 Task: In the  document Regularexercise.rtf Add page color 'Light Green'Light Green . Insert watermark . Insert watermark  ITC Apply Font Style in watermark Georgia; font size  120 and place the watermark  Horizontally
Action: Mouse moved to (242, 406)
Screenshot: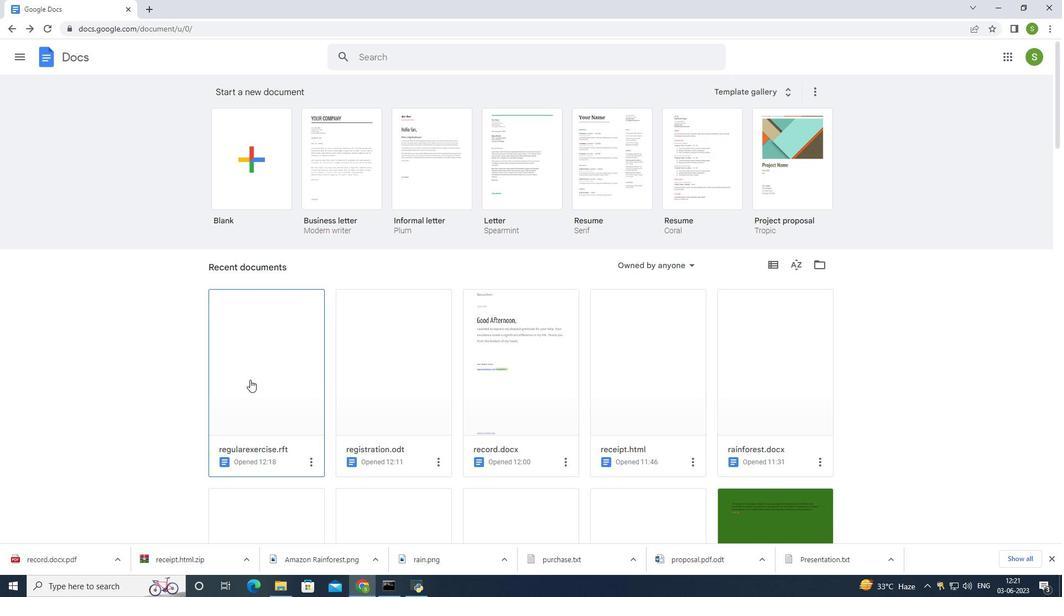 
Action: Mouse pressed left at (242, 406)
Screenshot: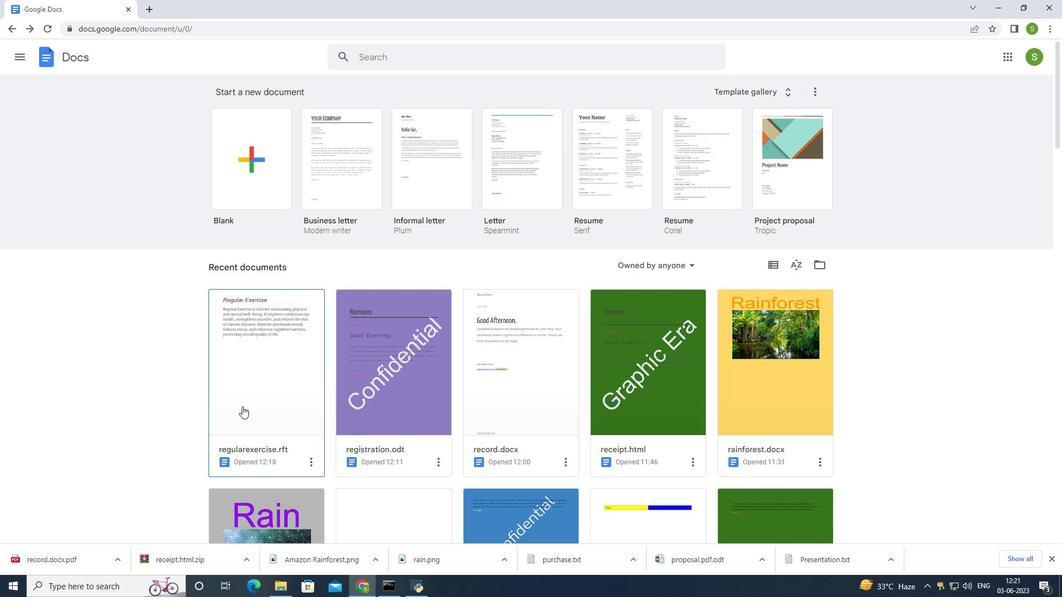 
Action: Mouse moved to (46, 65)
Screenshot: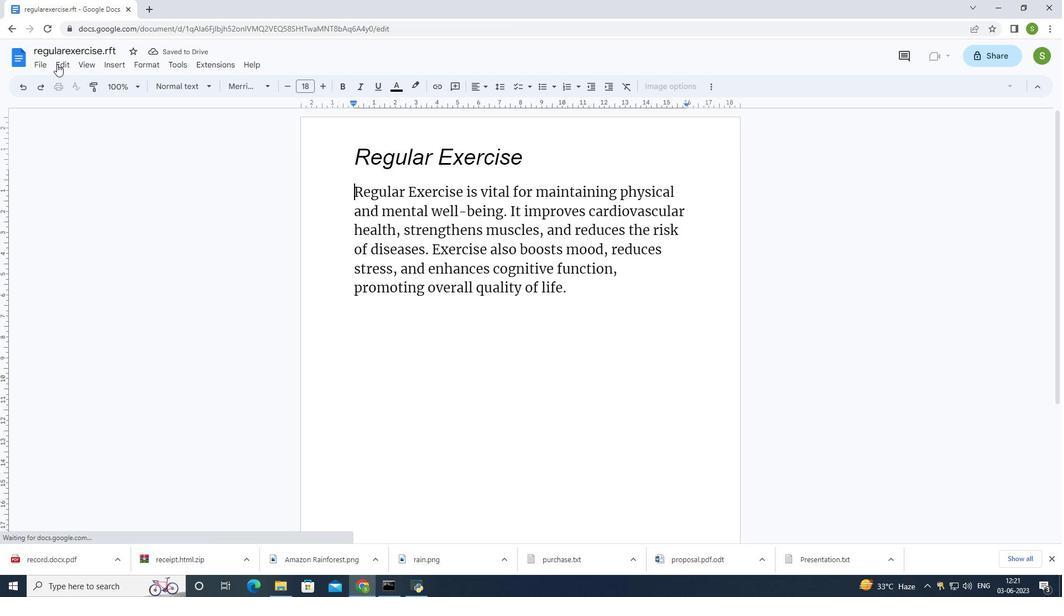 
Action: Mouse pressed left at (46, 65)
Screenshot: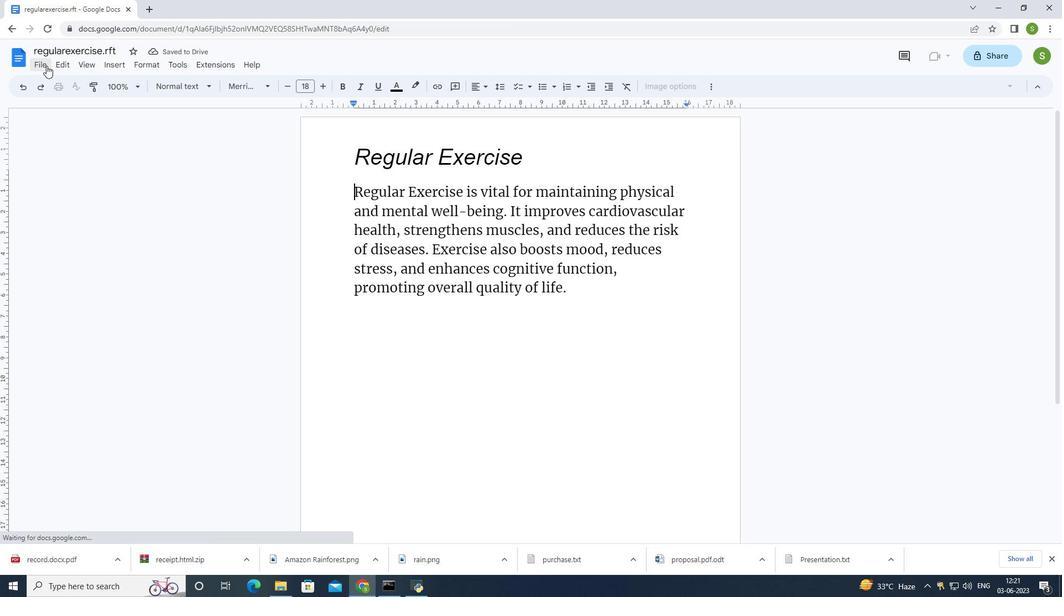 
Action: Mouse moved to (78, 368)
Screenshot: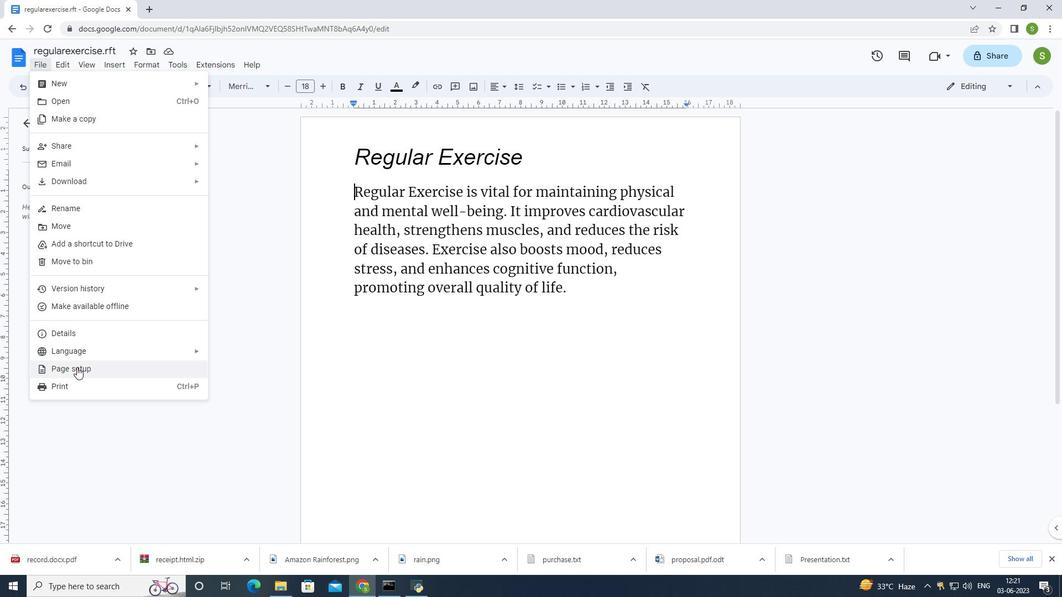 
Action: Mouse pressed left at (78, 368)
Screenshot: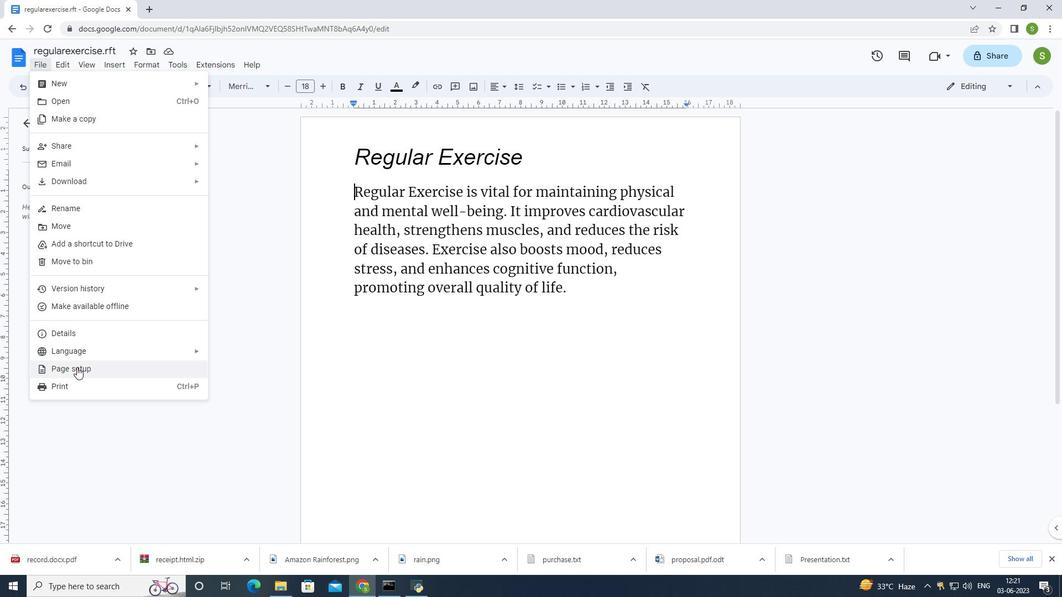 
Action: Mouse moved to (445, 358)
Screenshot: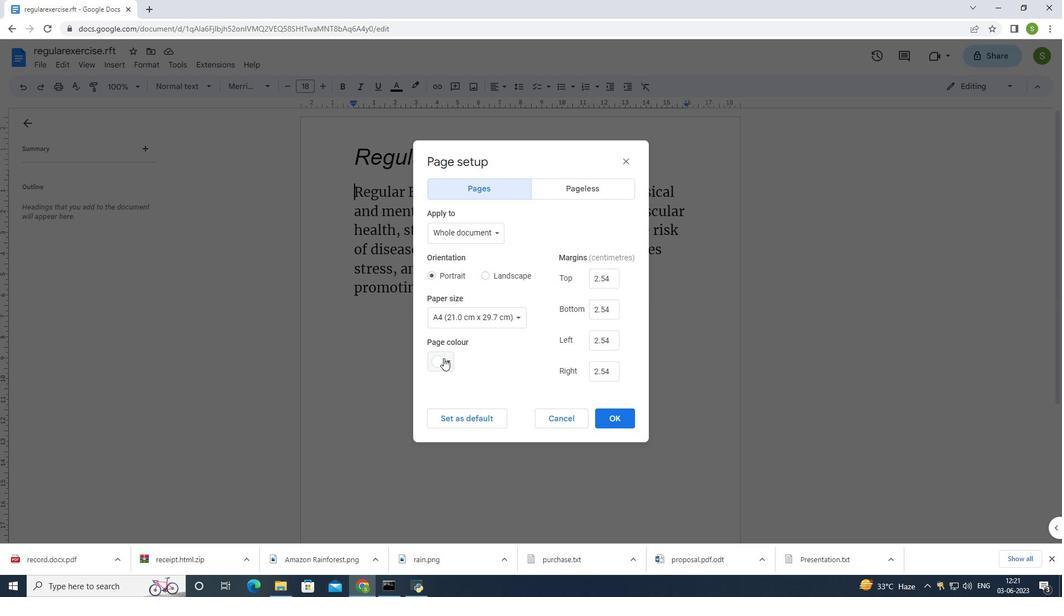 
Action: Mouse pressed left at (445, 358)
Screenshot: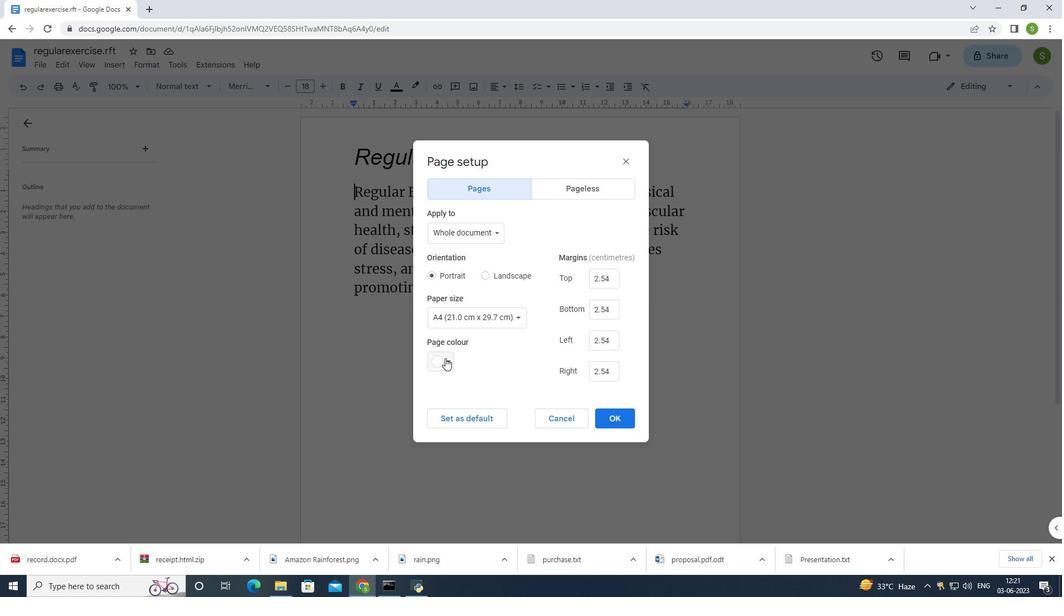 
Action: Mouse moved to (489, 445)
Screenshot: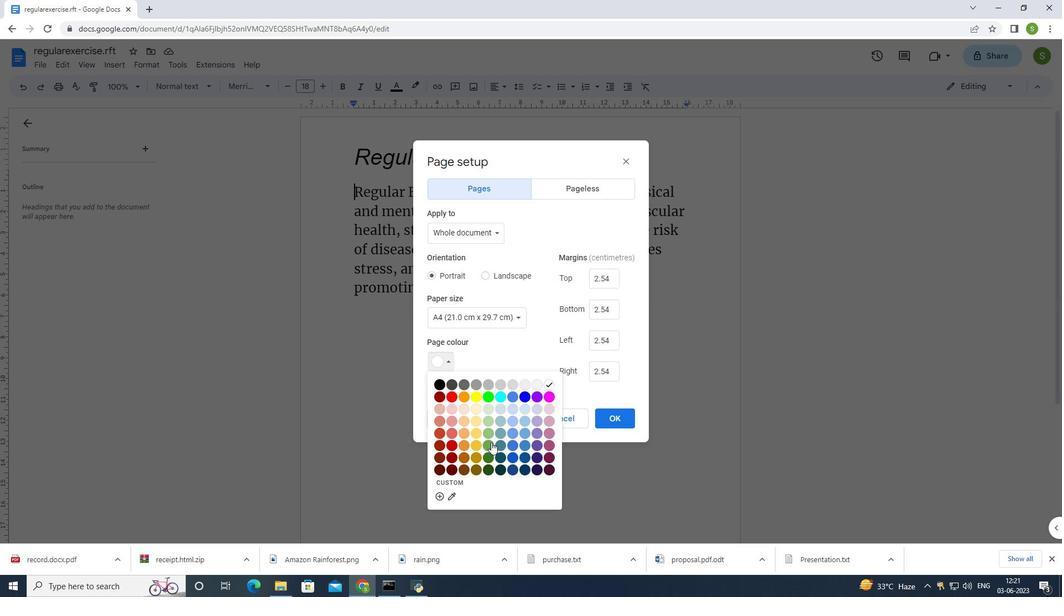
Action: Mouse pressed left at (489, 445)
Screenshot: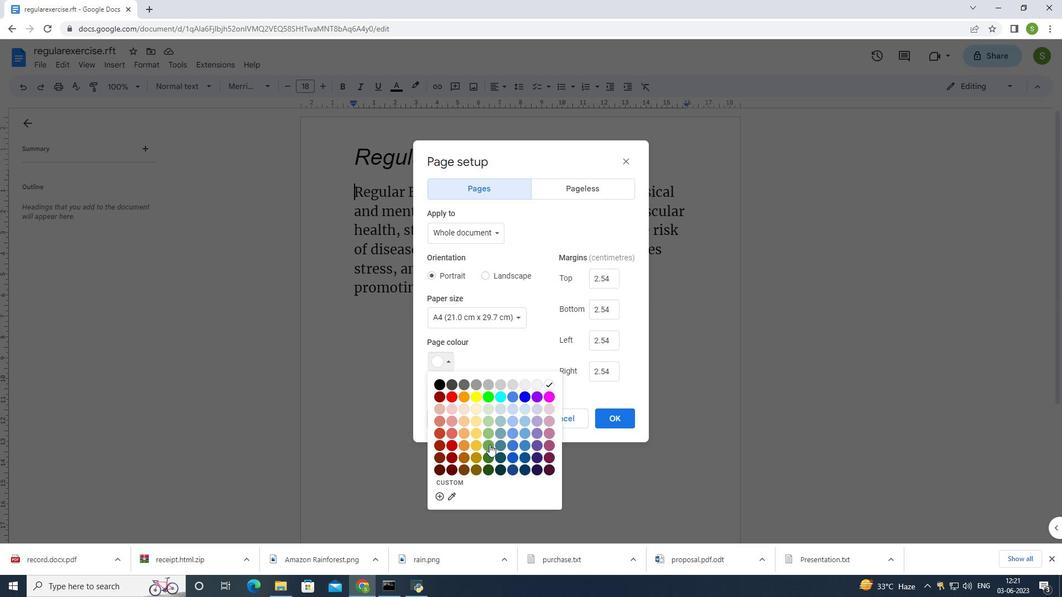 
Action: Mouse moved to (605, 419)
Screenshot: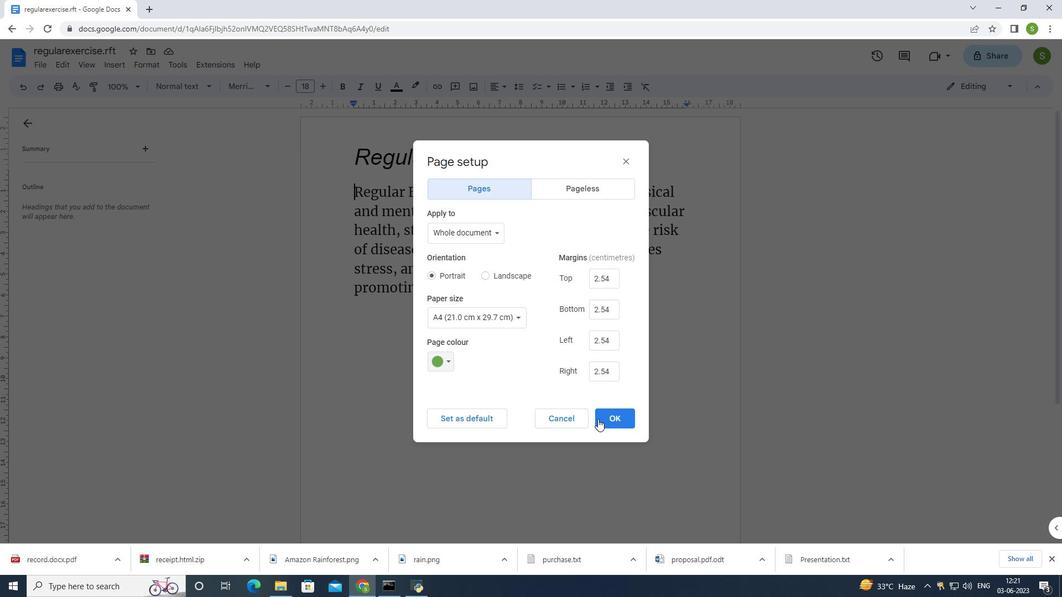 
Action: Mouse pressed left at (605, 419)
Screenshot: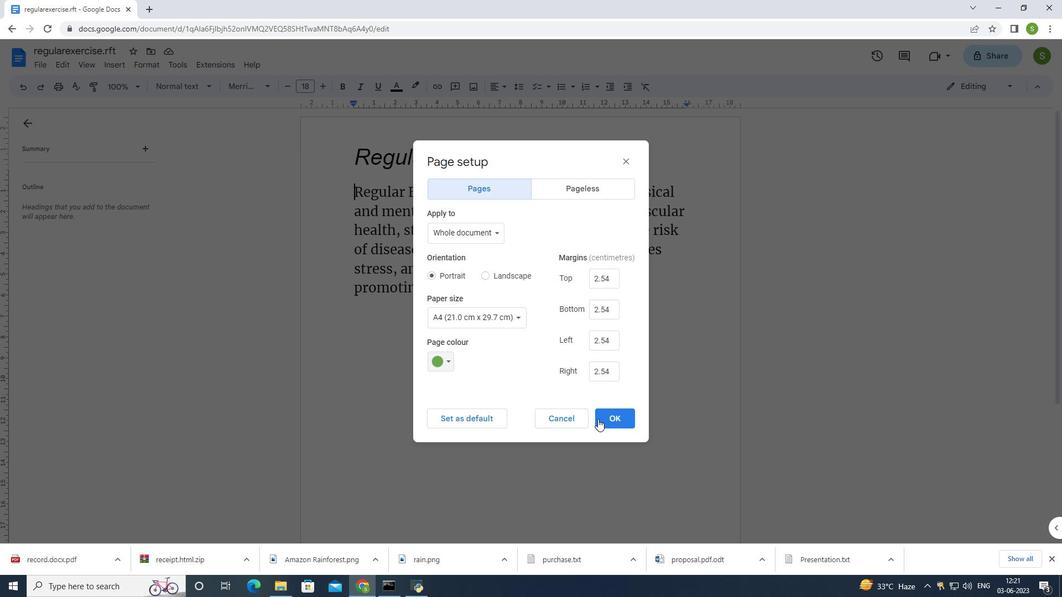 
Action: Mouse moved to (104, 68)
Screenshot: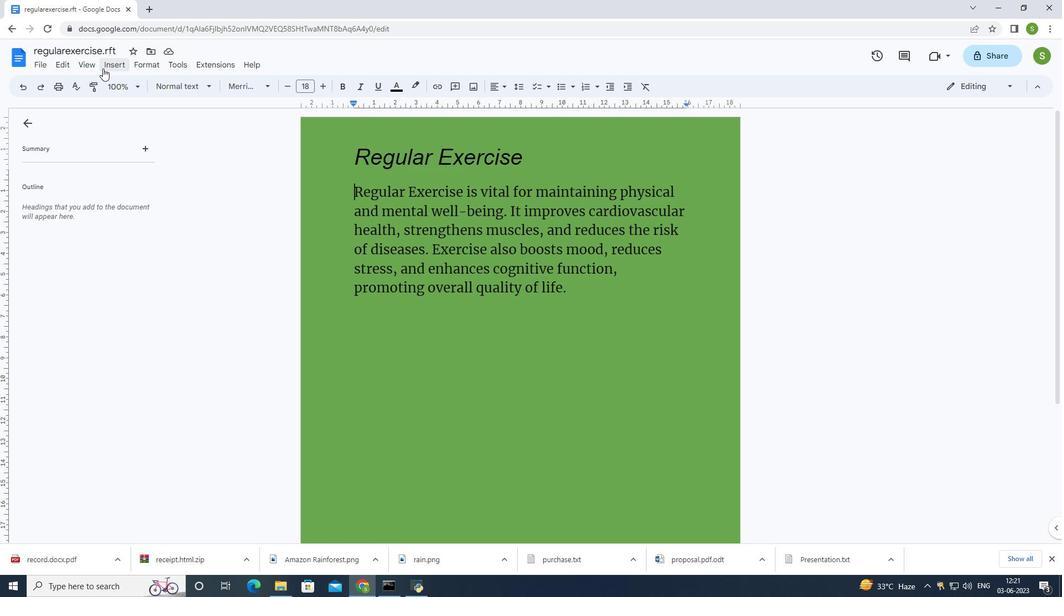 
Action: Mouse pressed left at (104, 68)
Screenshot: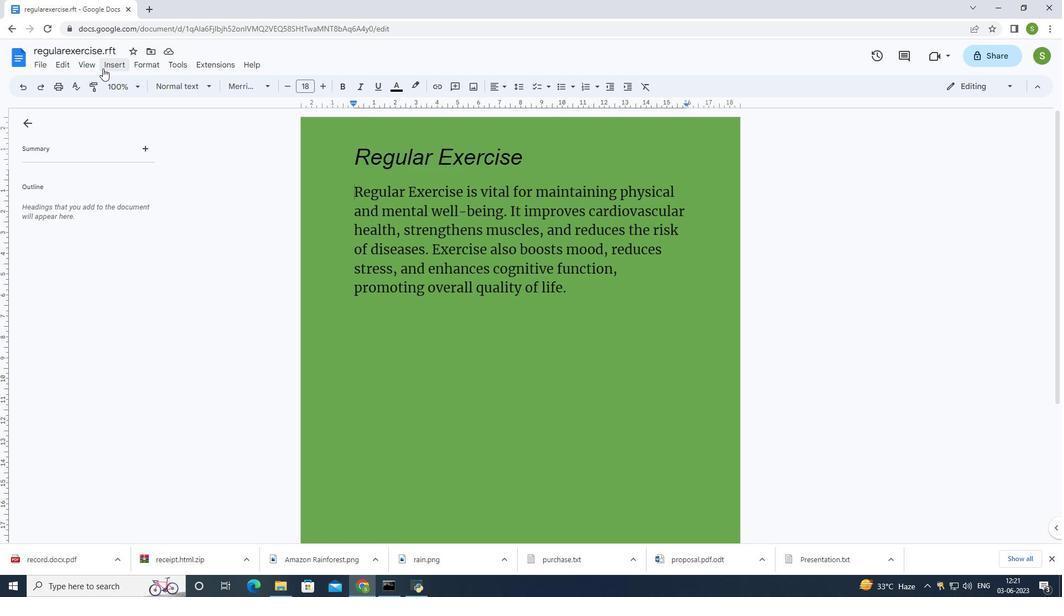 
Action: Mouse moved to (131, 325)
Screenshot: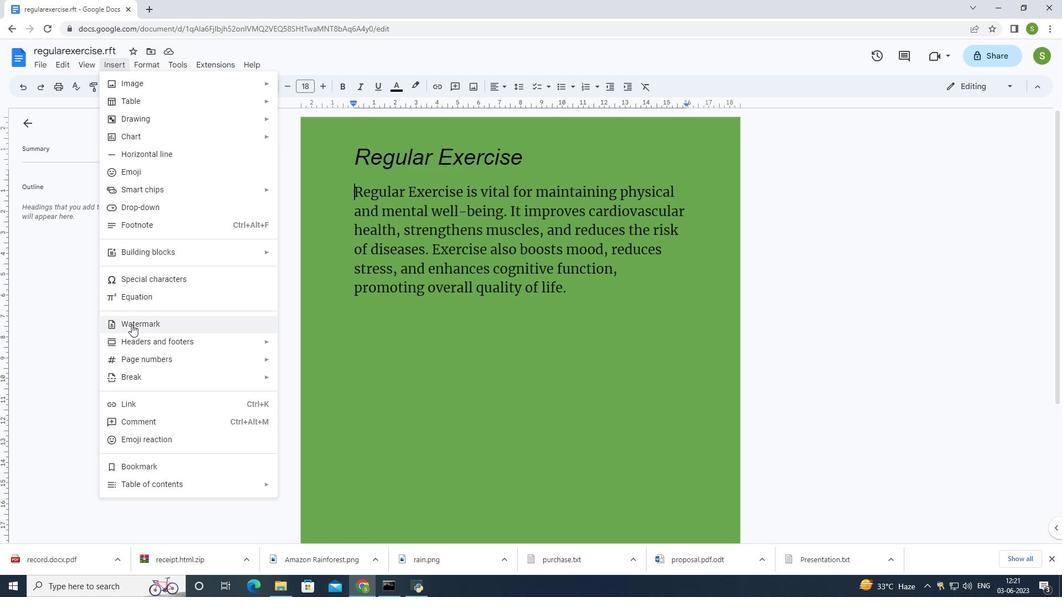 
Action: Mouse pressed left at (131, 325)
Screenshot: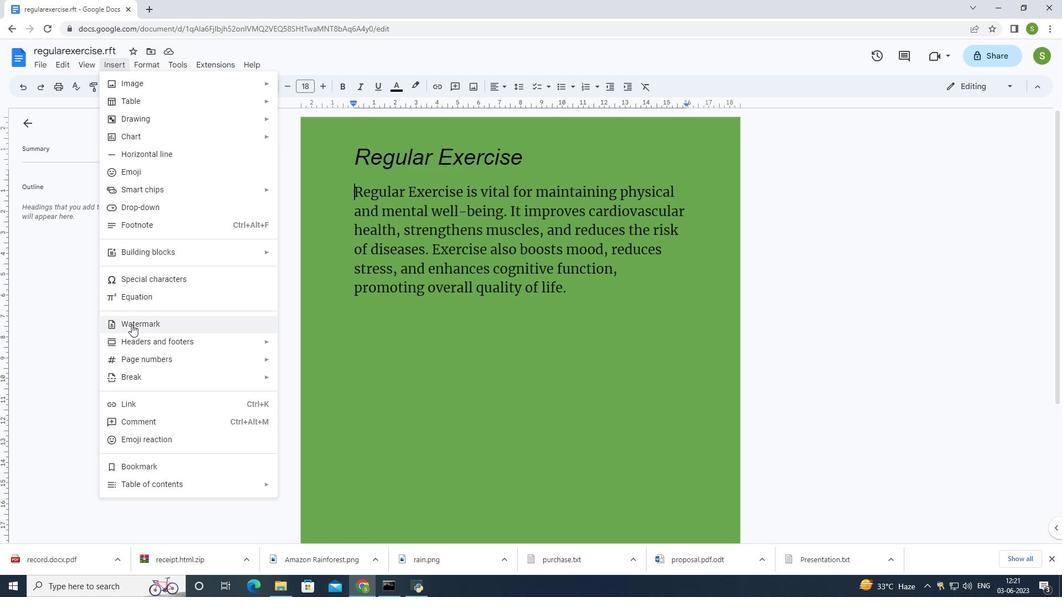 
Action: Mouse moved to (1014, 126)
Screenshot: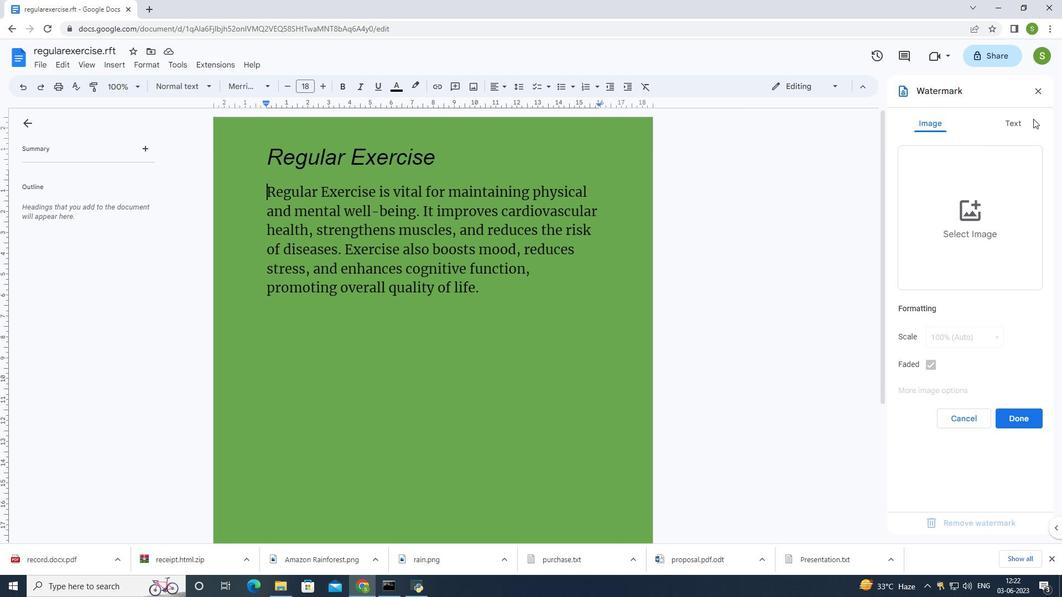 
Action: Mouse pressed left at (1014, 126)
Screenshot: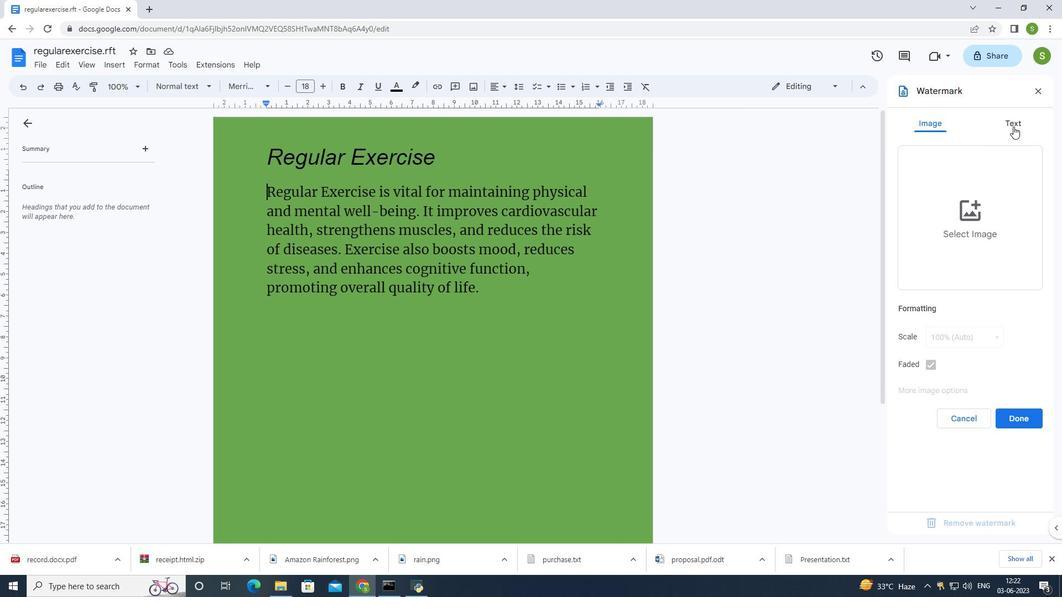 
Action: Mouse moved to (923, 160)
Screenshot: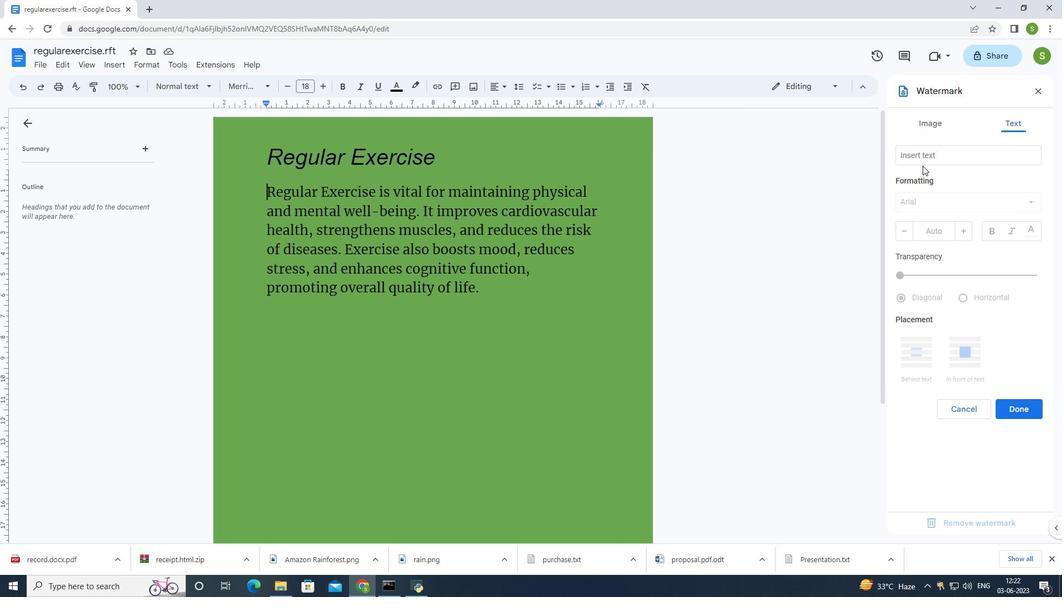 
Action: Mouse pressed left at (923, 160)
Screenshot: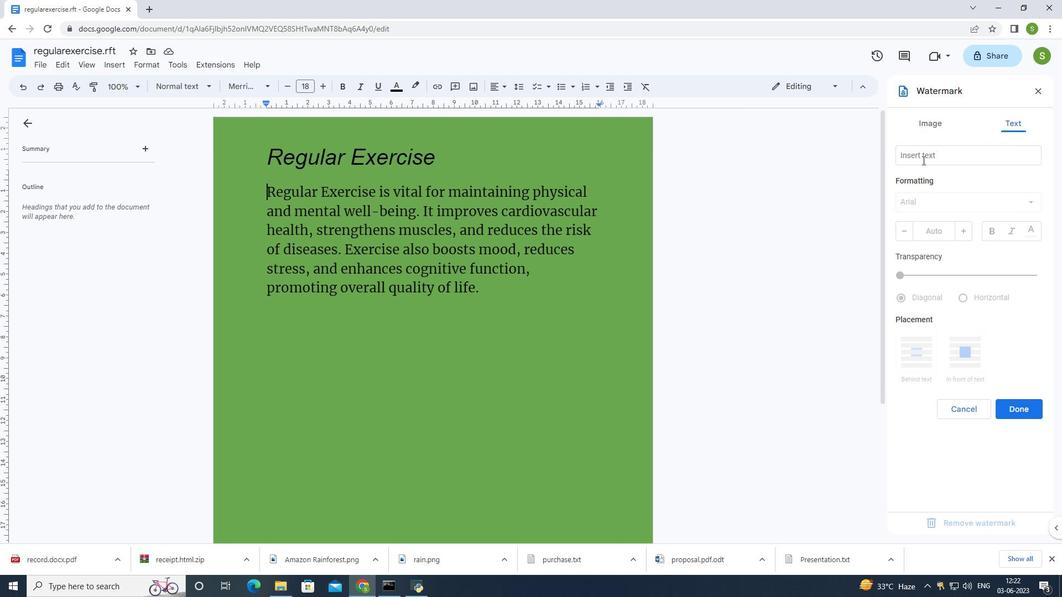 
Action: Mouse moved to (680, 207)
Screenshot: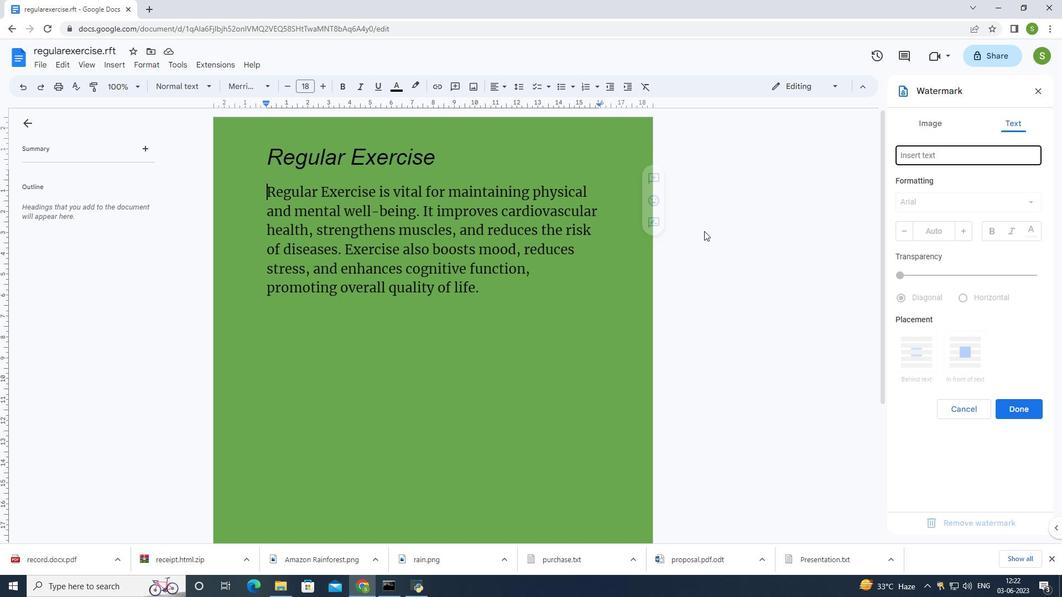 
Action: Key pressed <Key.shift>ITC
Screenshot: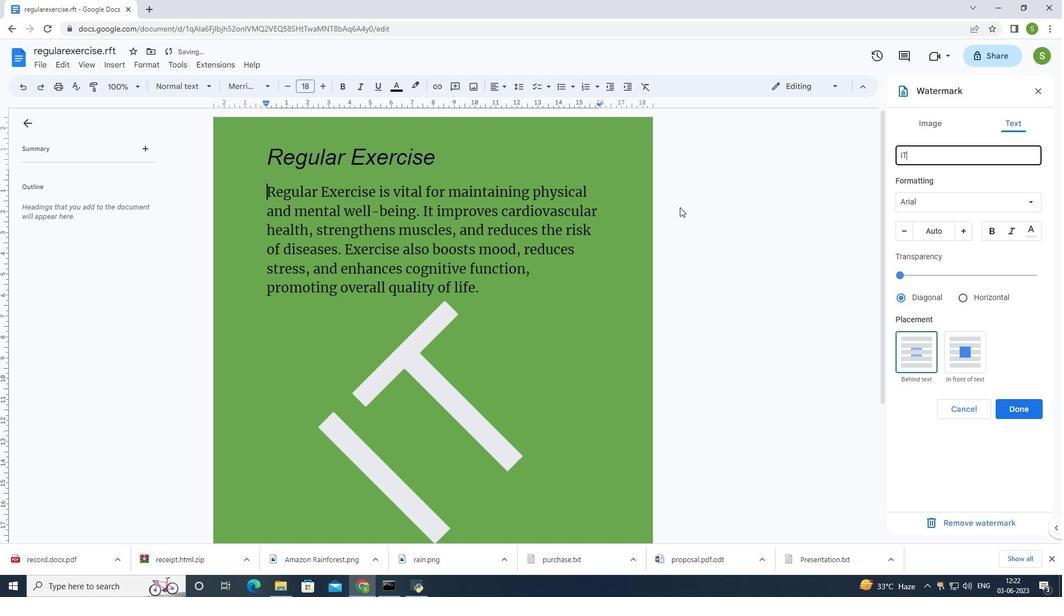 
Action: Mouse moved to (925, 195)
Screenshot: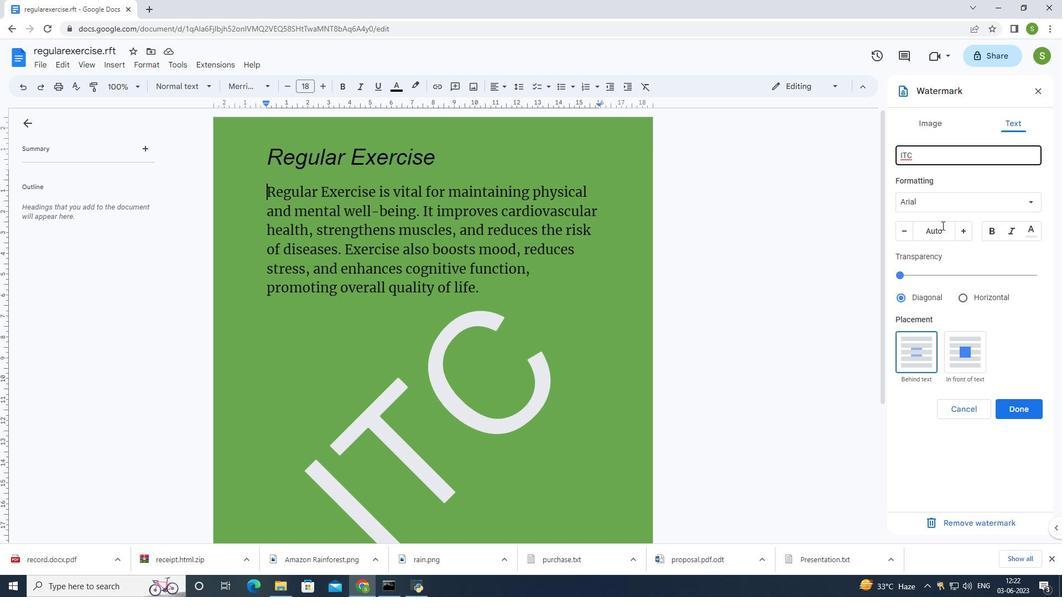 
Action: Mouse pressed left at (925, 195)
Screenshot: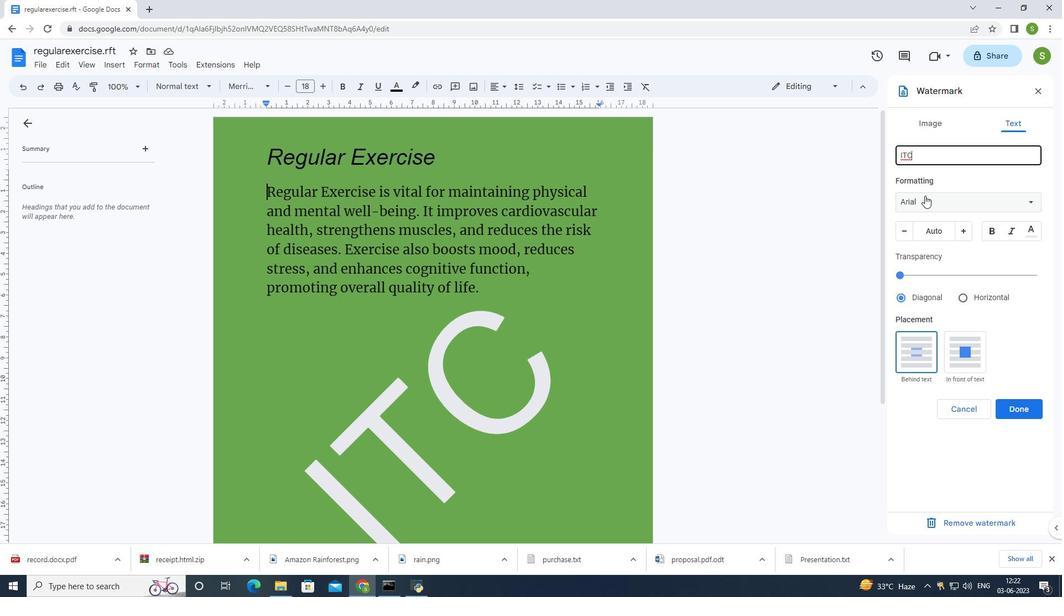 
Action: Mouse moved to (926, 219)
Screenshot: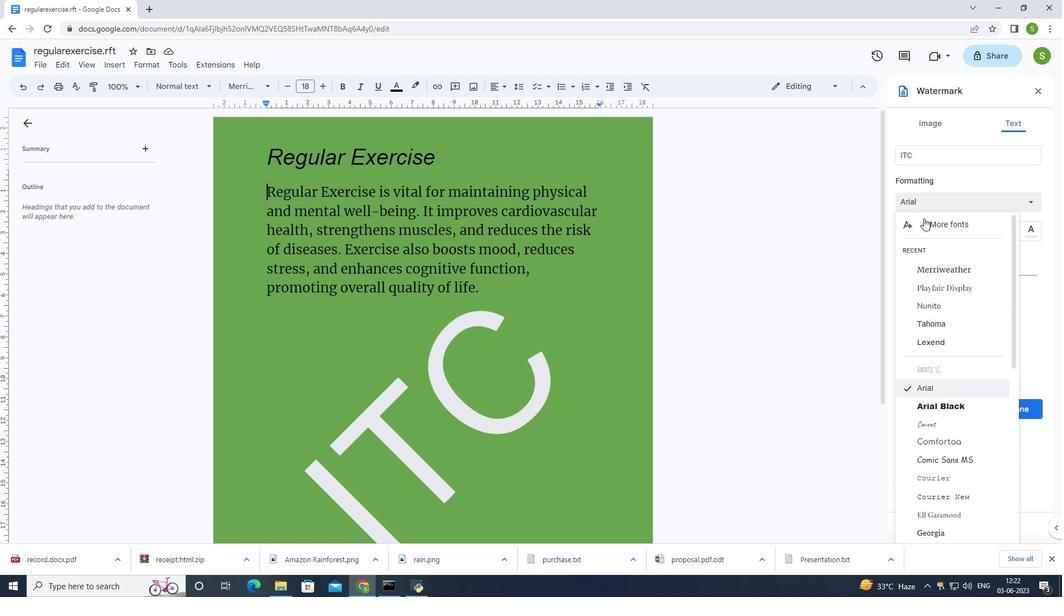 
Action: Mouse pressed left at (926, 219)
Screenshot: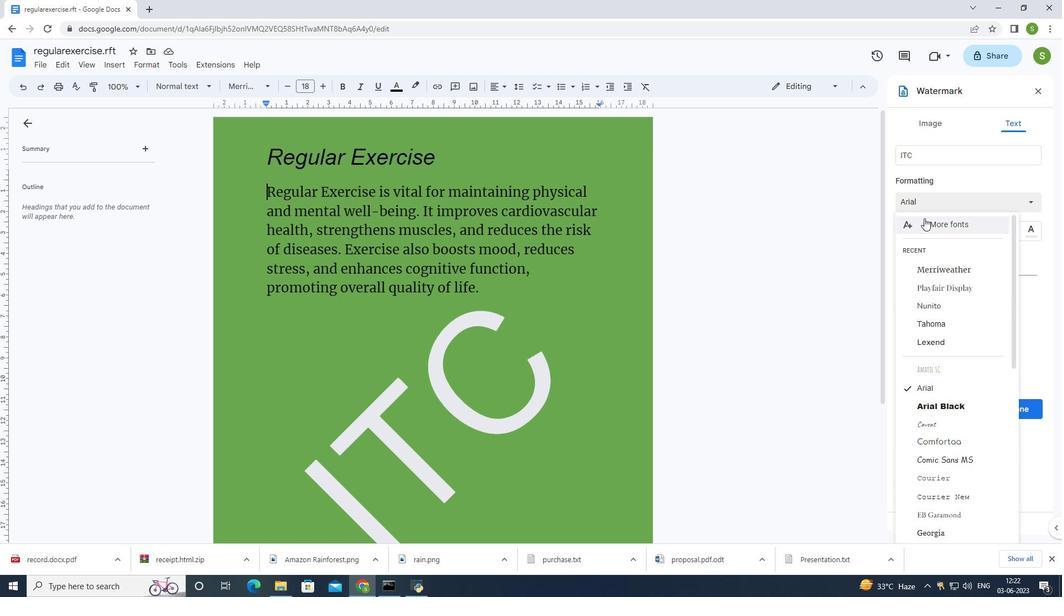 
Action: Mouse moved to (362, 159)
Screenshot: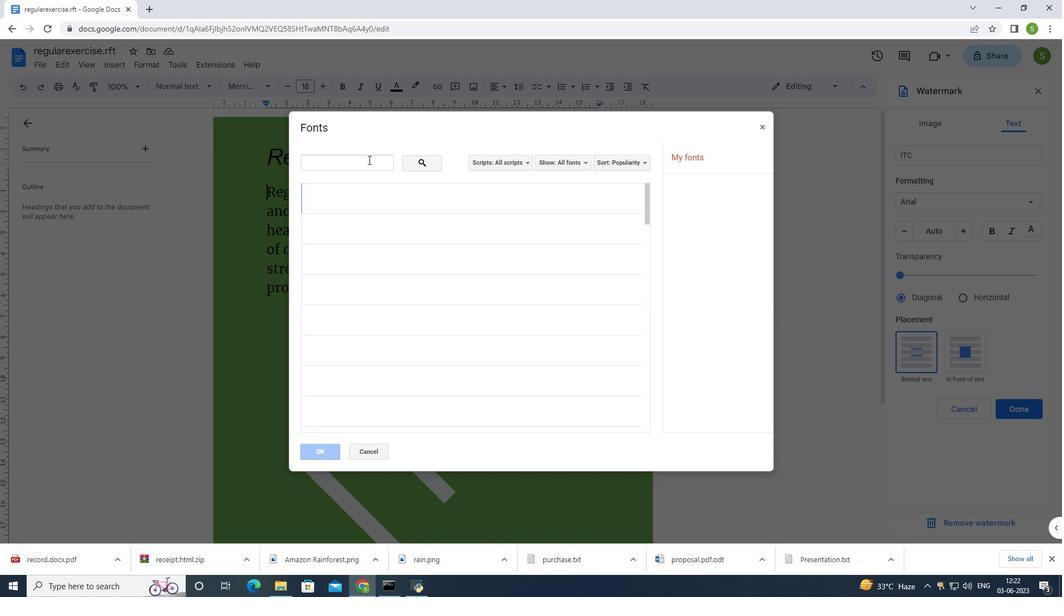 
Action: Mouse pressed left at (362, 159)
Screenshot: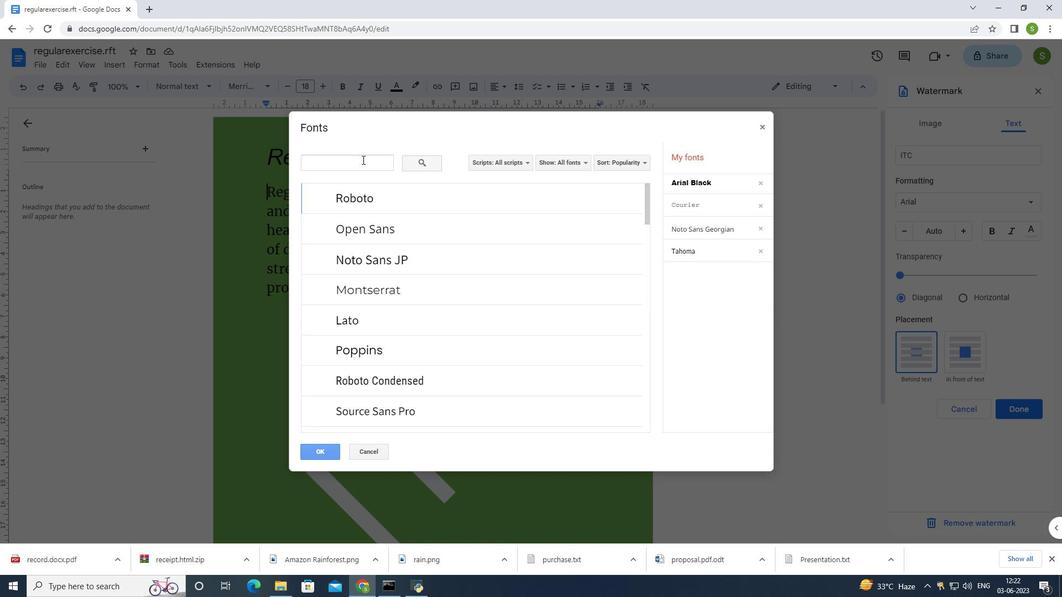 
Action: Mouse moved to (364, 159)
Screenshot: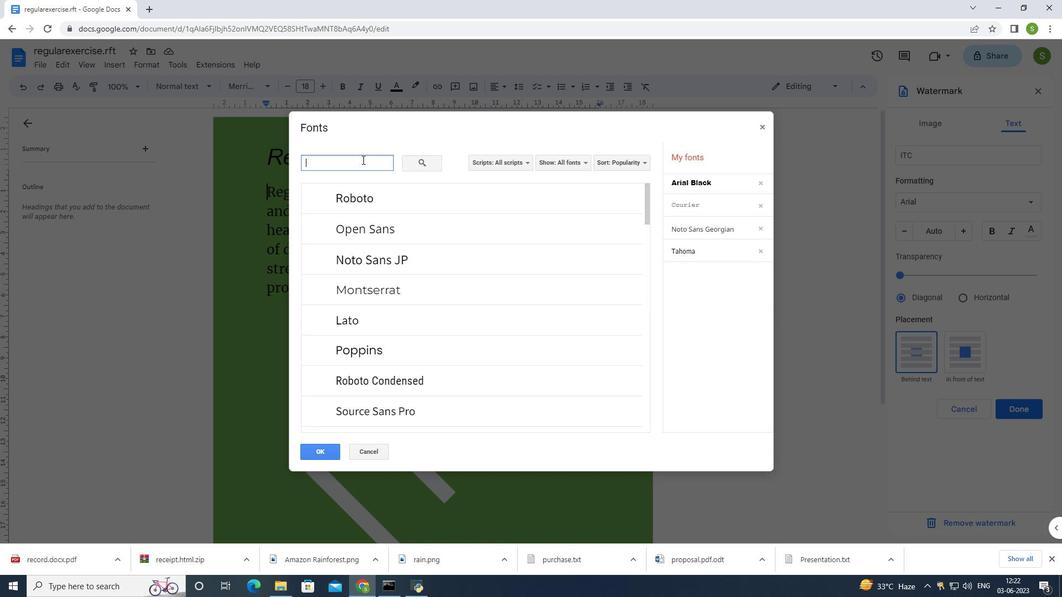
Action: Key pressed <Key.shift>G
Screenshot: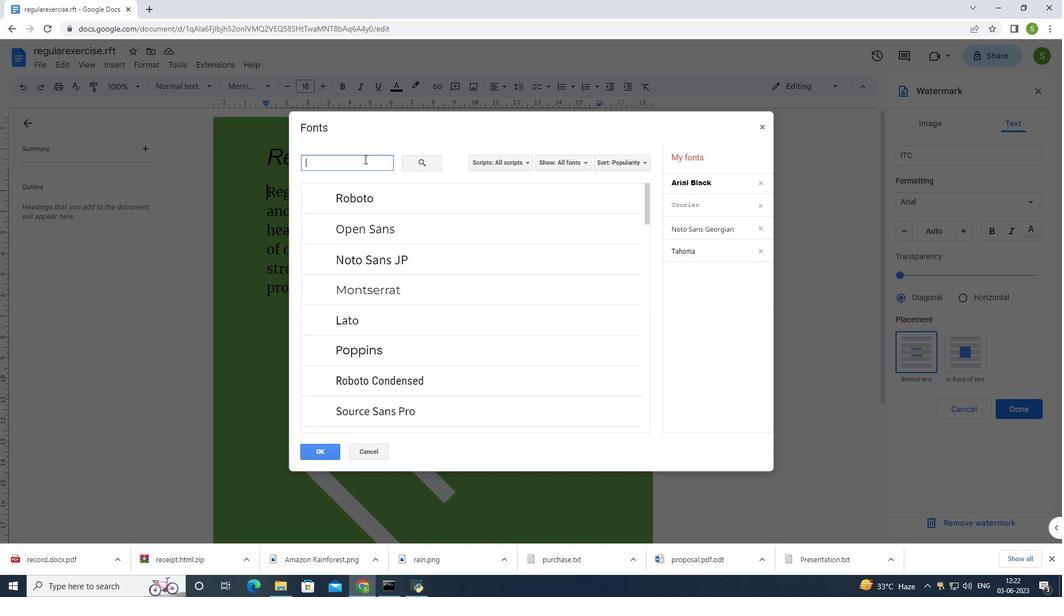 
Action: Mouse moved to (367, 157)
Screenshot: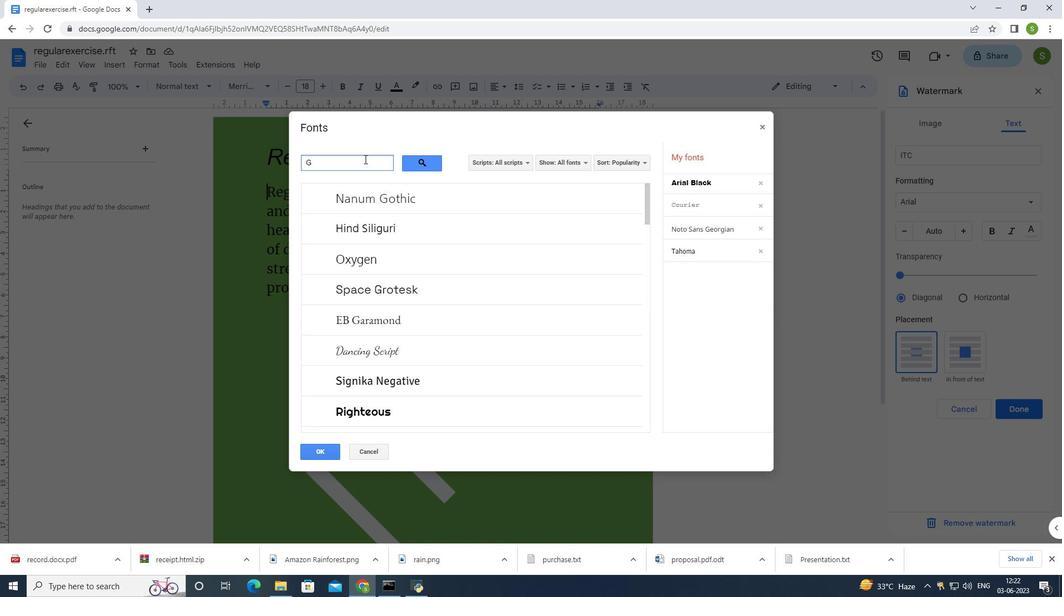 
Action: Key pressed eorgia
Screenshot: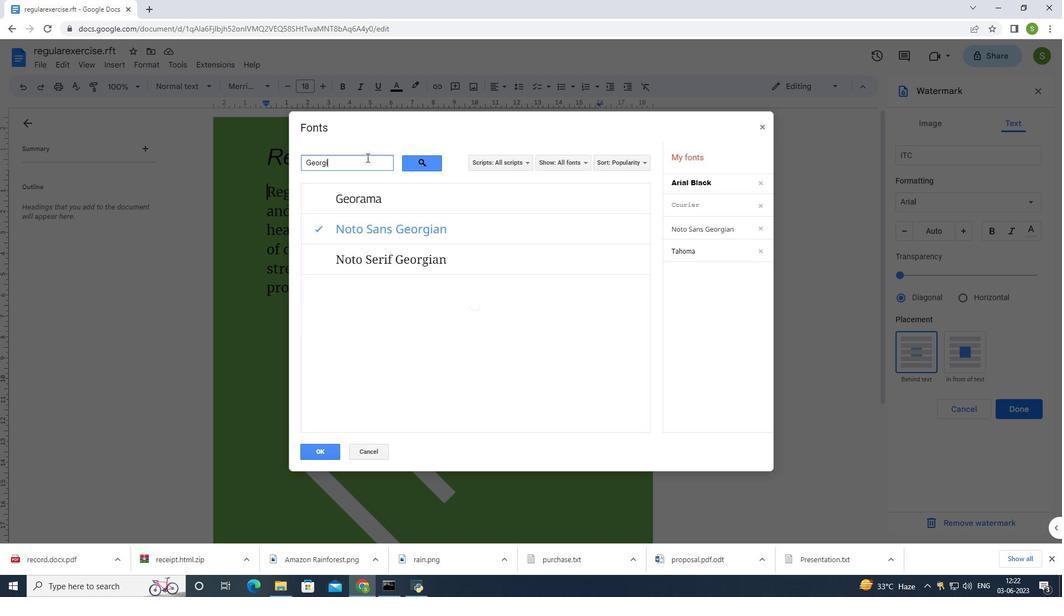 
Action: Mouse moved to (324, 451)
Screenshot: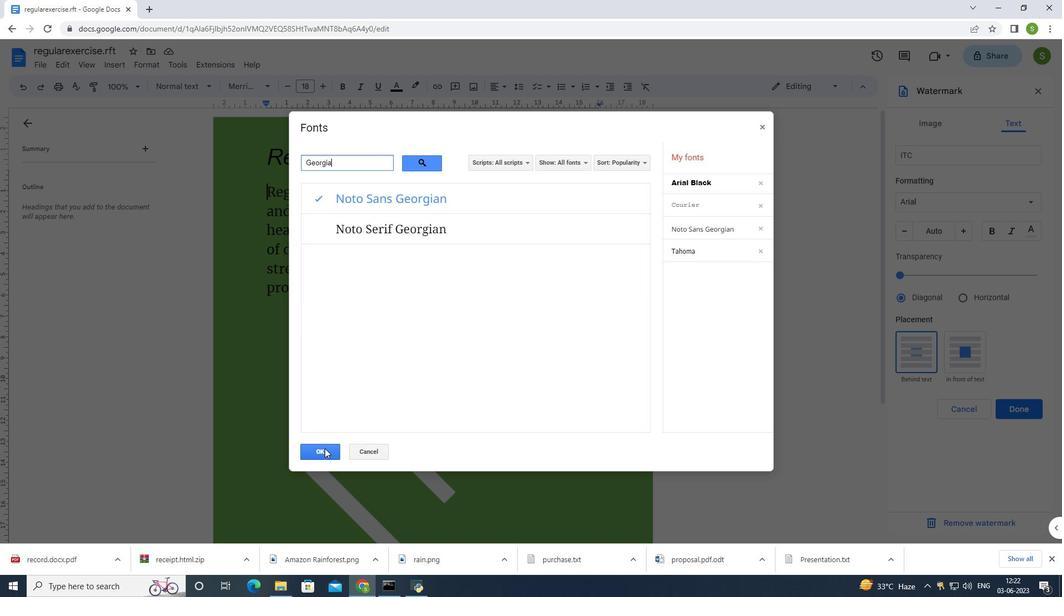 
Action: Mouse pressed left at (324, 451)
Screenshot: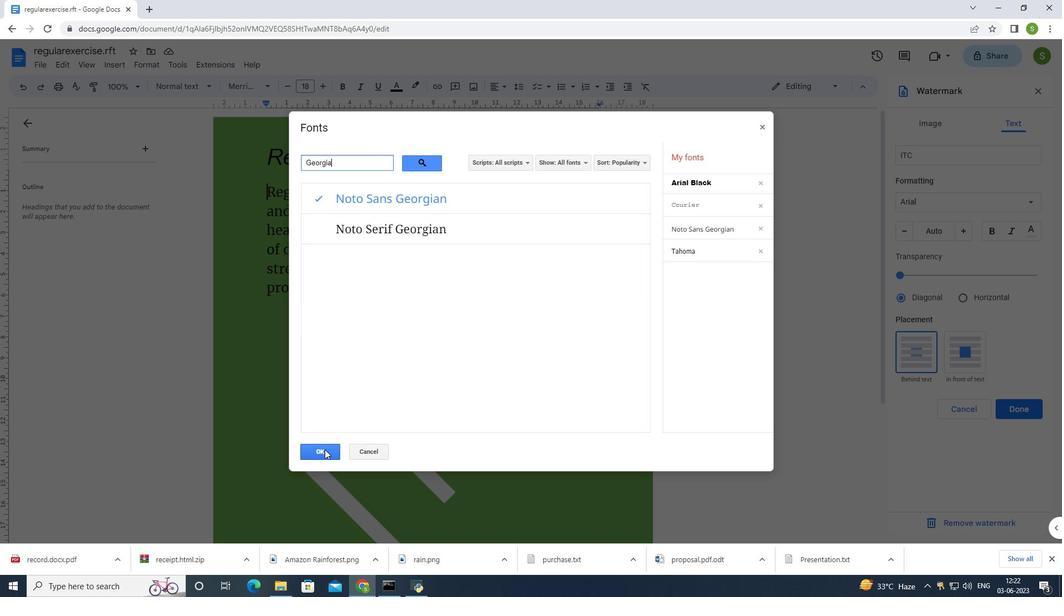 
Action: Mouse moved to (962, 232)
Screenshot: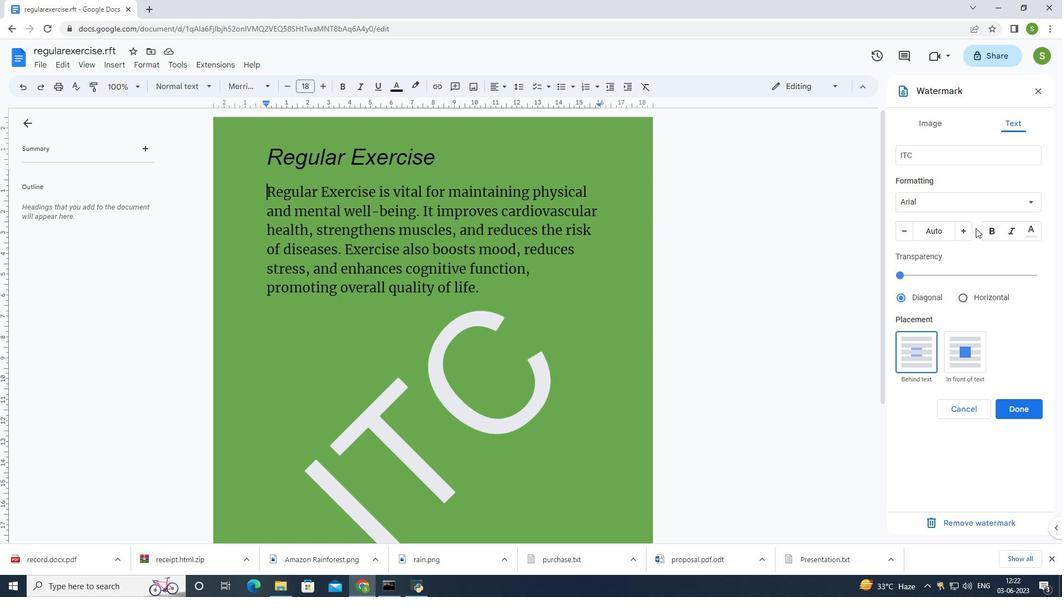 
Action: Mouse pressed left at (962, 232)
Screenshot: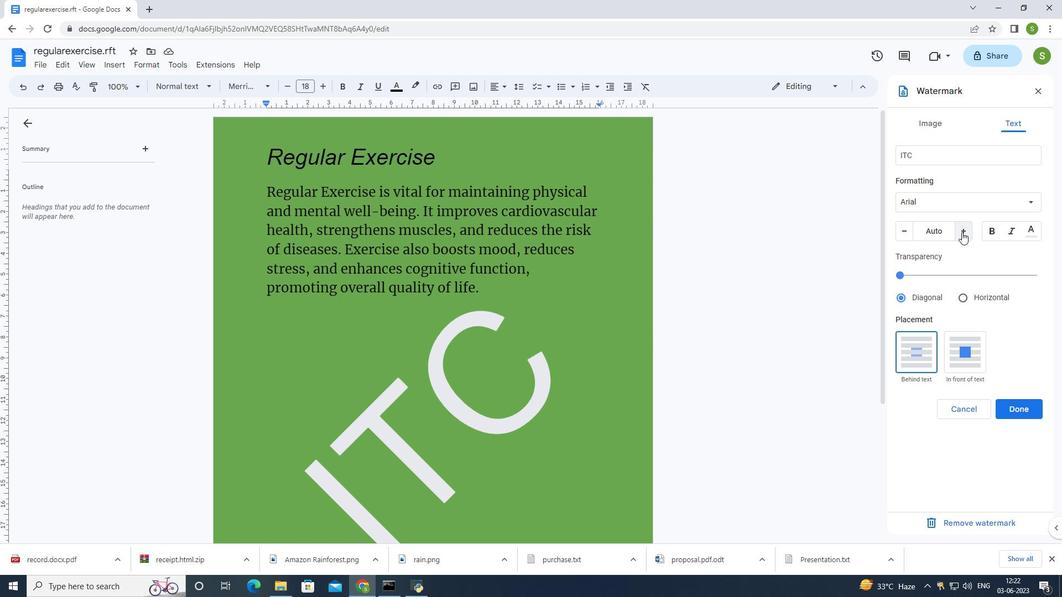 
Action: Mouse pressed left at (962, 232)
Screenshot: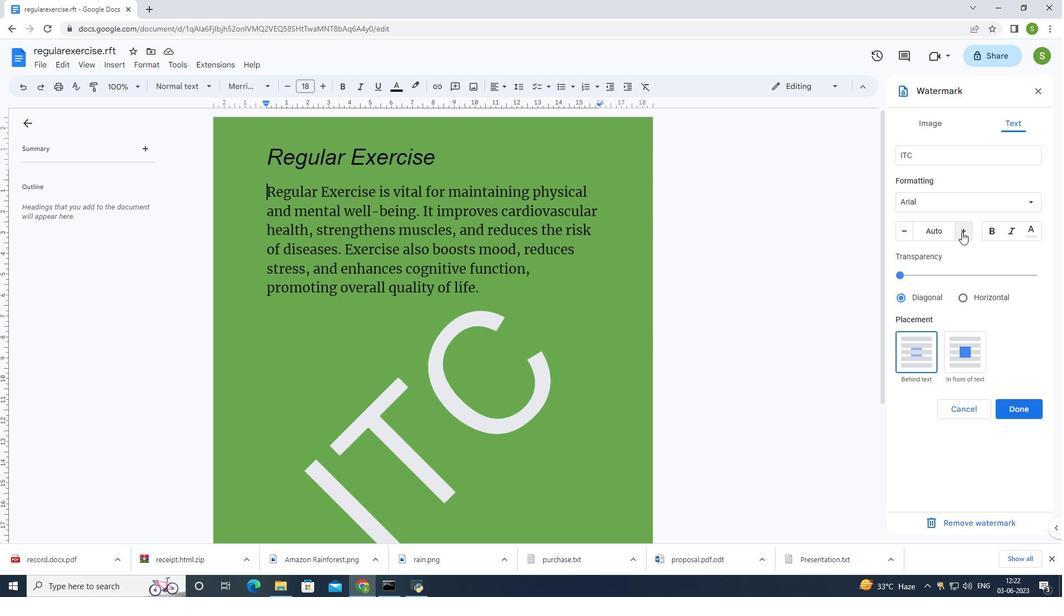 
Action: Mouse pressed left at (962, 232)
Screenshot: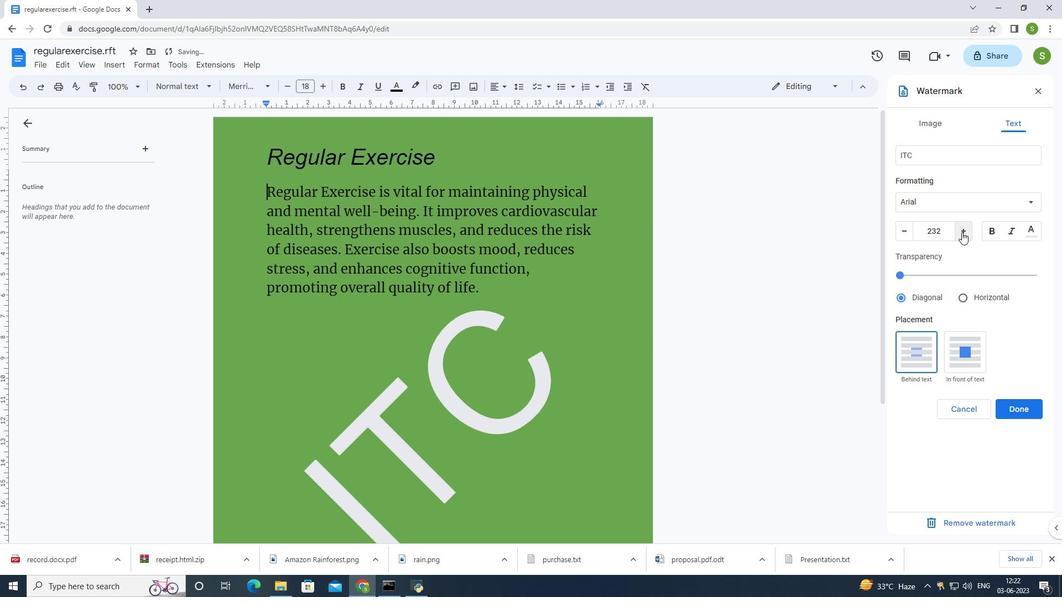 
Action: Mouse moved to (903, 236)
Screenshot: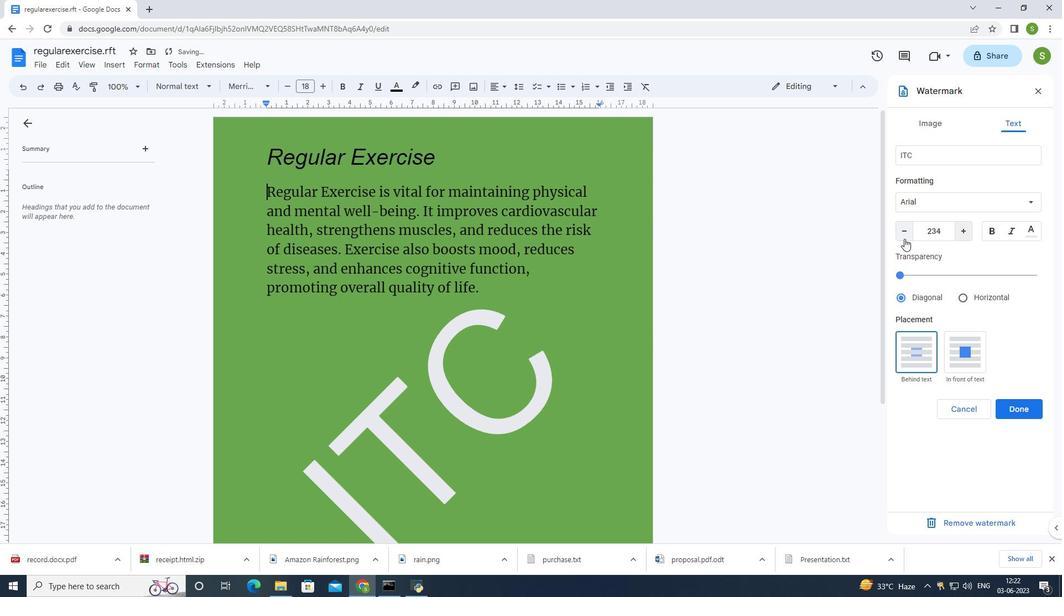 
Action: Mouse pressed left at (903, 236)
Screenshot: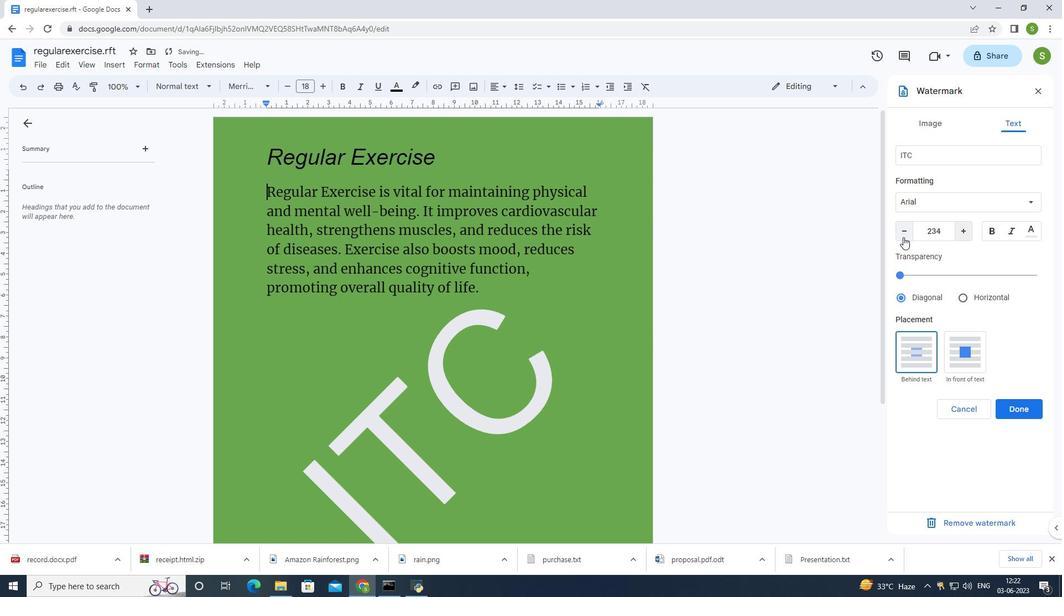 
Action: Mouse pressed left at (903, 236)
Screenshot: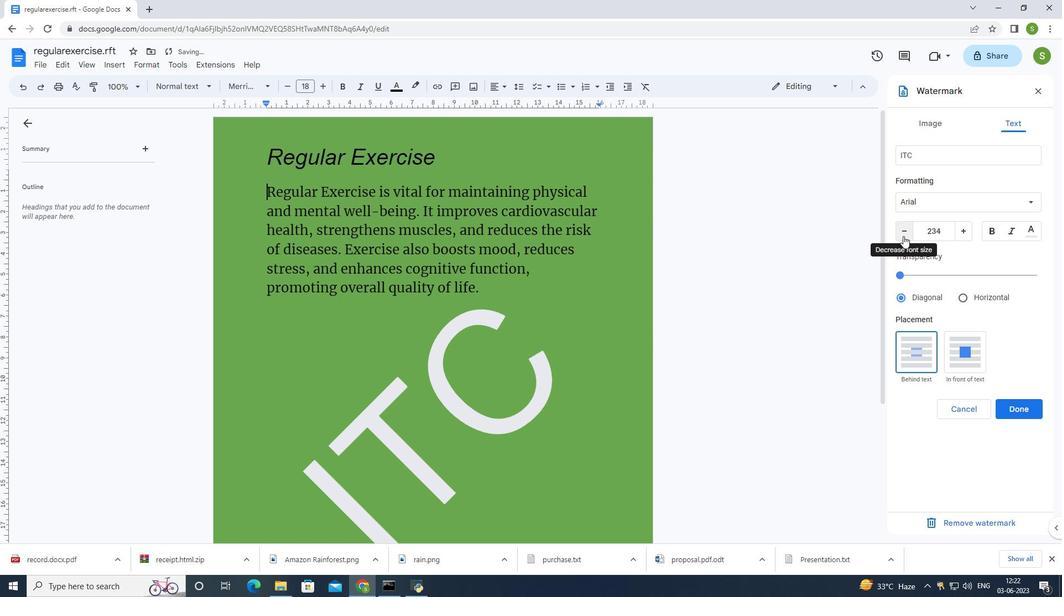 
Action: Mouse pressed left at (903, 236)
Screenshot: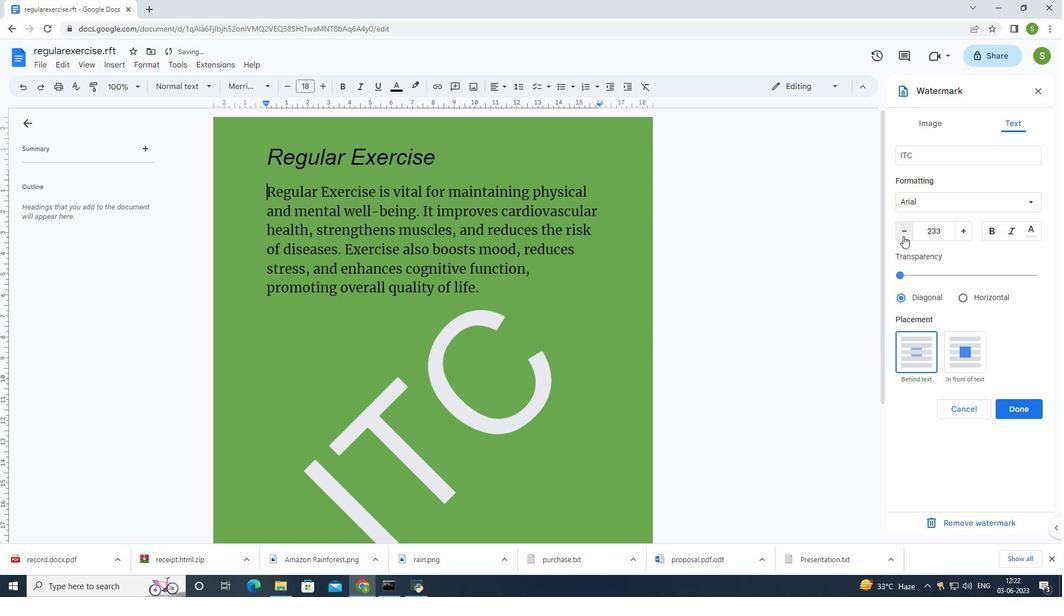 
Action: Mouse pressed left at (903, 236)
Screenshot: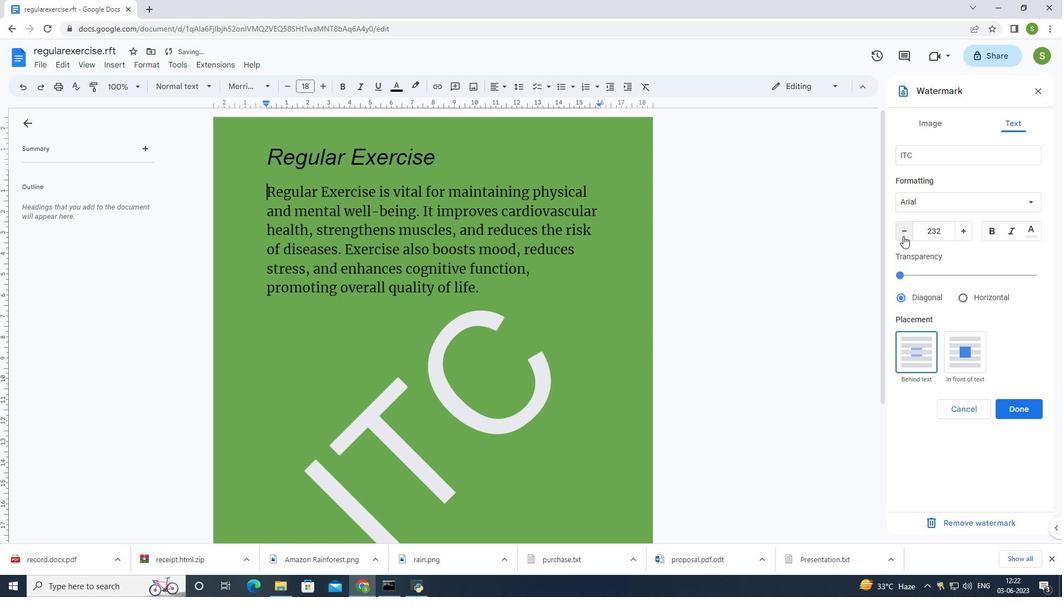
Action: Mouse pressed left at (903, 236)
Screenshot: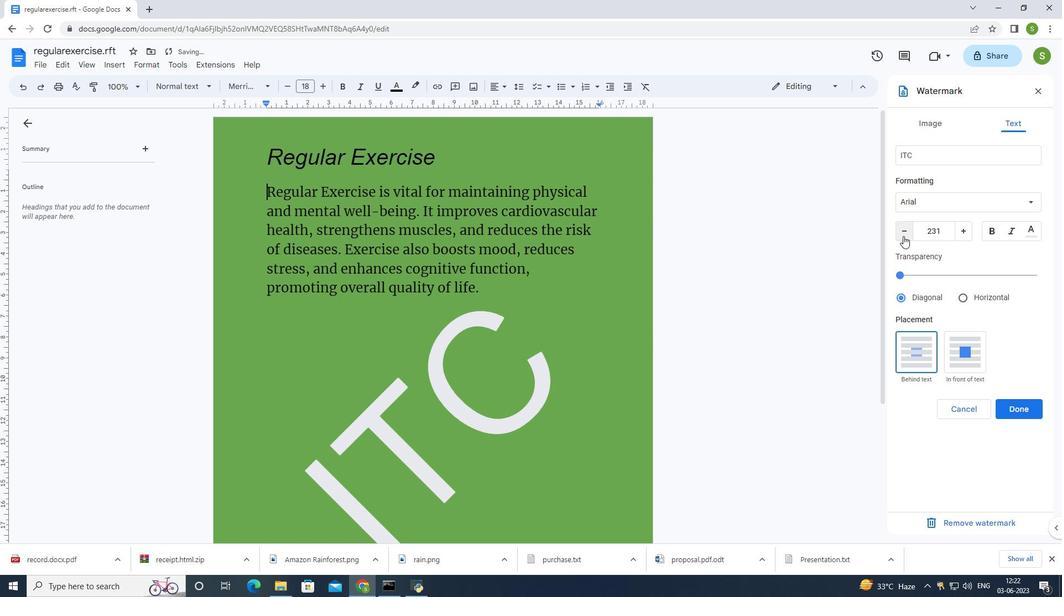 
Action: Mouse pressed left at (903, 236)
Screenshot: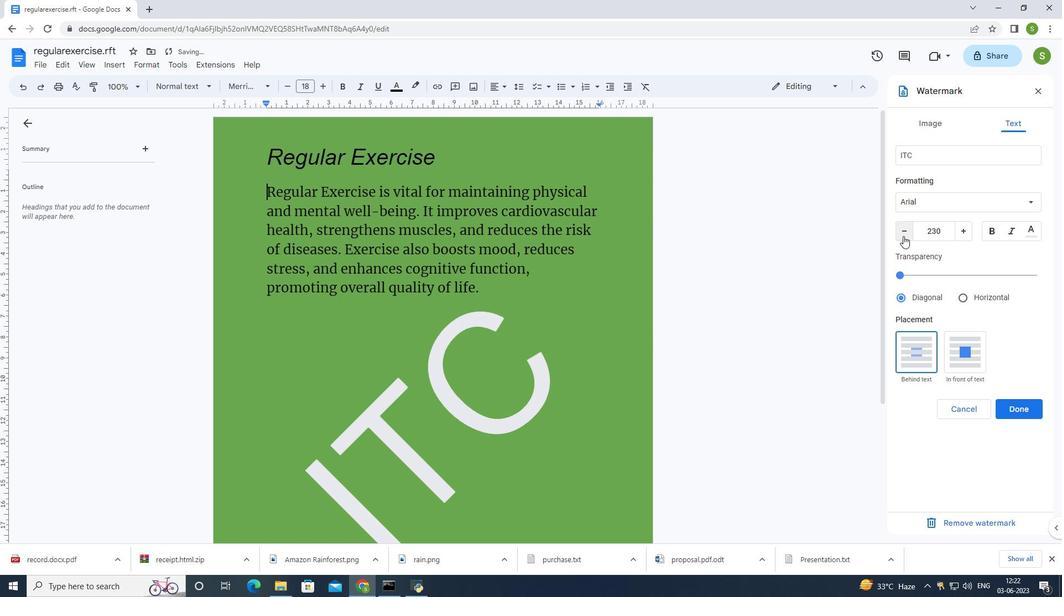 
Action: Mouse pressed left at (903, 236)
Screenshot: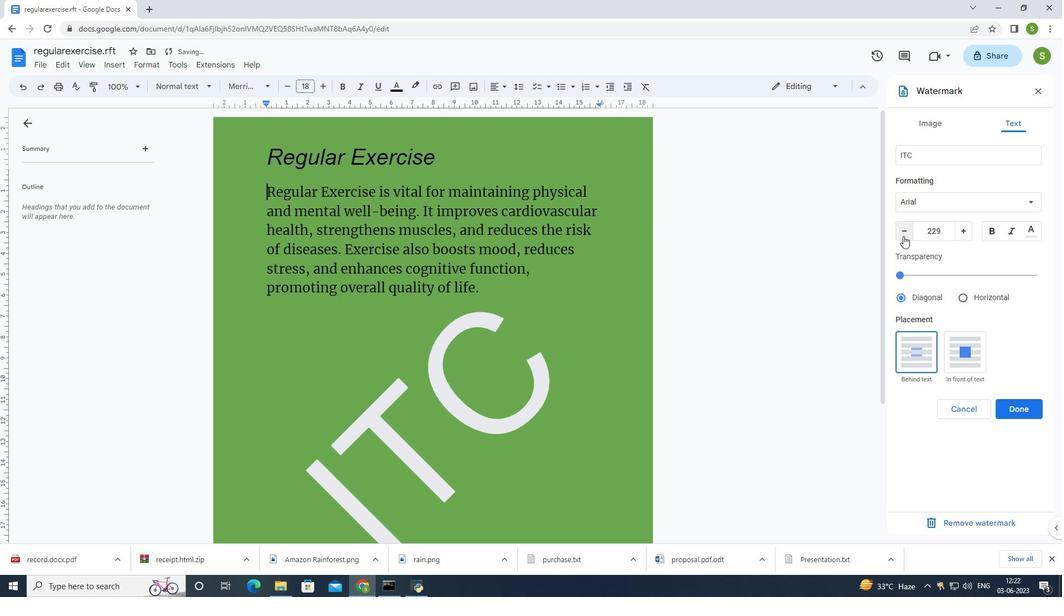 
Action: Mouse pressed left at (903, 236)
Screenshot: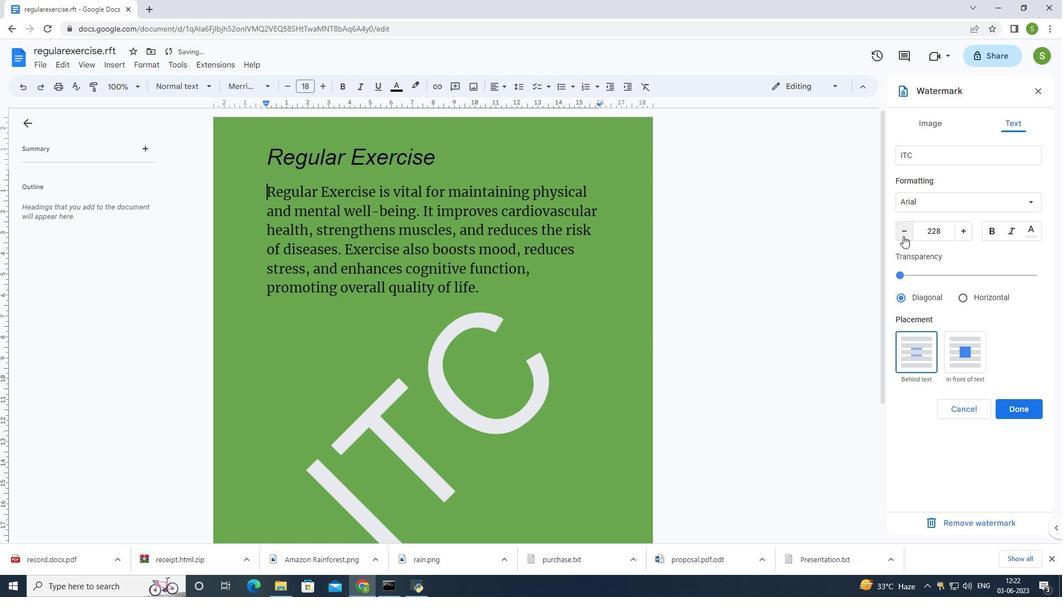 
Action: Mouse pressed left at (903, 236)
Screenshot: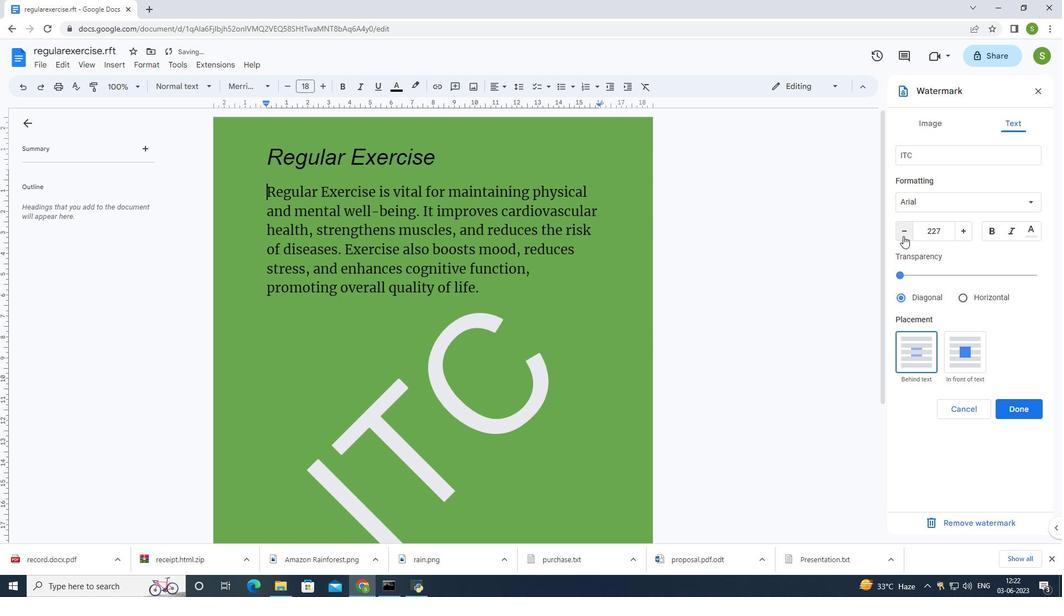 
Action: Mouse pressed left at (903, 236)
Screenshot: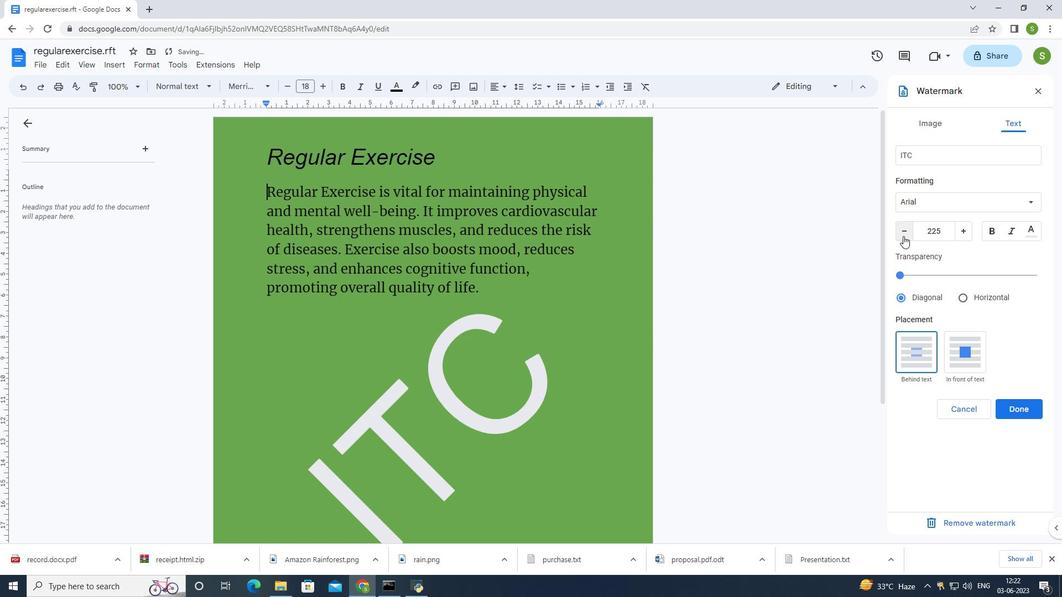
Action: Mouse pressed left at (903, 236)
Screenshot: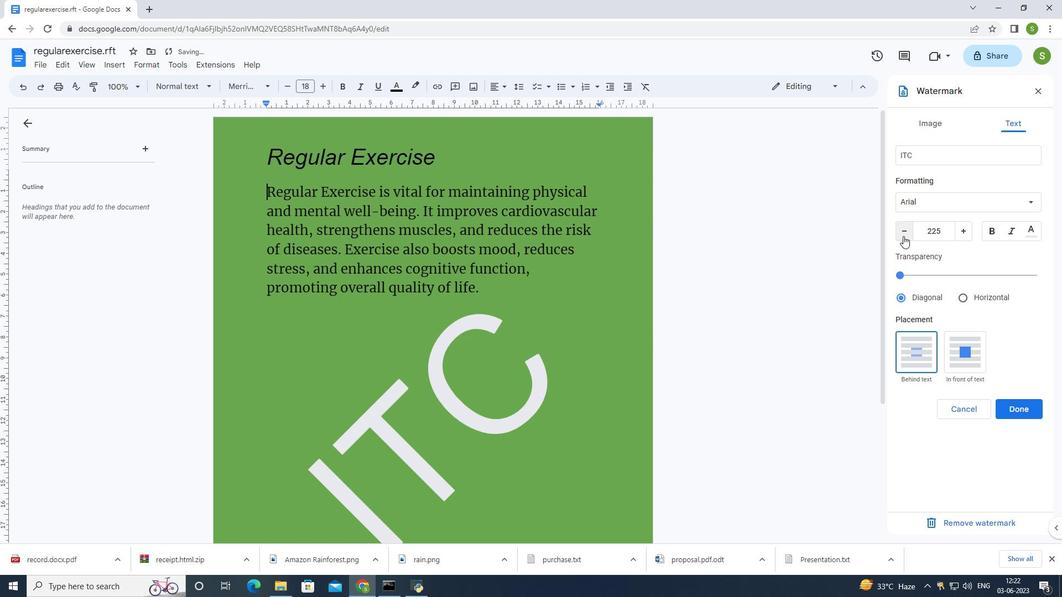 
Action: Mouse pressed left at (903, 236)
Screenshot: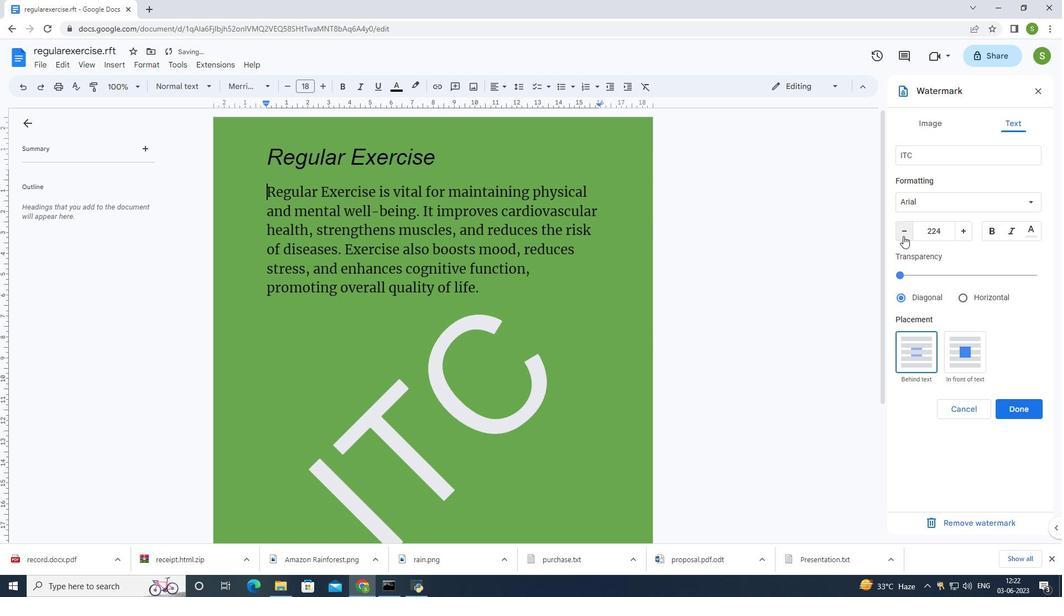 
Action: Mouse pressed left at (903, 236)
Screenshot: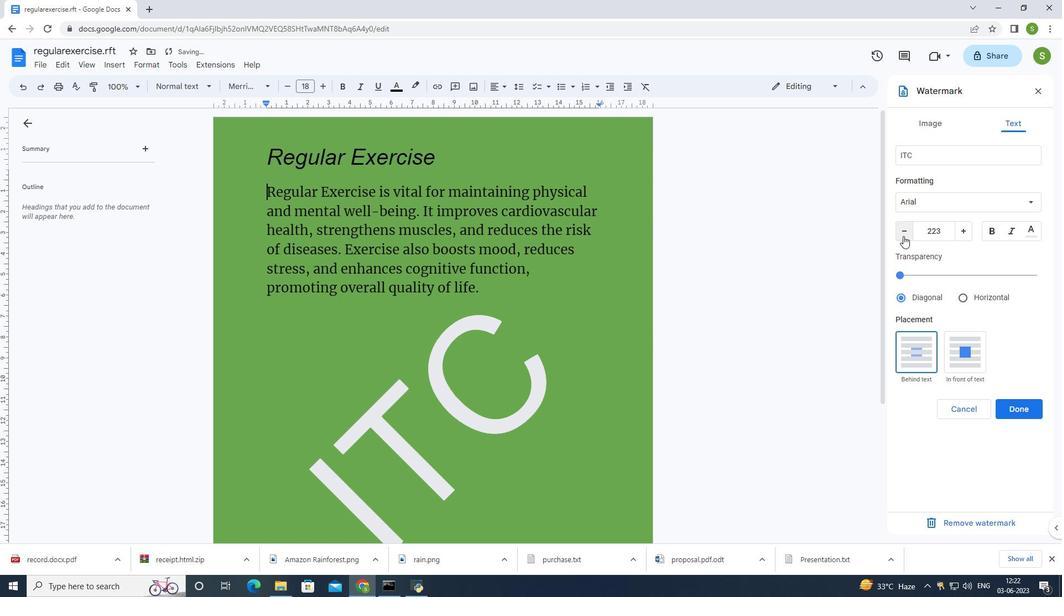 
Action: Mouse moved to (903, 236)
Screenshot: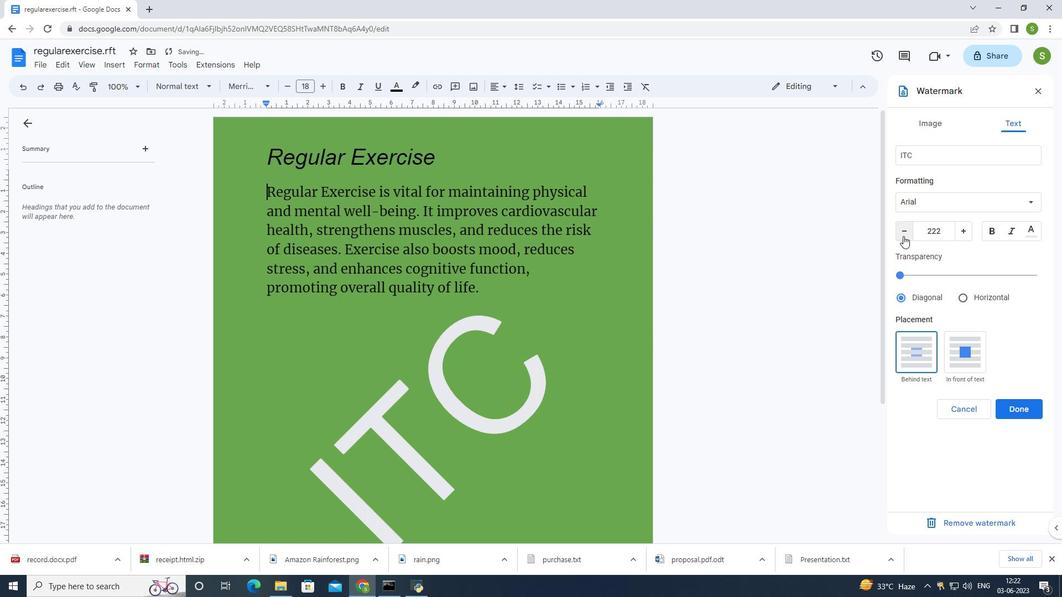 
Action: Mouse pressed left at (903, 236)
Screenshot: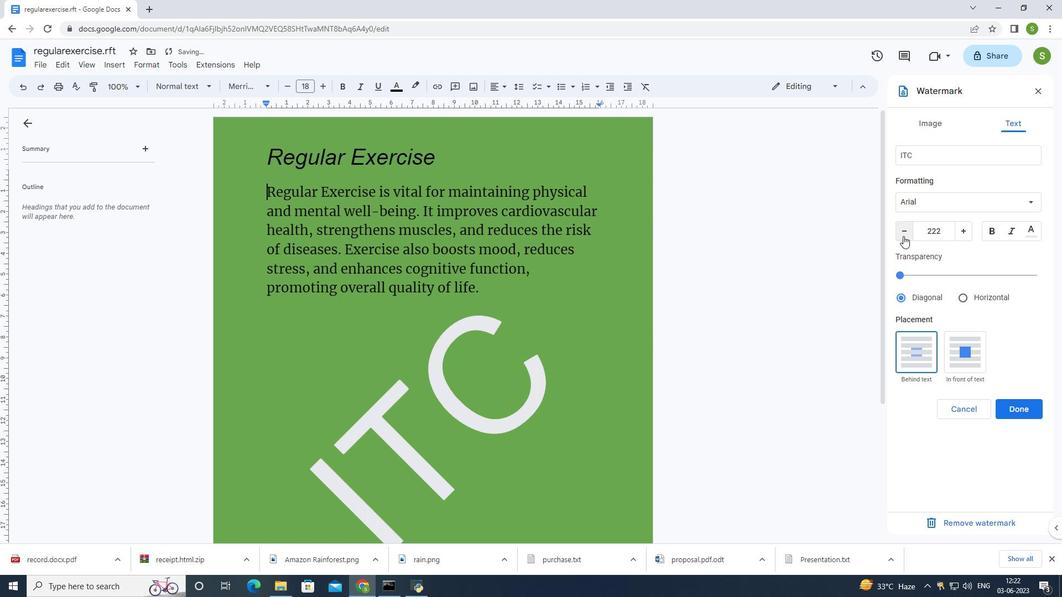 
Action: Mouse moved to (903, 235)
Screenshot: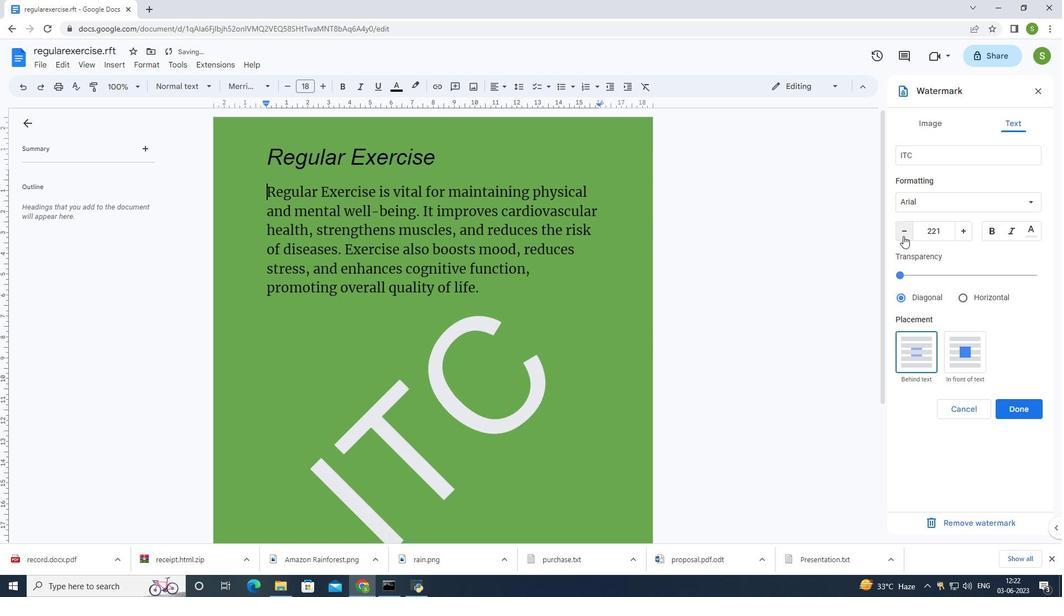 
Action: Mouse pressed left at (903, 235)
Screenshot: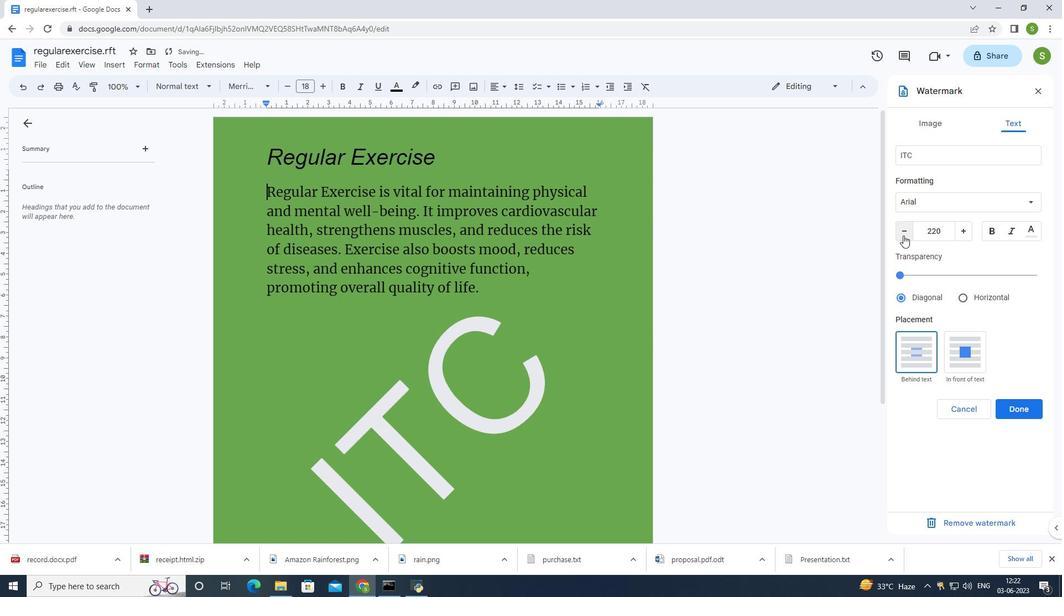 
Action: Mouse pressed left at (903, 235)
Screenshot: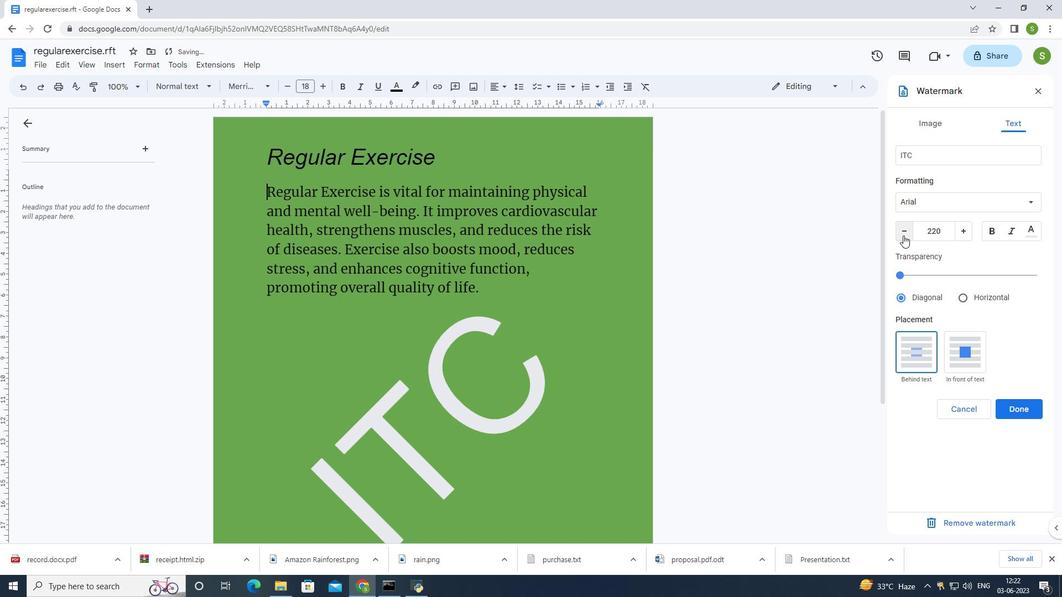 
Action: Mouse pressed left at (903, 235)
Screenshot: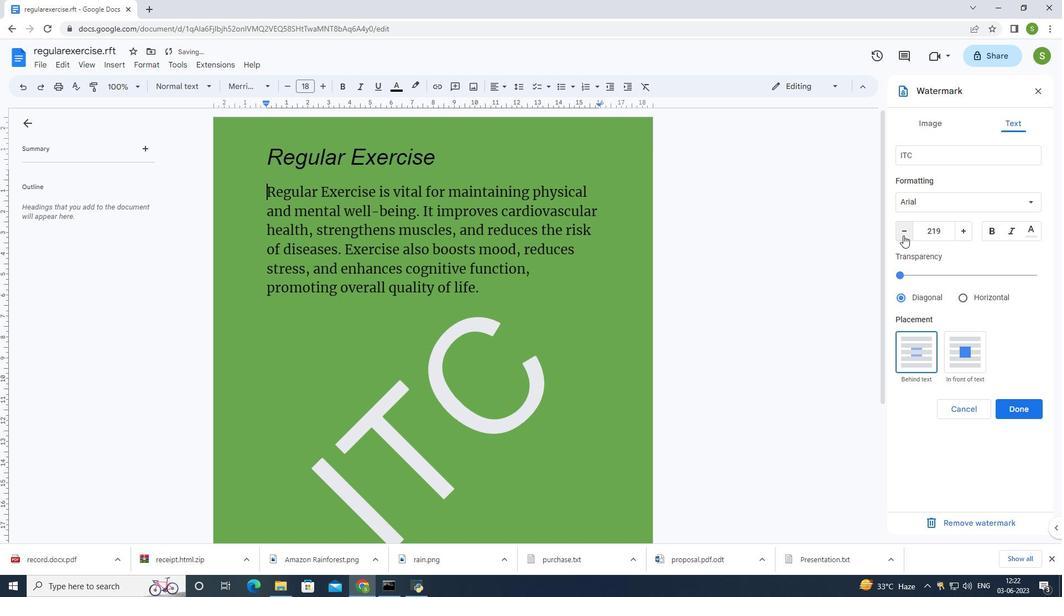
Action: Mouse pressed left at (903, 235)
Screenshot: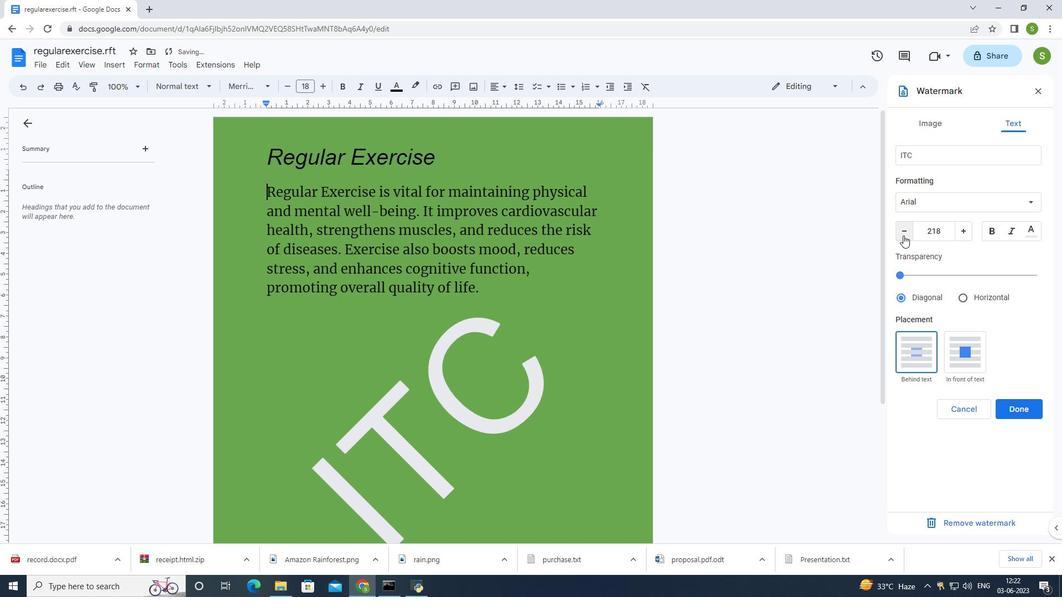 
Action: Mouse pressed left at (903, 235)
Screenshot: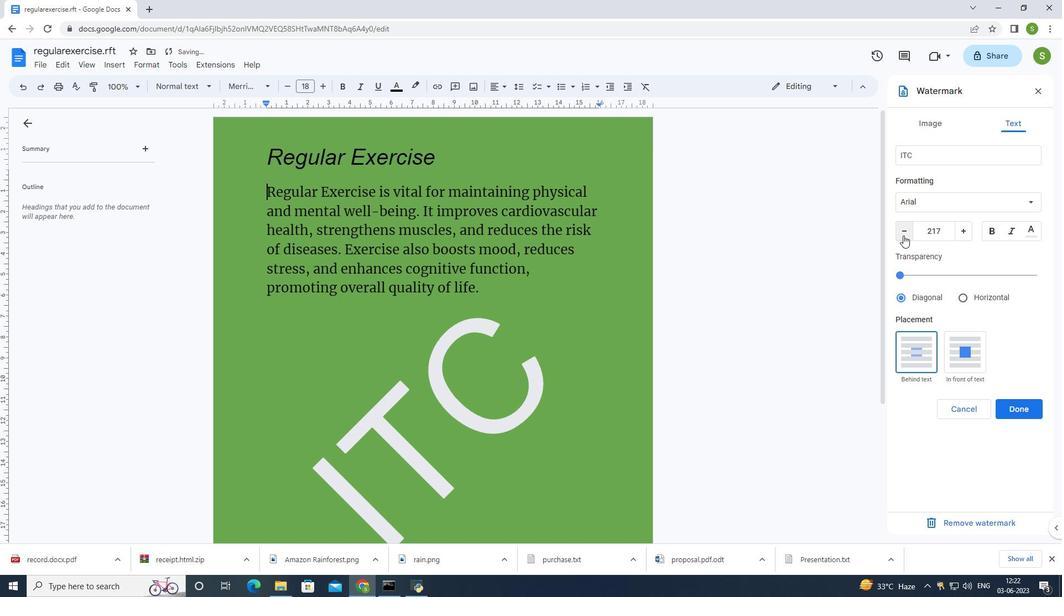 
Action: Mouse pressed left at (903, 235)
Screenshot: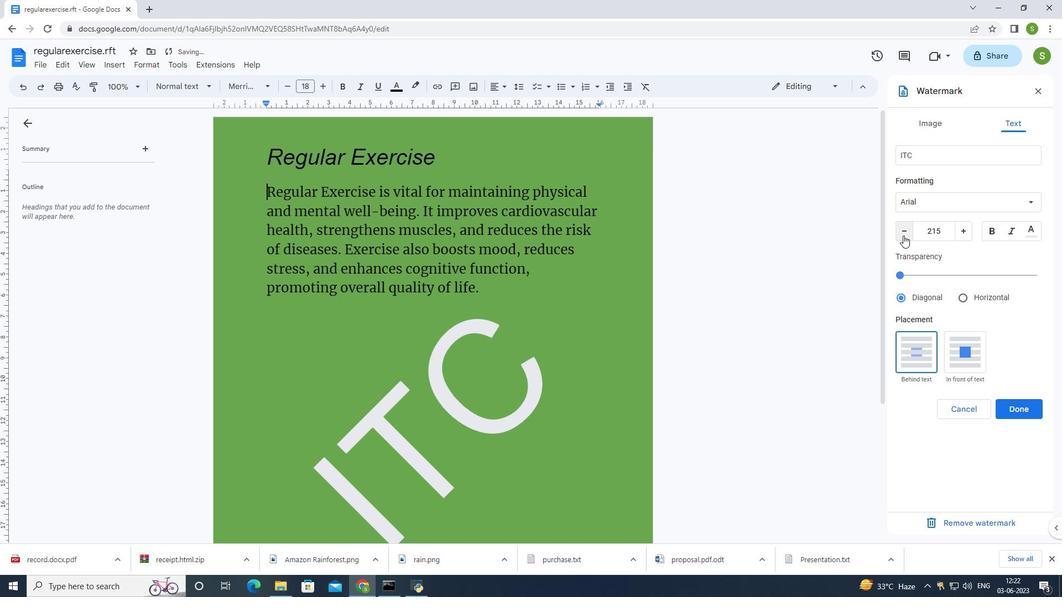 
Action: Mouse pressed left at (903, 235)
Screenshot: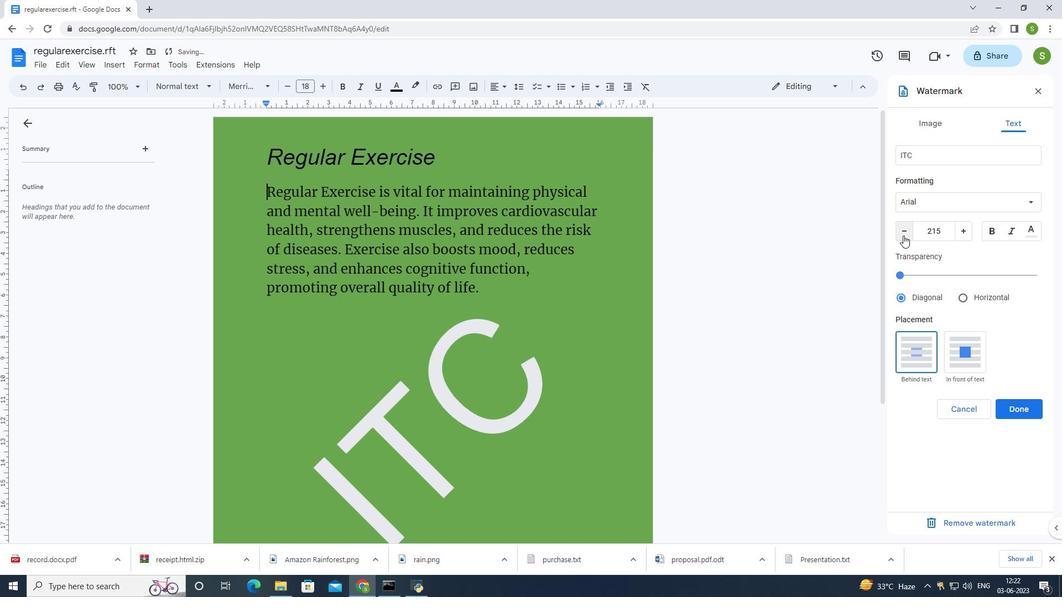 
Action: Mouse pressed left at (903, 235)
Screenshot: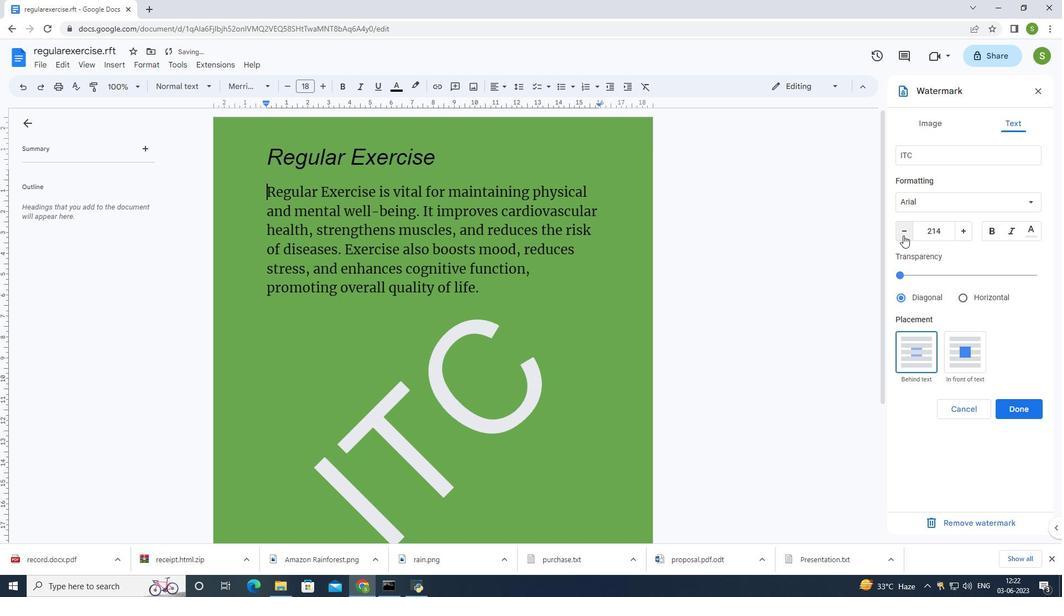 
Action: Mouse pressed left at (903, 235)
Screenshot: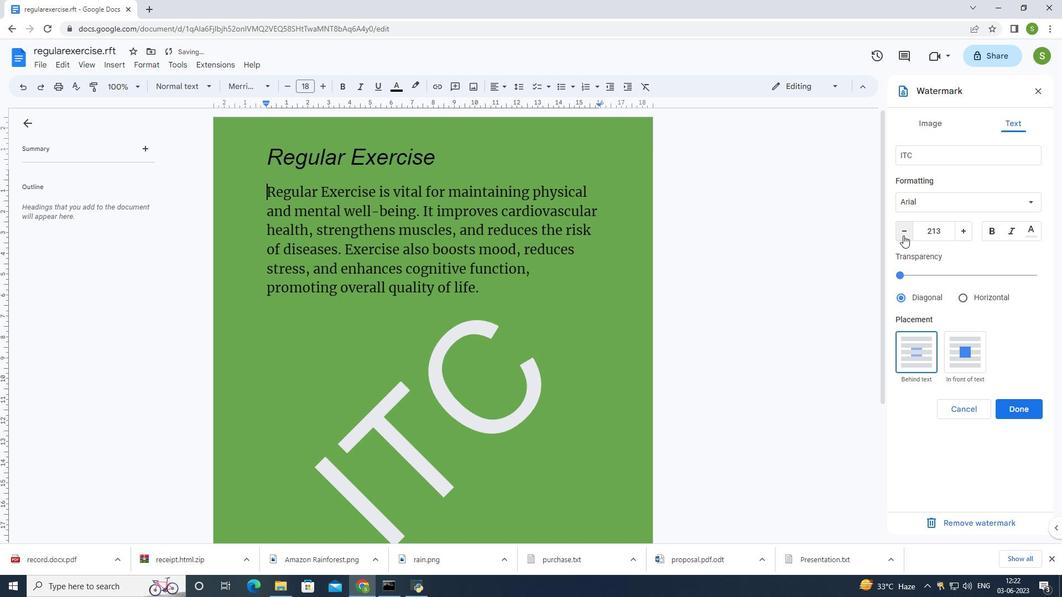 
Action: Mouse pressed left at (903, 235)
Screenshot: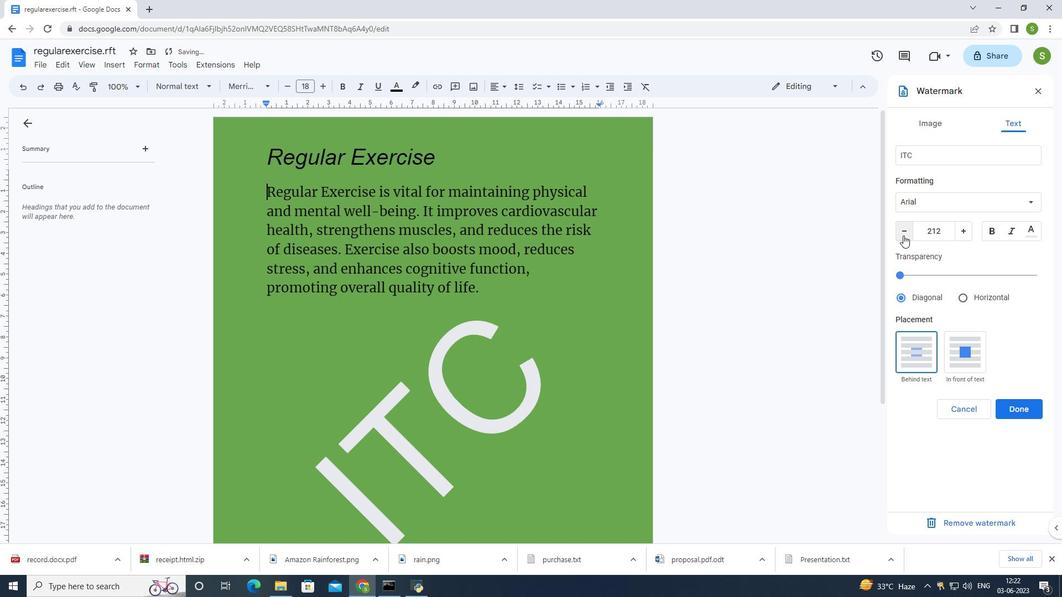 
Action: Mouse pressed left at (903, 235)
Screenshot: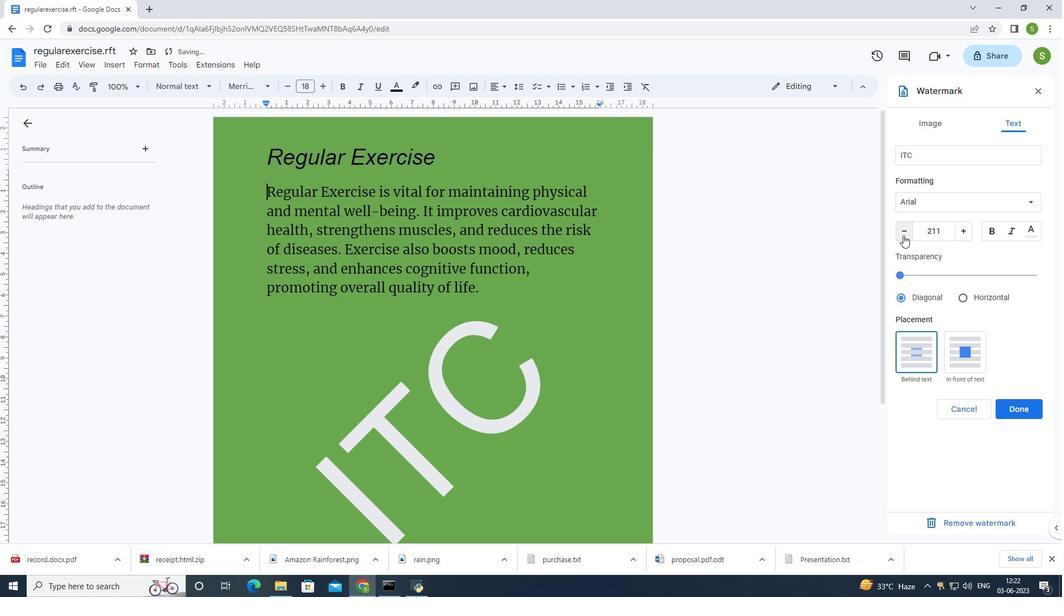 
Action: Mouse pressed left at (903, 235)
Screenshot: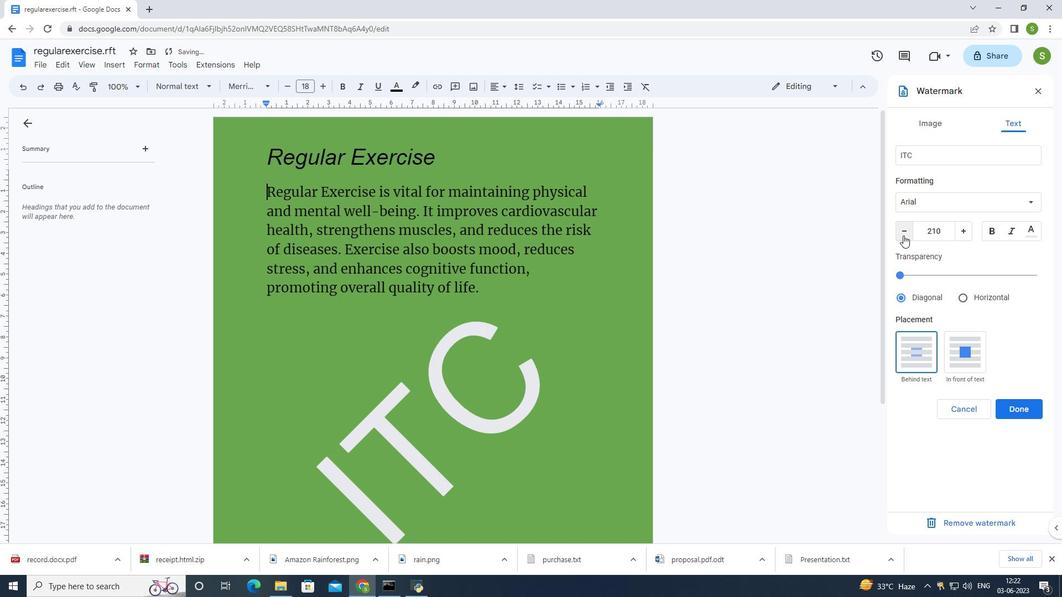 
Action: Mouse pressed left at (903, 235)
Screenshot: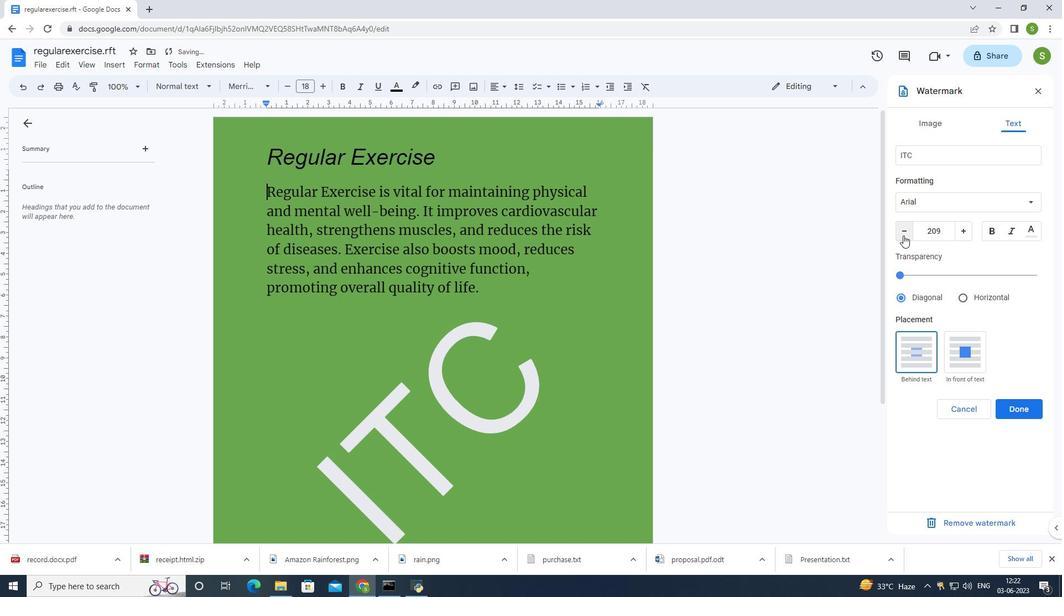 
Action: Mouse pressed left at (903, 235)
Screenshot: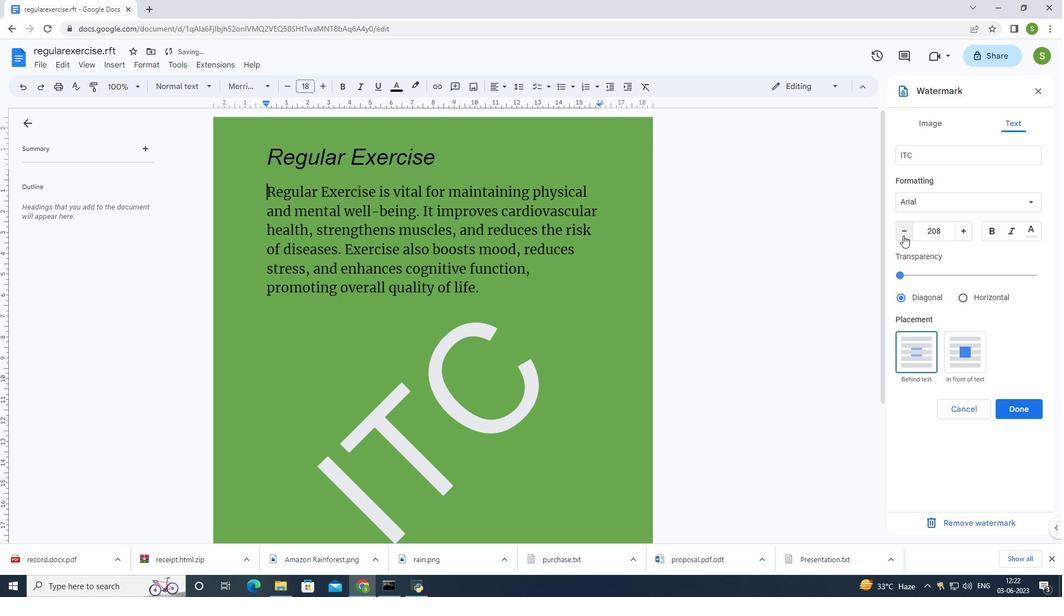 
Action: Mouse pressed left at (903, 235)
Screenshot: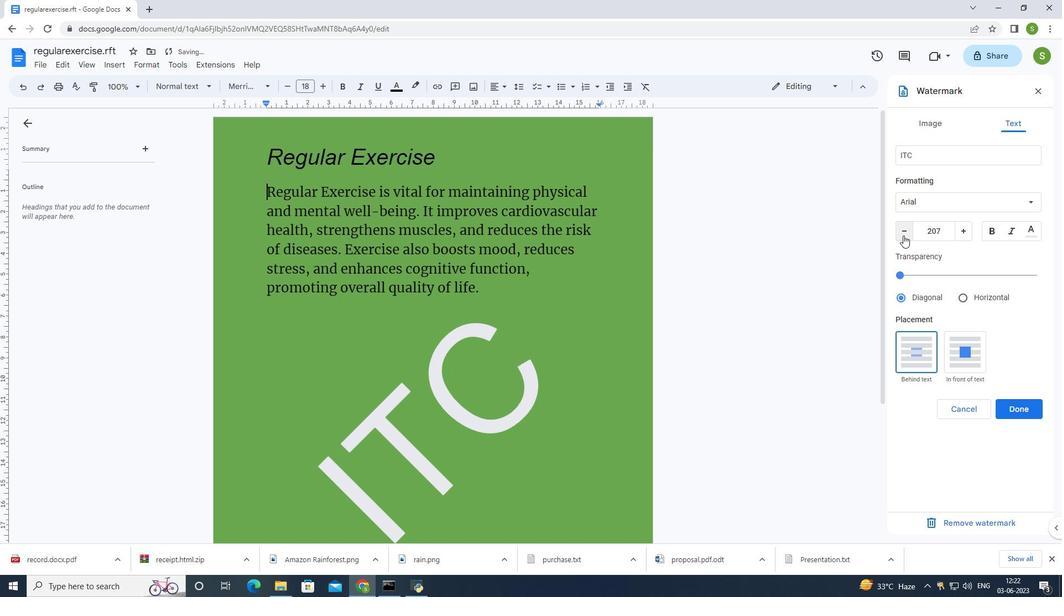 
Action: Mouse pressed left at (903, 235)
Screenshot: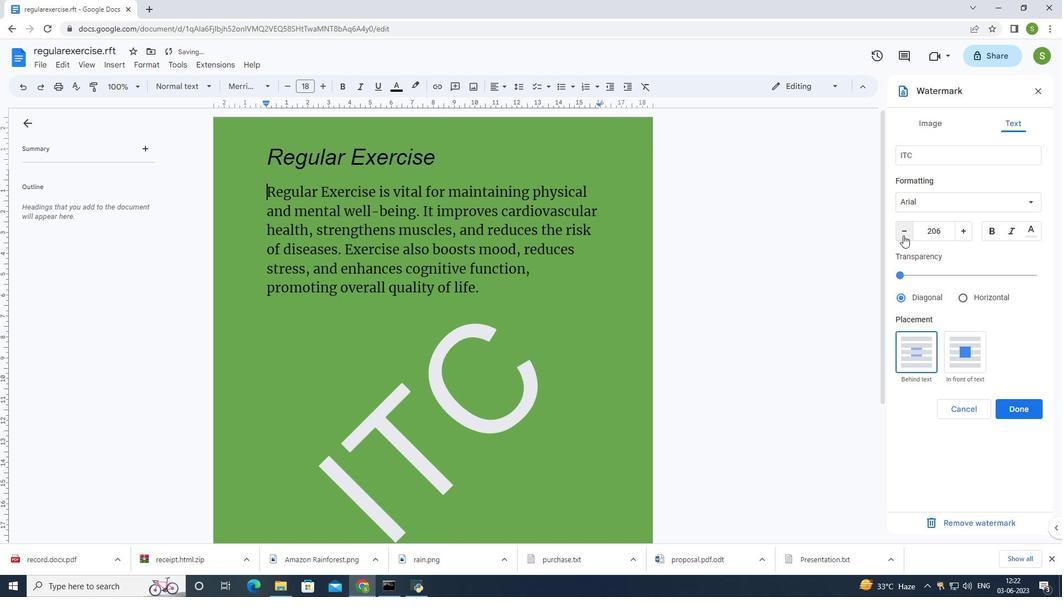 
Action: Mouse pressed left at (903, 235)
Screenshot: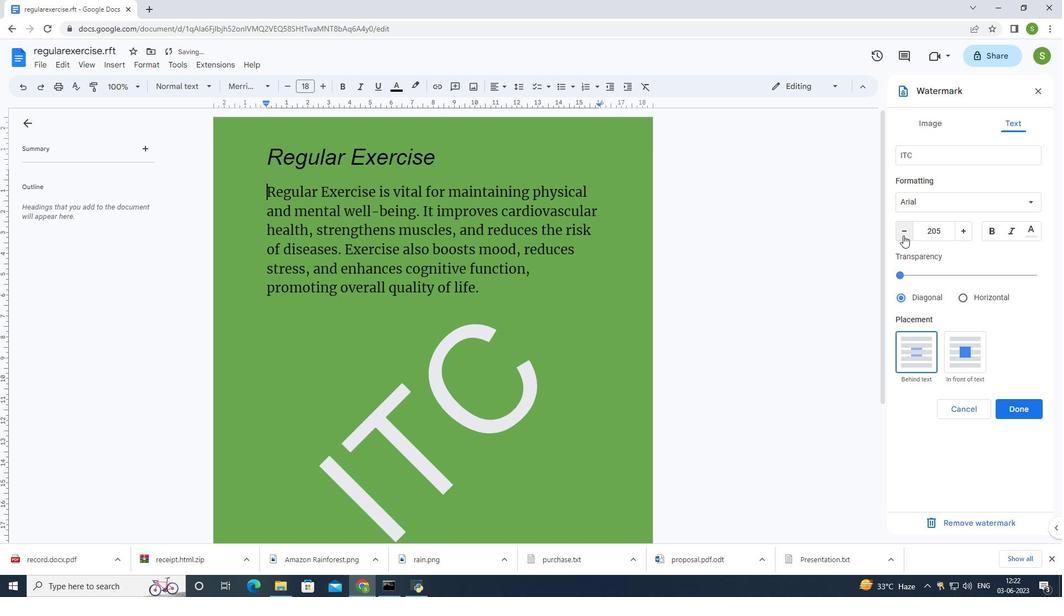
Action: Mouse pressed left at (903, 235)
Screenshot: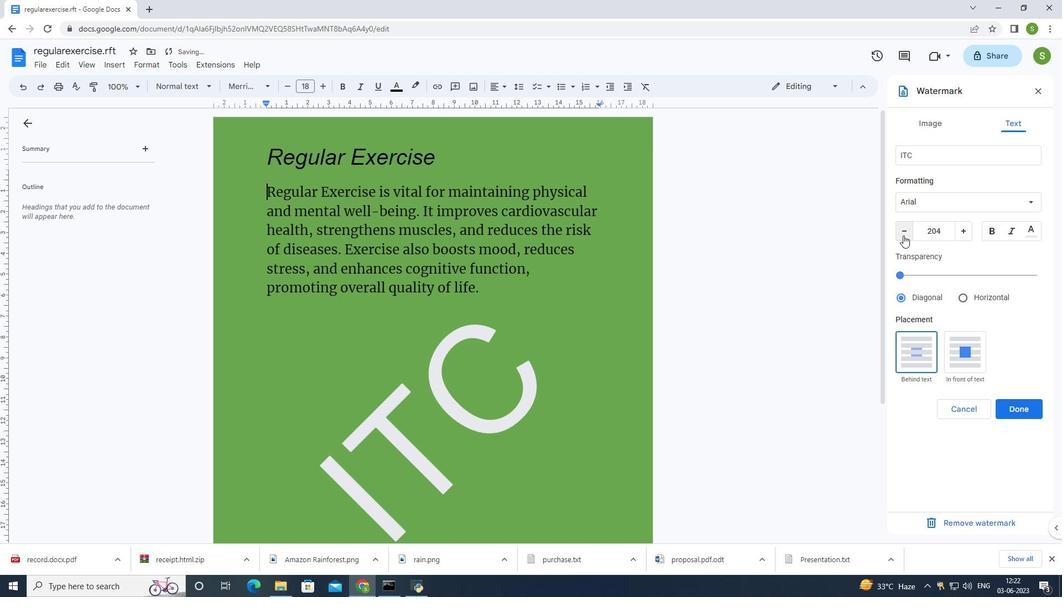 
Action: Mouse pressed left at (903, 235)
Screenshot: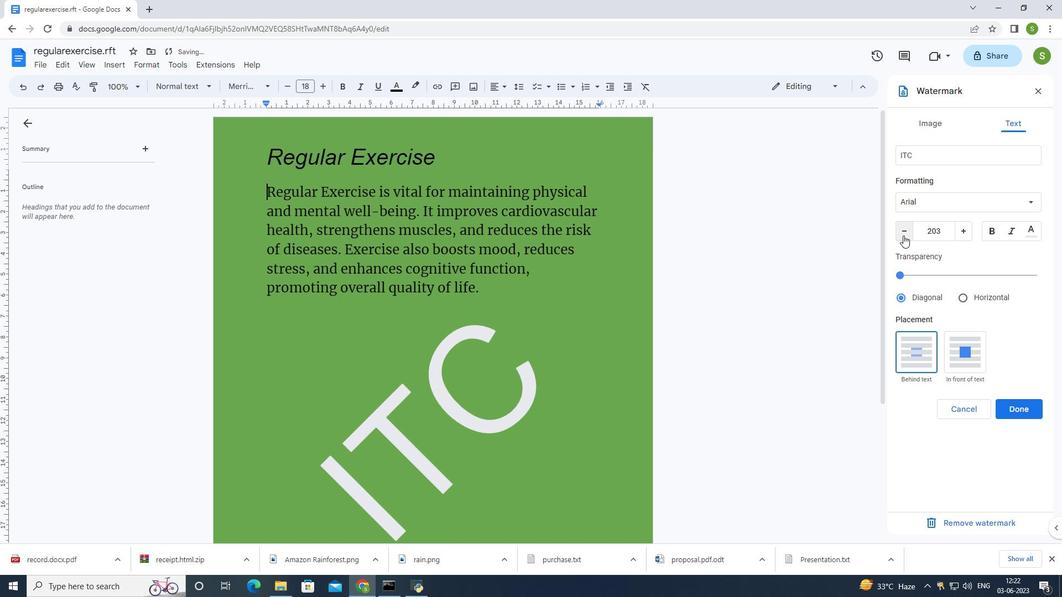 
Action: Mouse pressed left at (903, 235)
Screenshot: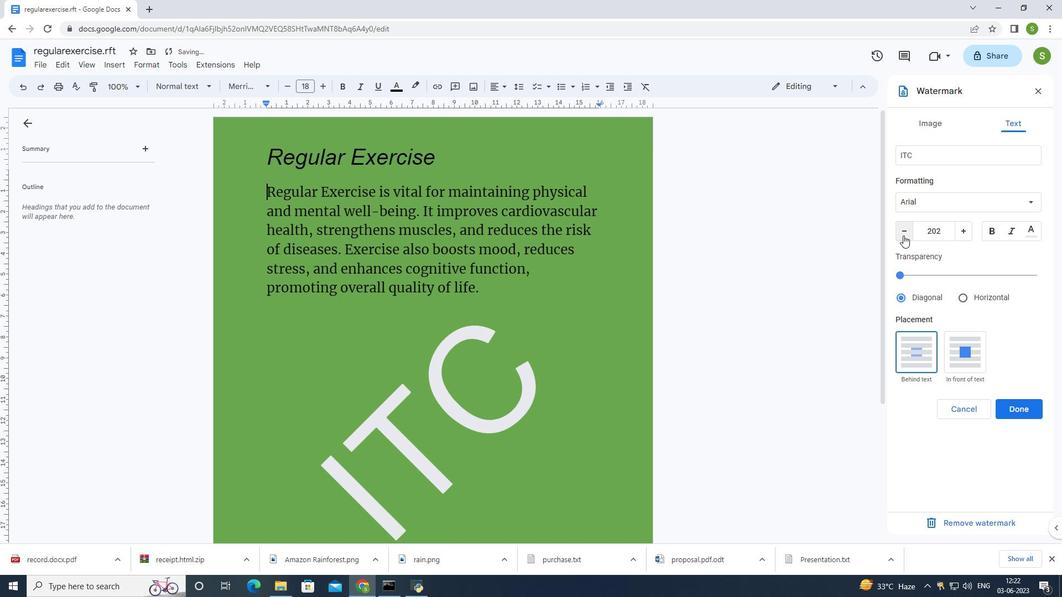 
Action: Mouse pressed left at (903, 235)
Screenshot: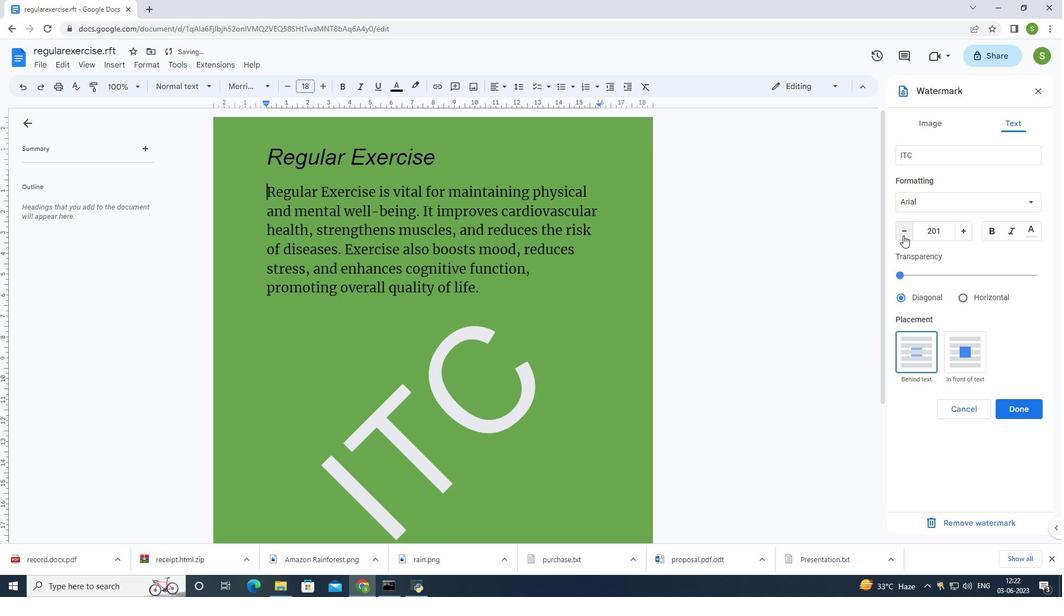 
Action: Mouse pressed left at (903, 235)
Screenshot: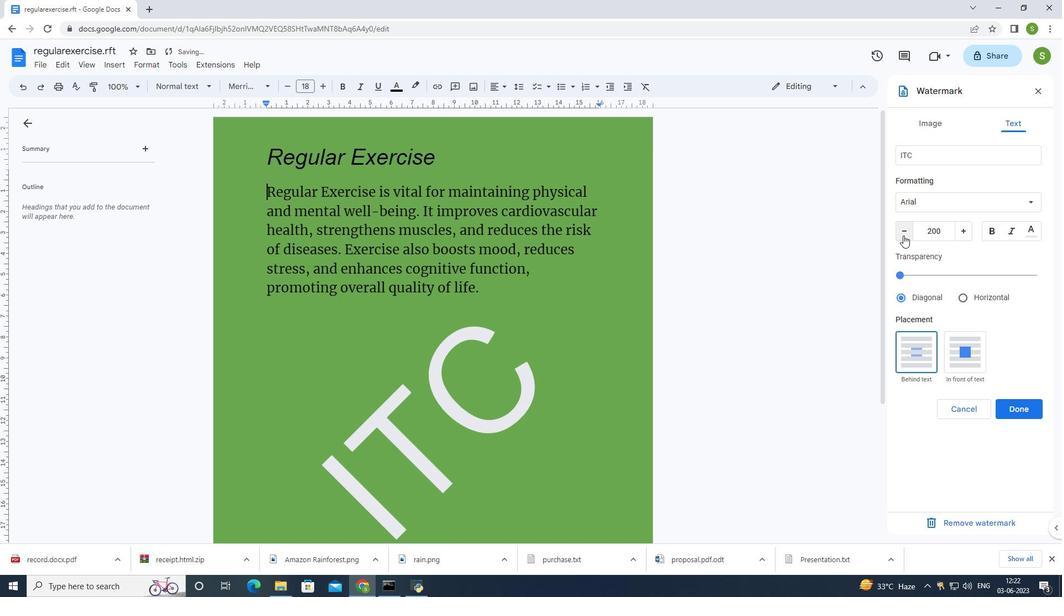 
Action: Mouse pressed left at (903, 235)
Screenshot: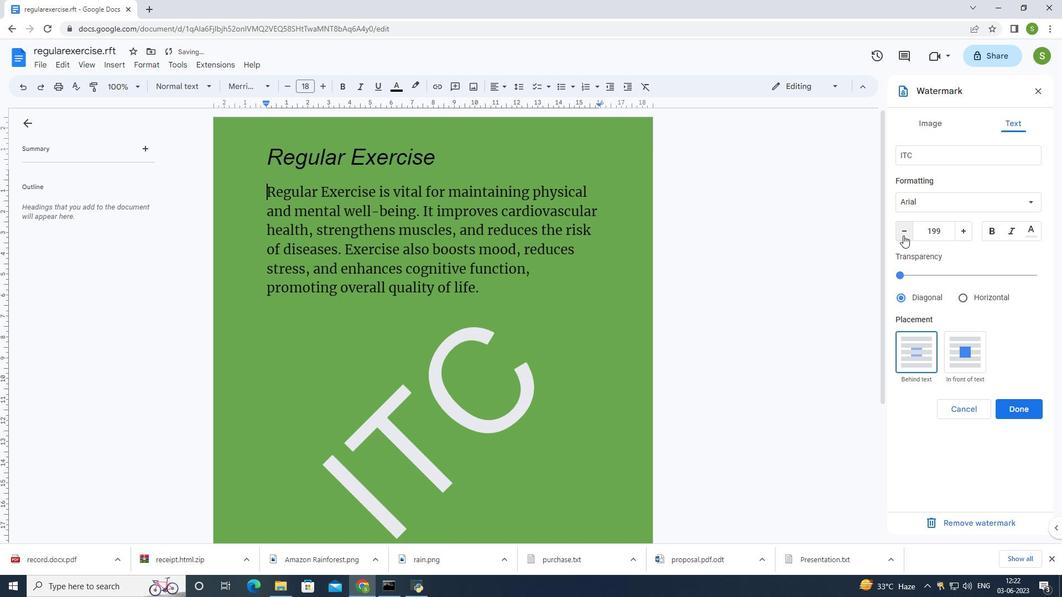 
Action: Mouse pressed left at (903, 235)
Screenshot: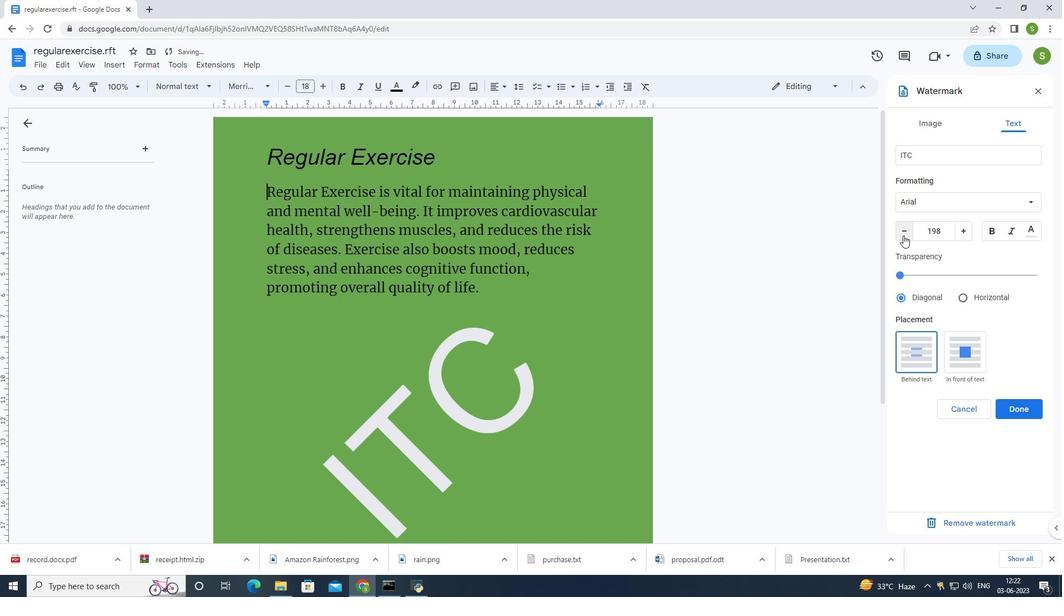 
Action: Mouse pressed left at (903, 235)
Screenshot: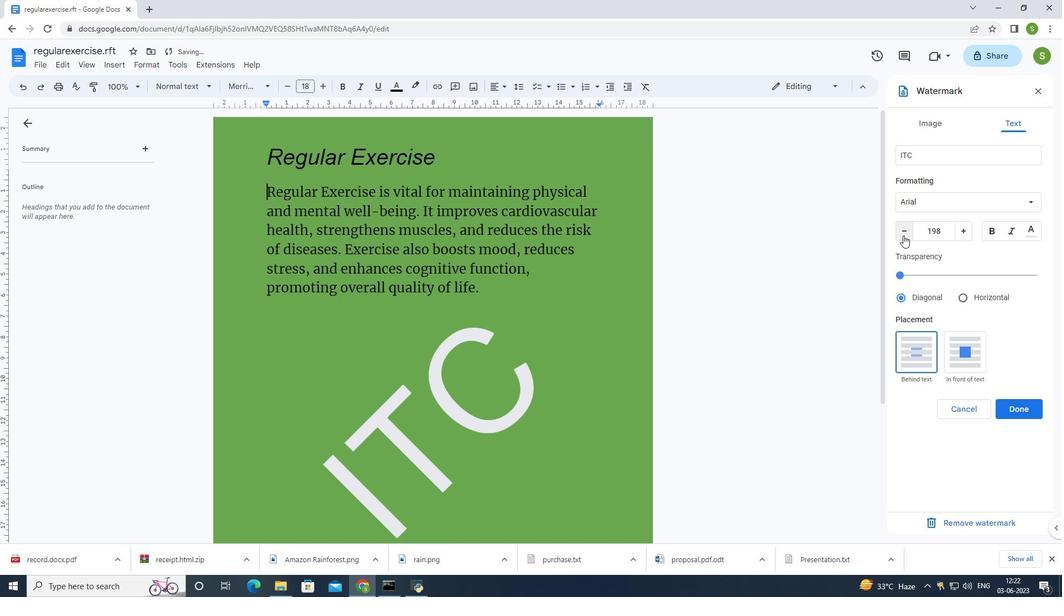 
Action: Mouse moved to (903, 235)
Screenshot: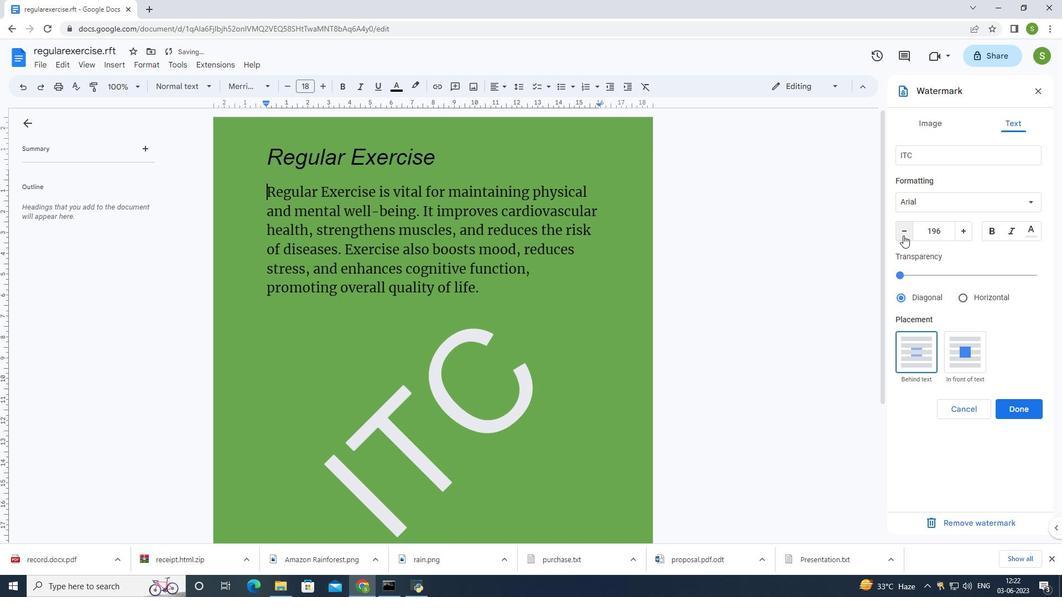 
Action: Mouse pressed left at (903, 235)
Screenshot: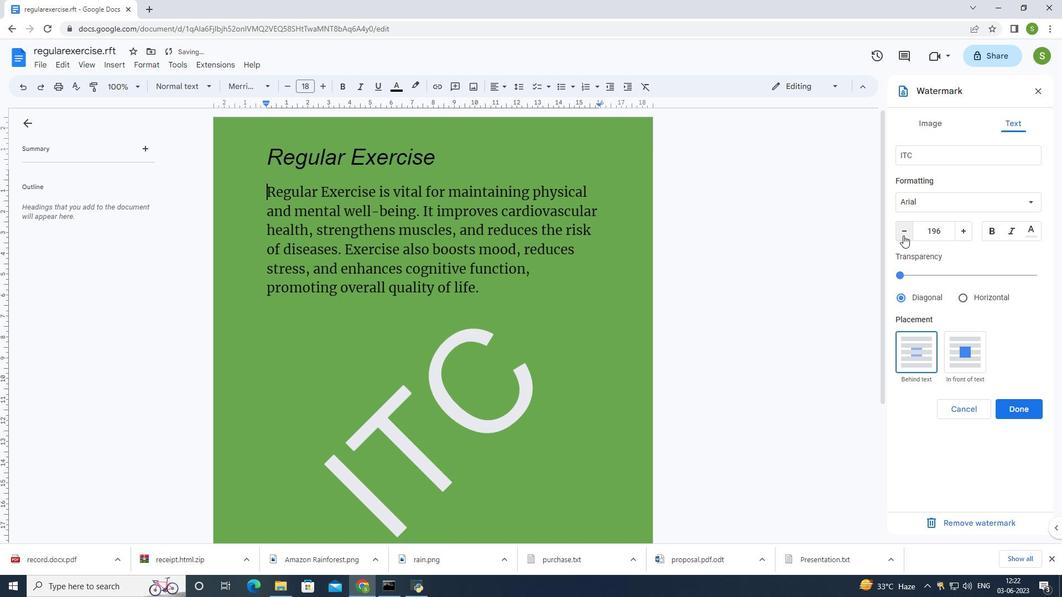 
Action: Mouse pressed left at (903, 235)
Screenshot: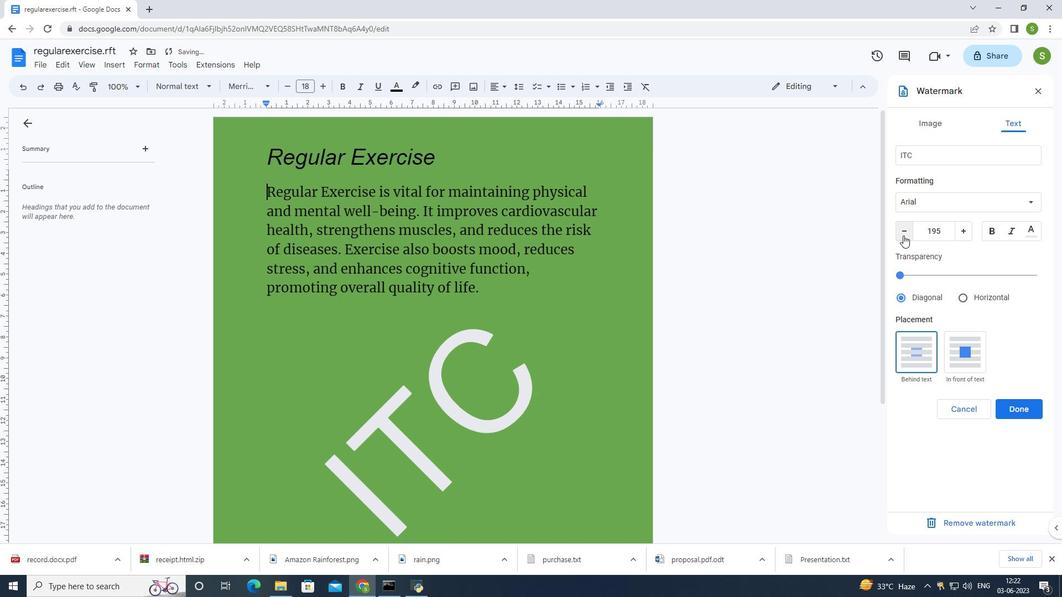 
Action: Mouse pressed left at (903, 235)
Screenshot: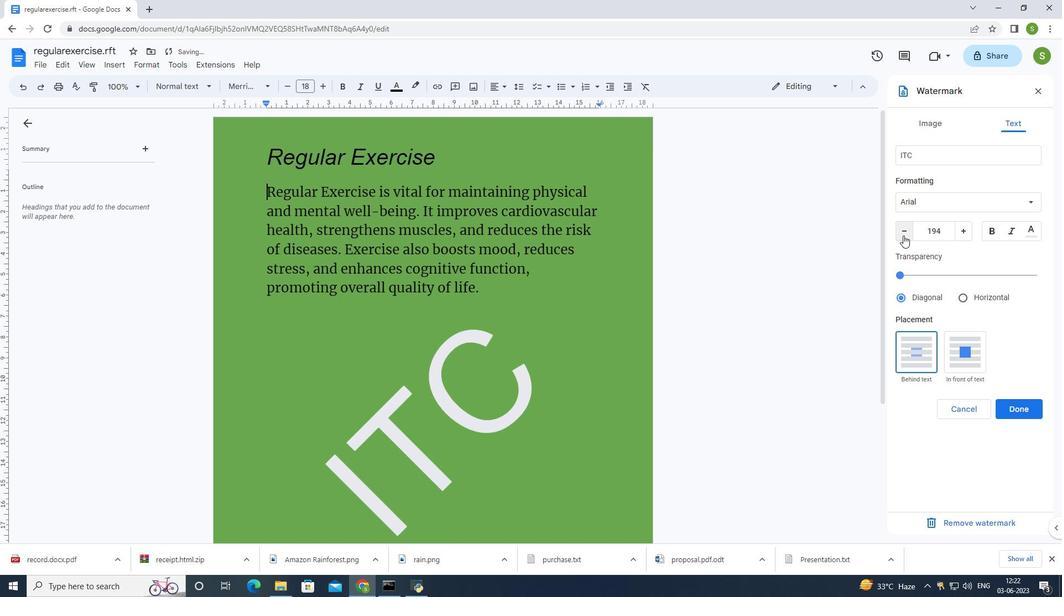 
Action: Mouse pressed left at (903, 235)
Screenshot: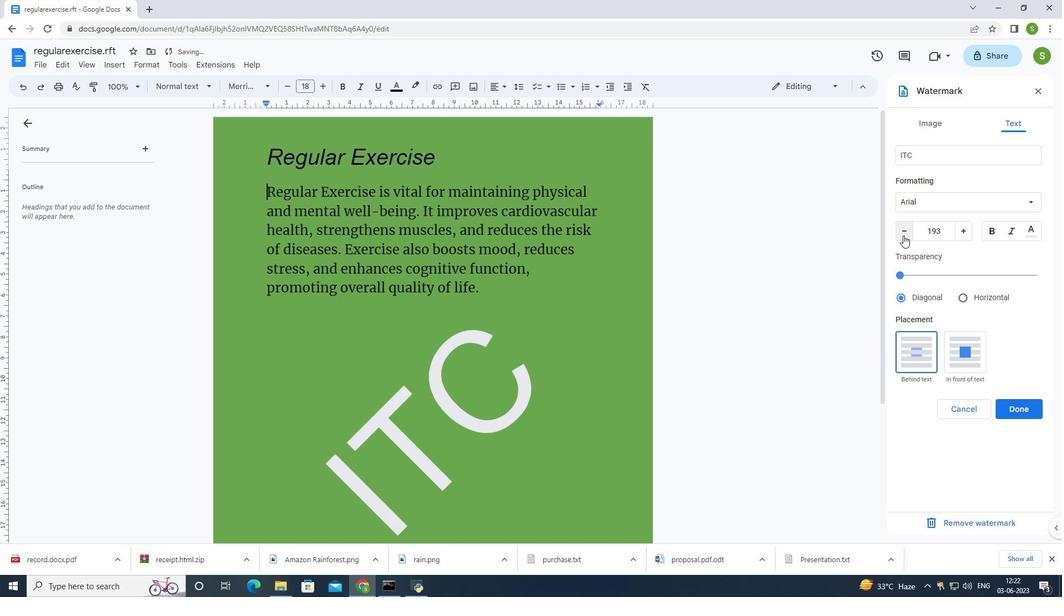 
Action: Mouse pressed left at (903, 235)
Screenshot: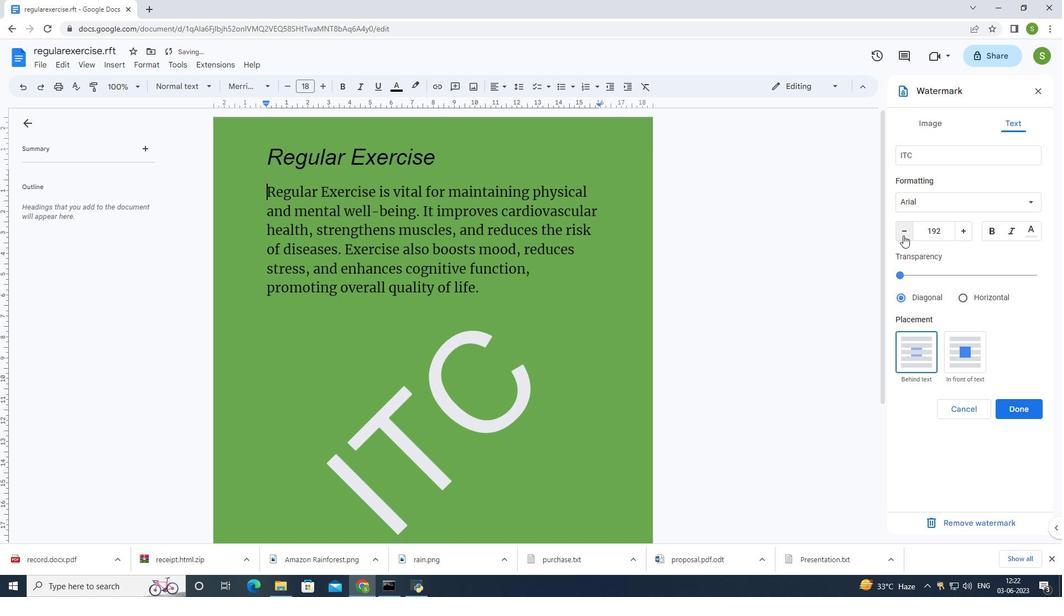 
Action: Mouse pressed left at (903, 235)
Screenshot: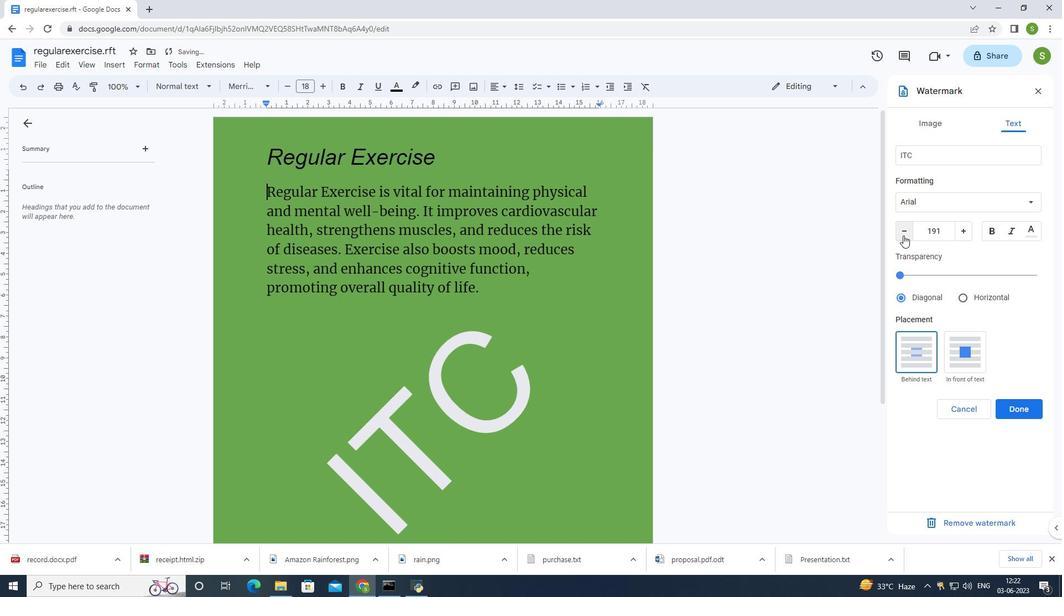 
Action: Mouse pressed left at (903, 235)
Screenshot: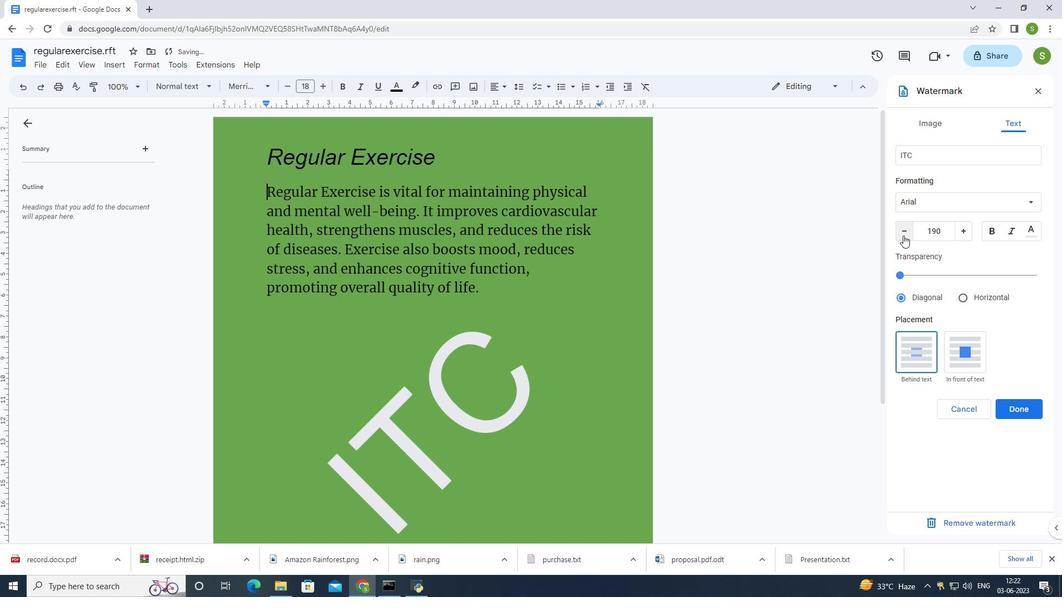 
Action: Mouse pressed left at (903, 235)
Screenshot: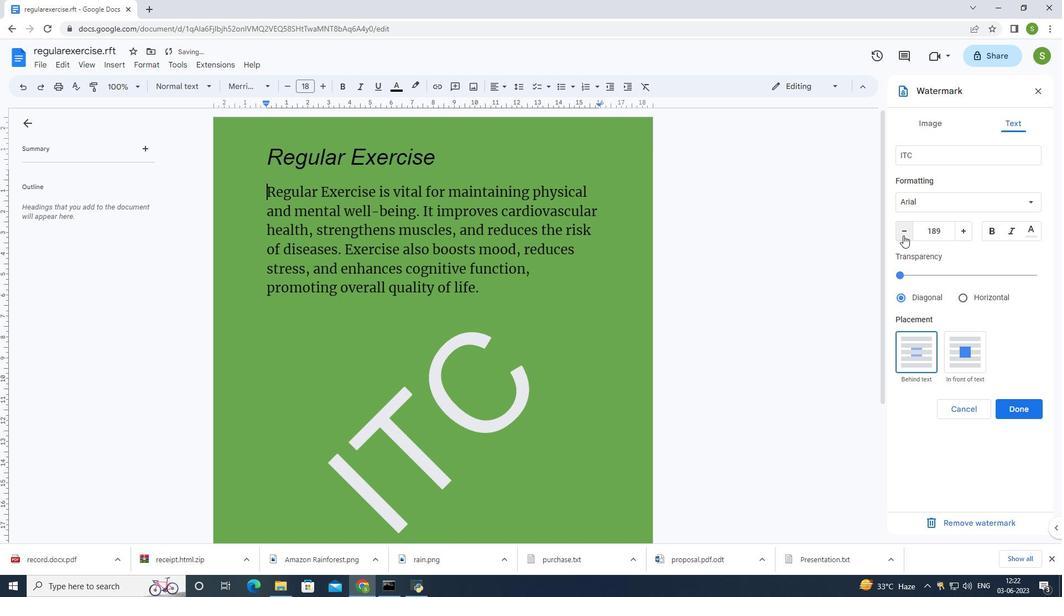 
Action: Mouse pressed left at (903, 235)
Screenshot: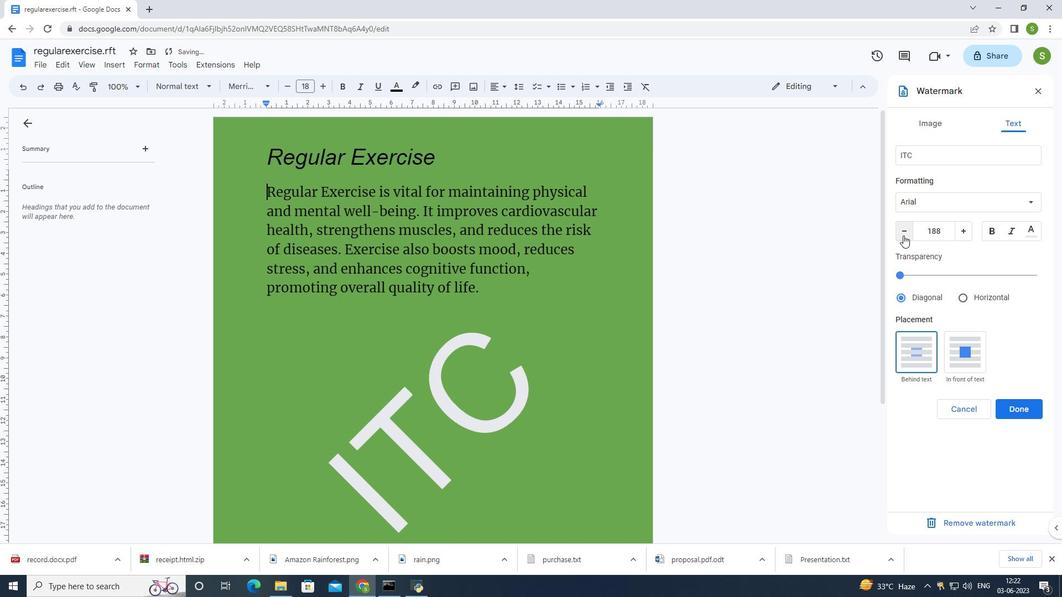
Action: Mouse pressed left at (903, 235)
Screenshot: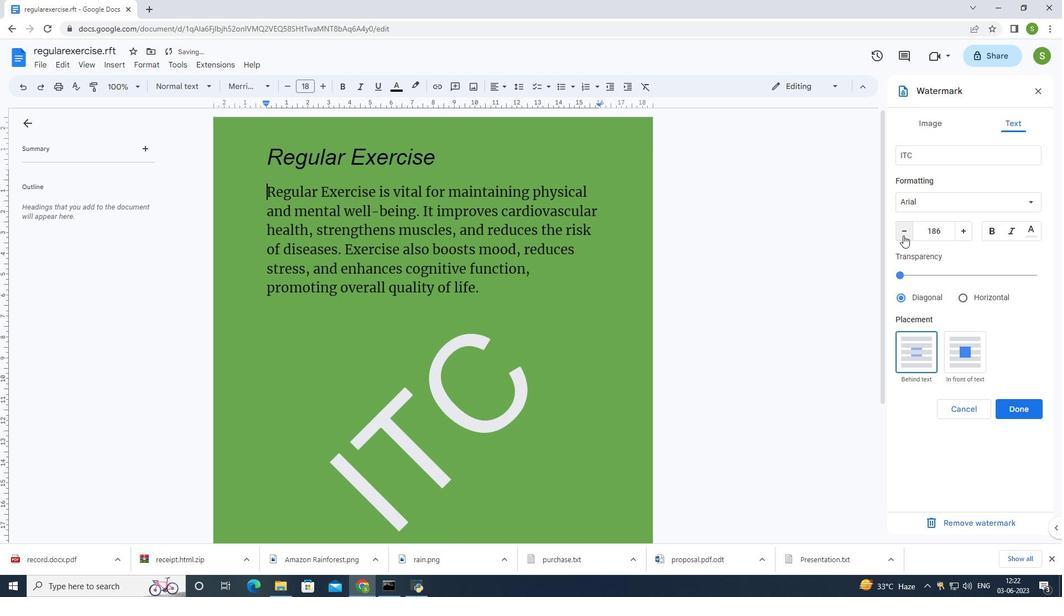 
Action: Mouse pressed left at (903, 235)
Screenshot: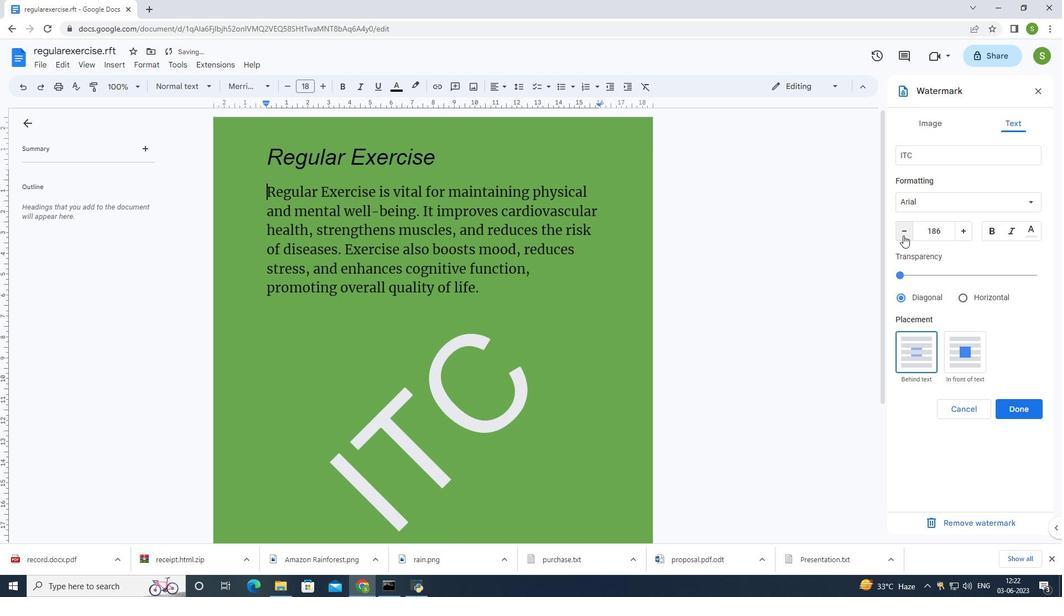
Action: Mouse pressed left at (903, 235)
Screenshot: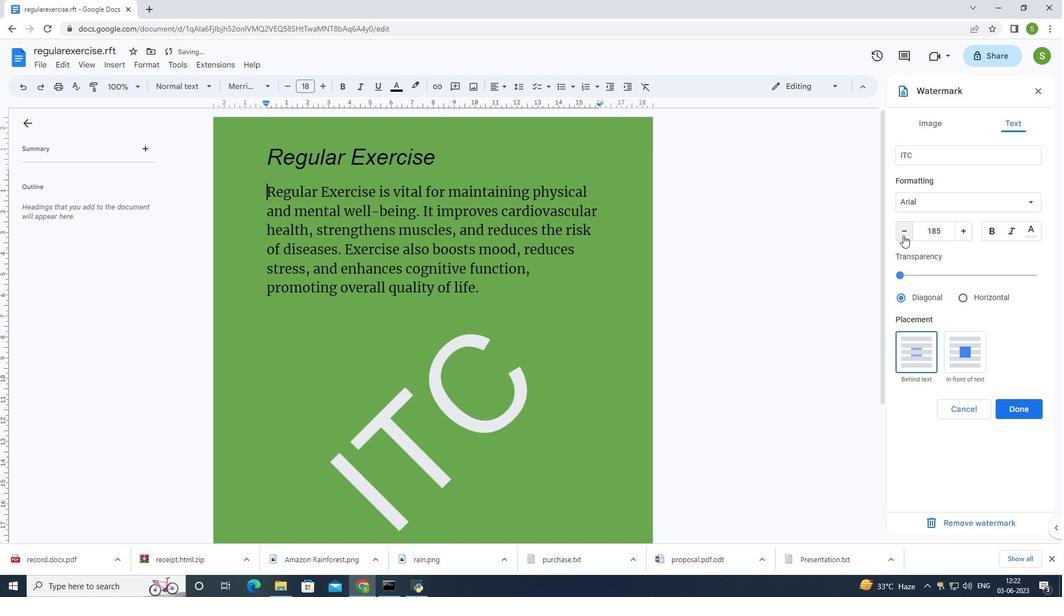 
Action: Mouse pressed left at (903, 235)
Screenshot: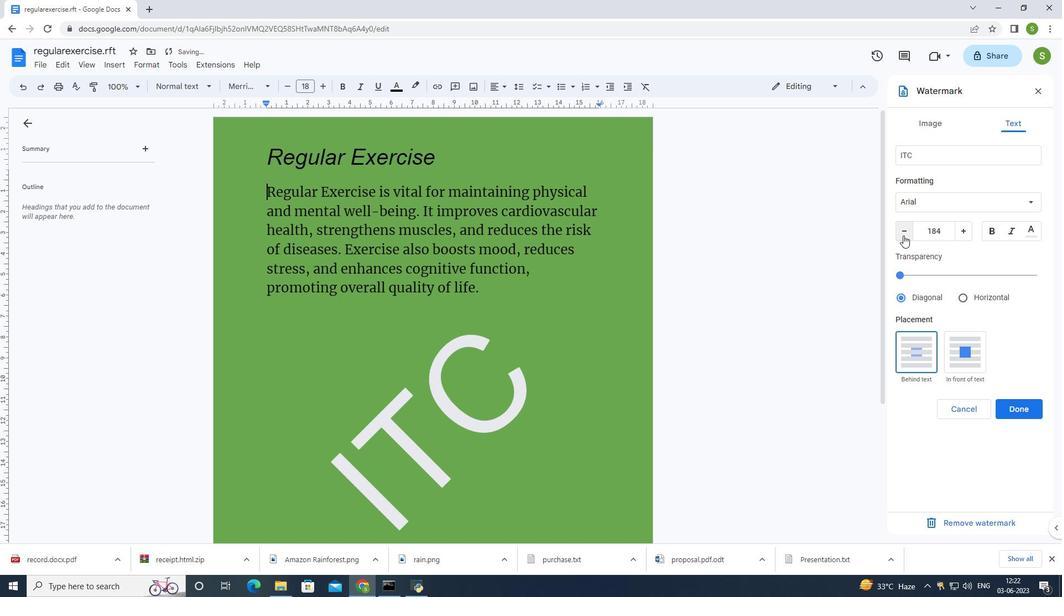
Action: Mouse pressed left at (903, 235)
Screenshot: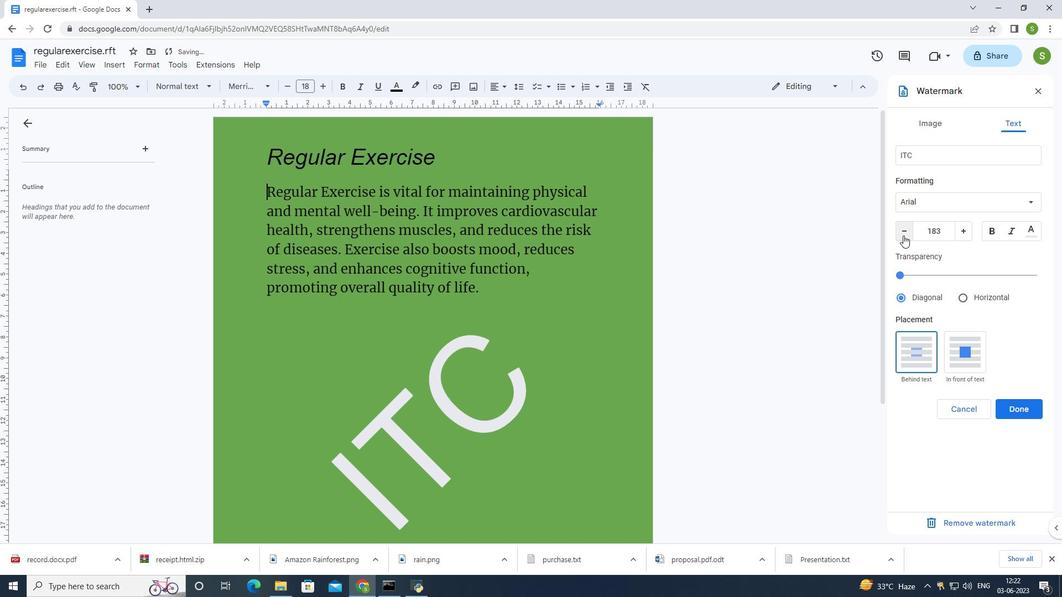 
Action: Mouse pressed left at (903, 235)
Screenshot: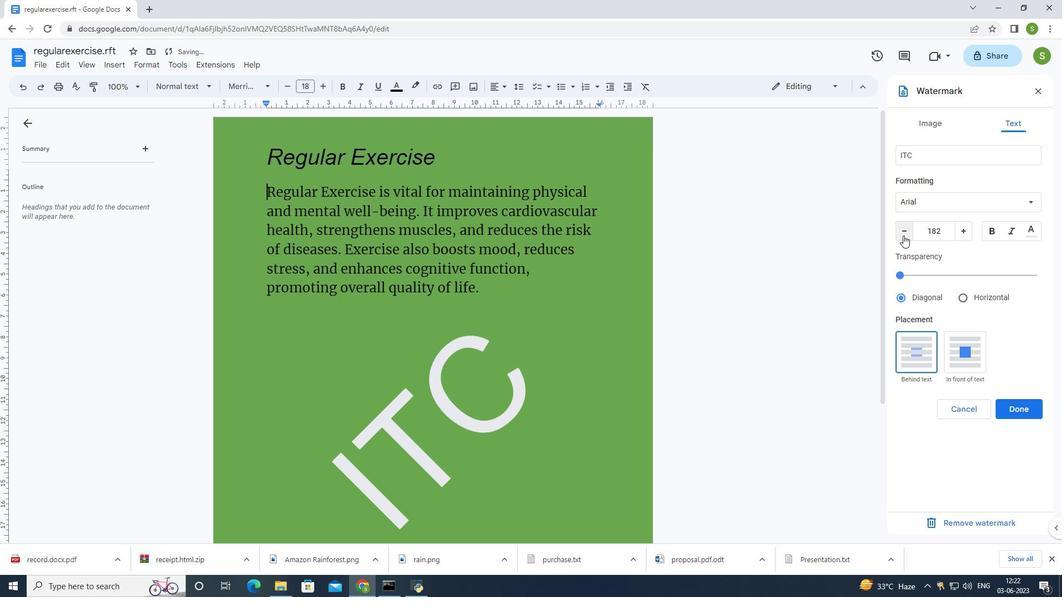 
Action: Mouse pressed left at (903, 235)
Screenshot: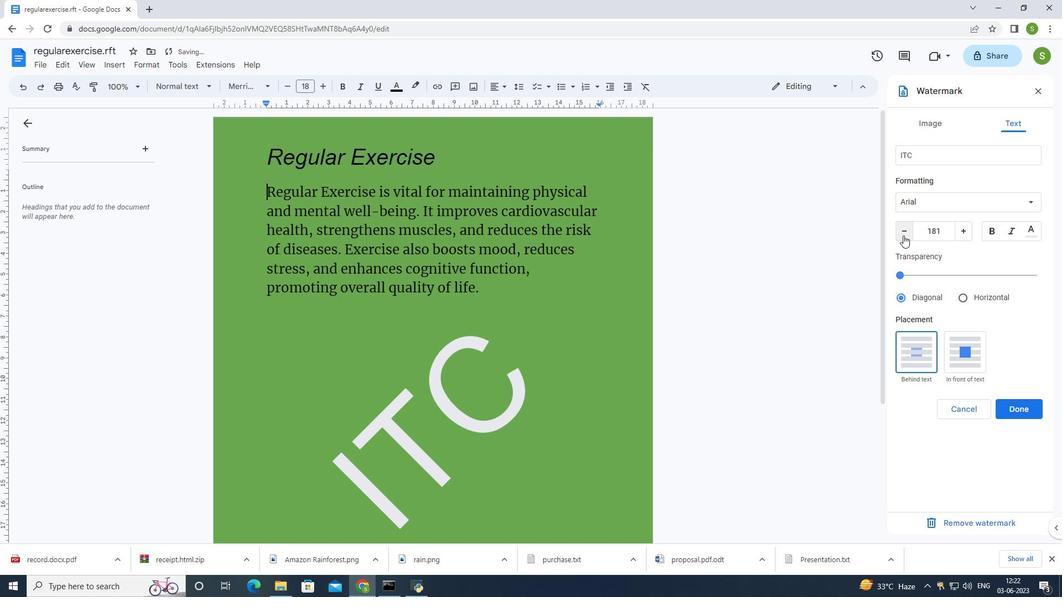 
Action: Mouse pressed left at (903, 235)
Screenshot: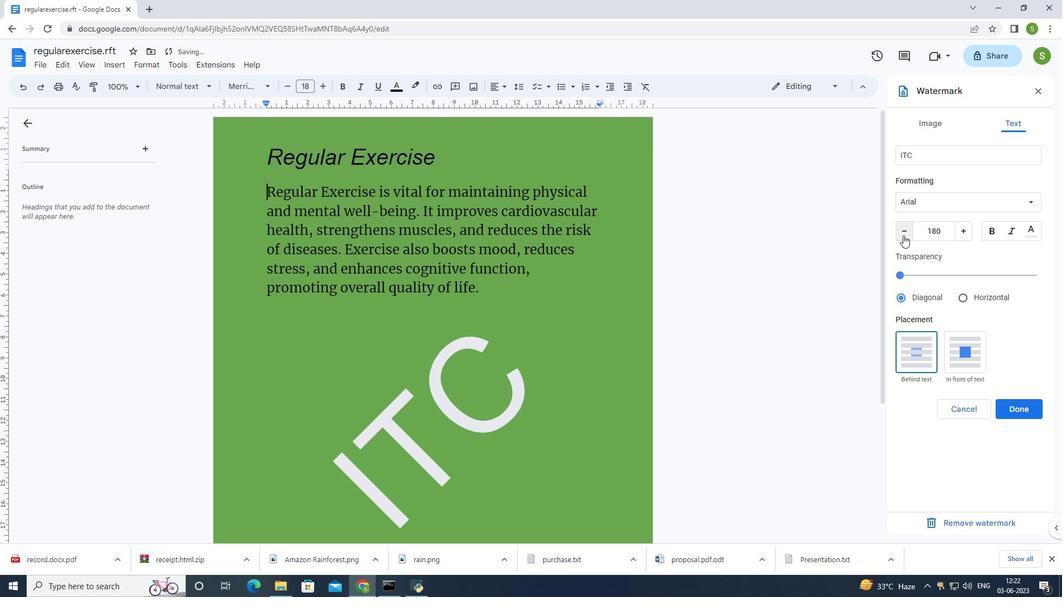 
Action: Mouse pressed left at (903, 235)
Screenshot: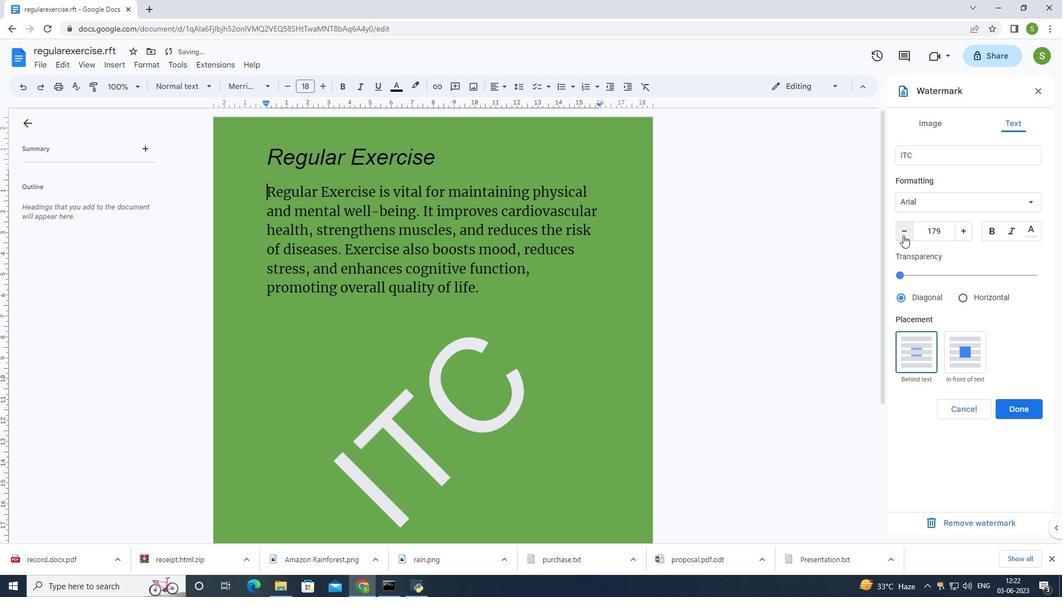 
Action: Mouse pressed left at (903, 235)
Screenshot: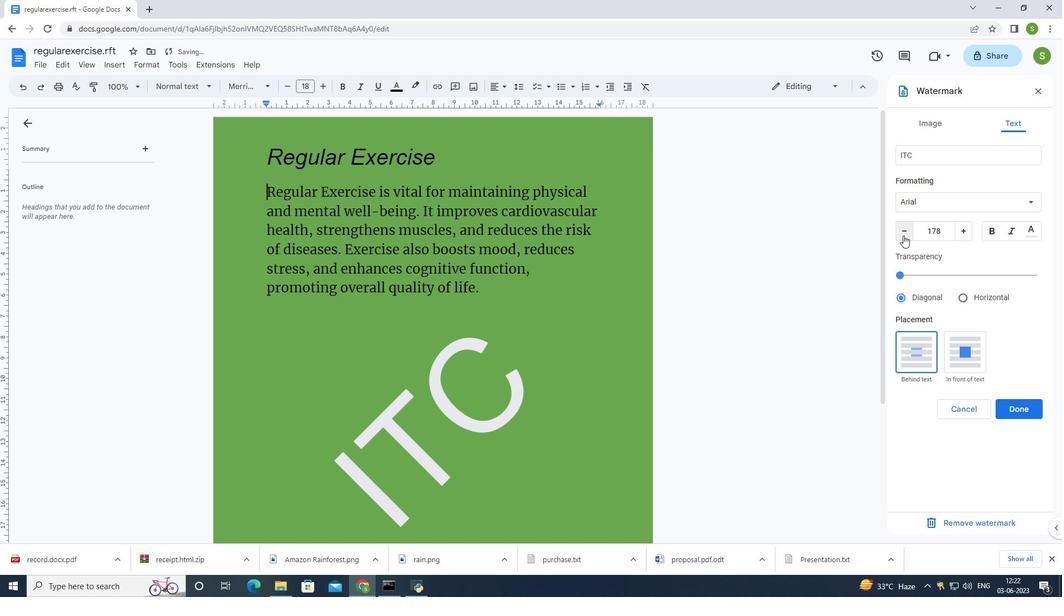 
Action: Mouse pressed left at (903, 235)
Screenshot: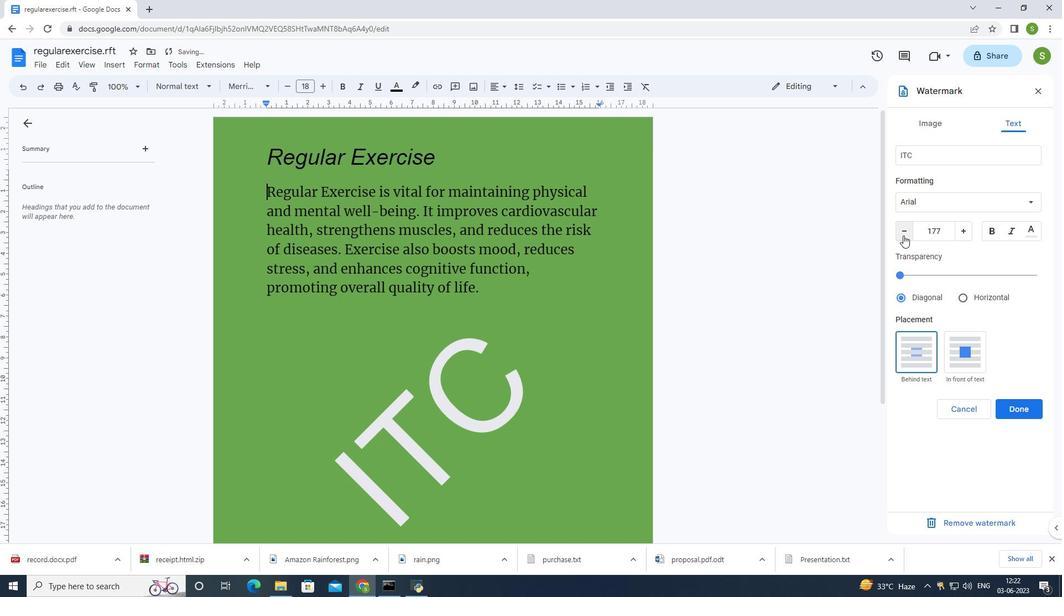 
Action: Mouse pressed left at (903, 235)
Screenshot: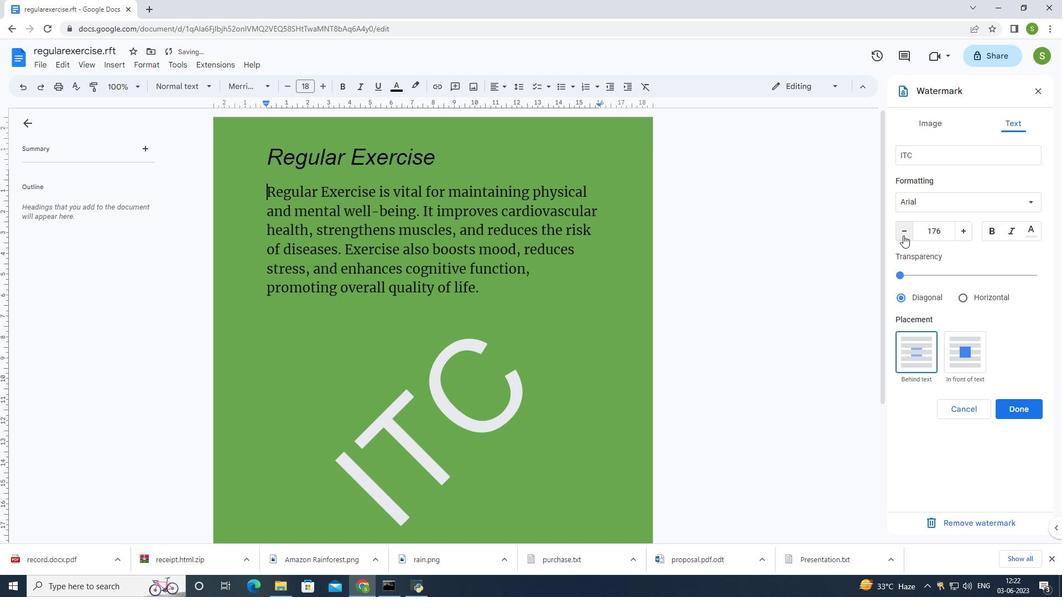
Action: Mouse pressed left at (903, 235)
Screenshot: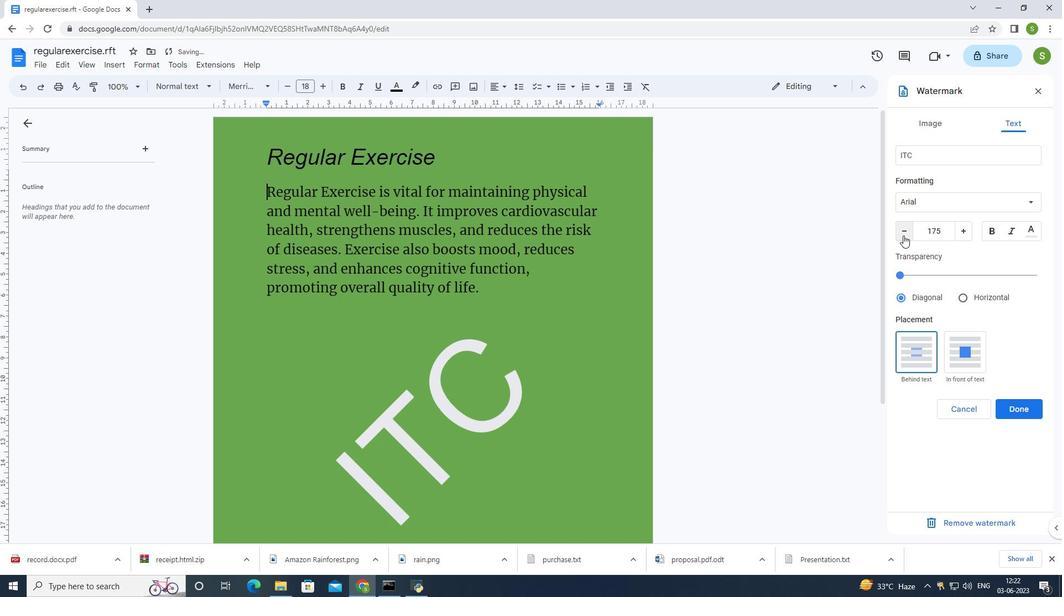 
Action: Mouse pressed left at (903, 235)
Screenshot: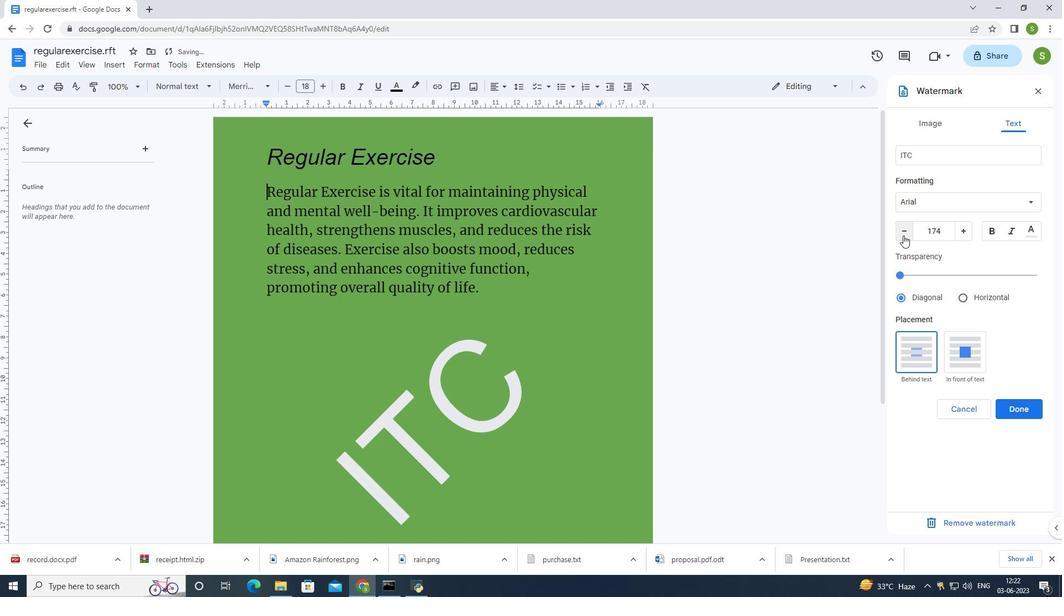 
Action: Mouse pressed left at (903, 235)
Screenshot: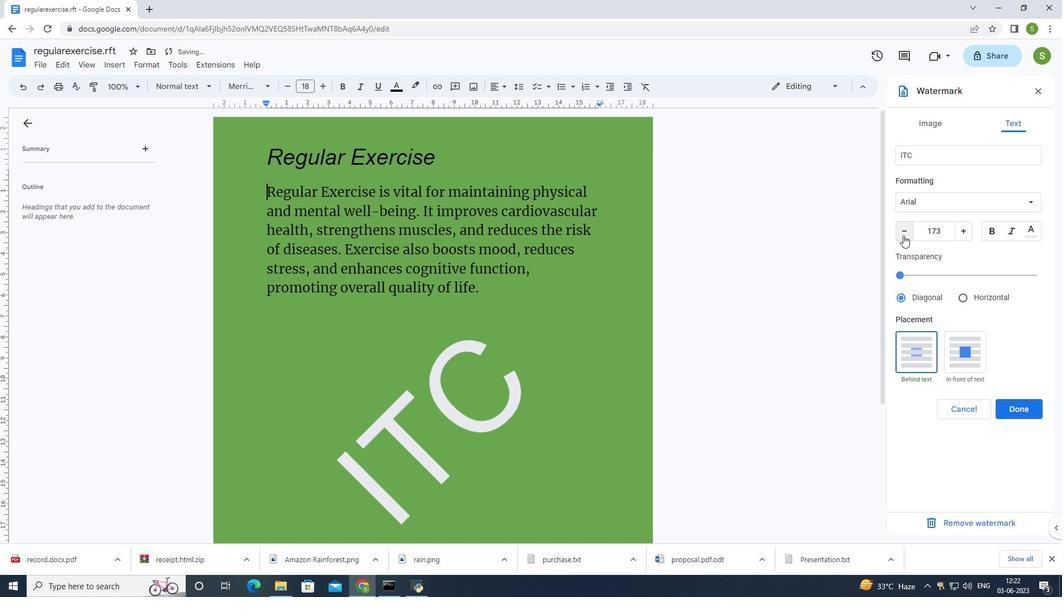 
Action: Mouse pressed left at (903, 235)
Screenshot: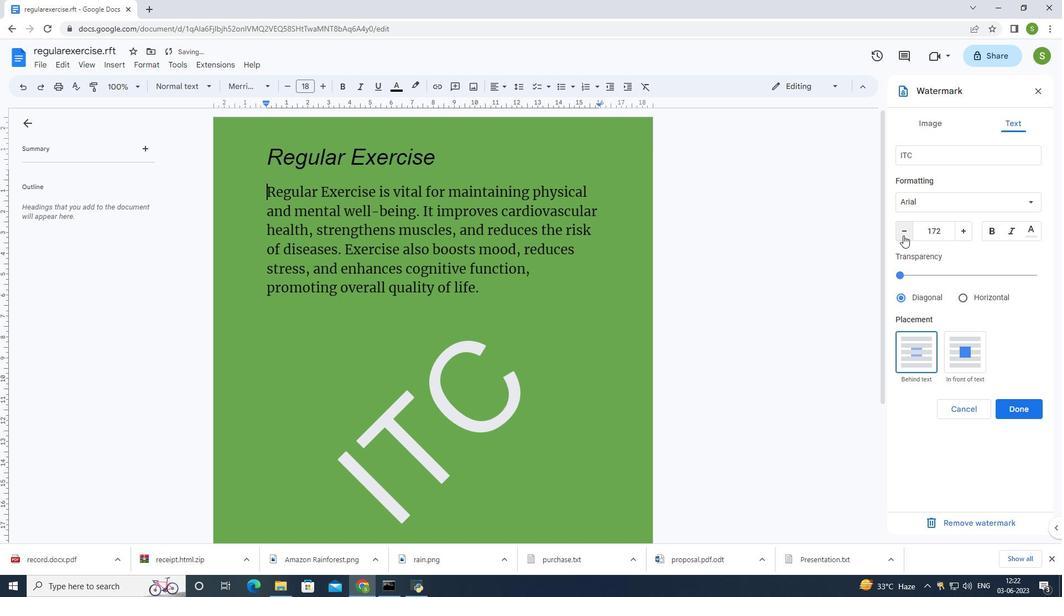 
Action: Mouse pressed left at (903, 235)
Screenshot: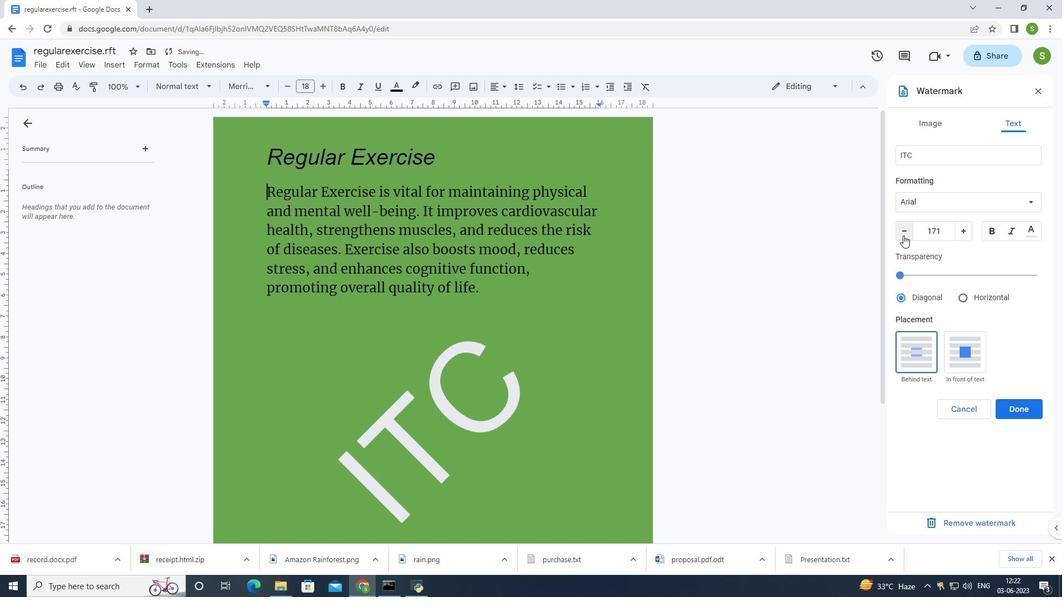 
Action: Mouse pressed left at (903, 235)
Screenshot: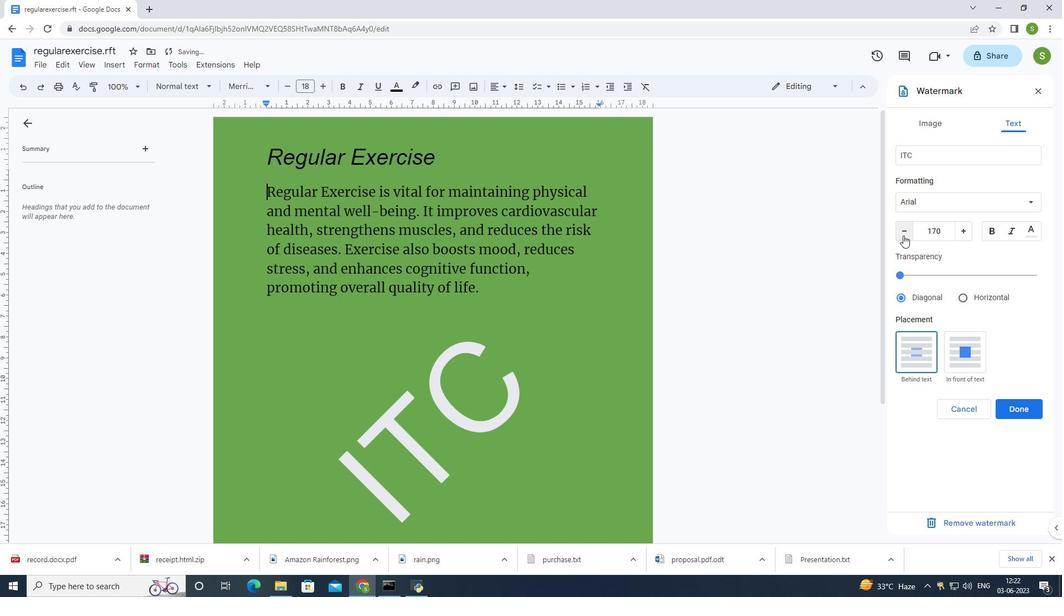 
Action: Mouse pressed left at (903, 235)
Screenshot: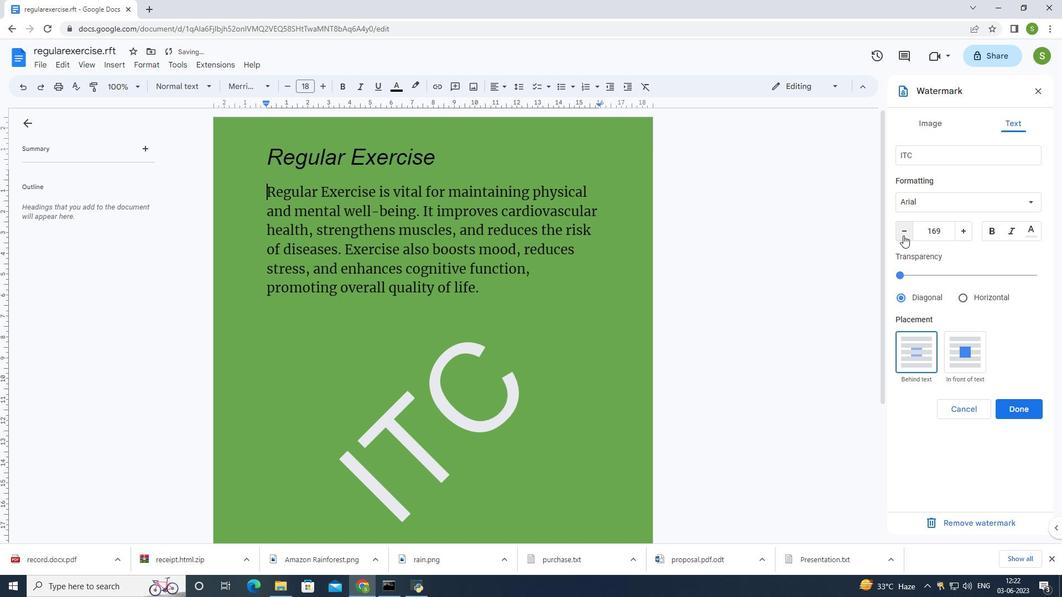
Action: Mouse pressed left at (903, 235)
Screenshot: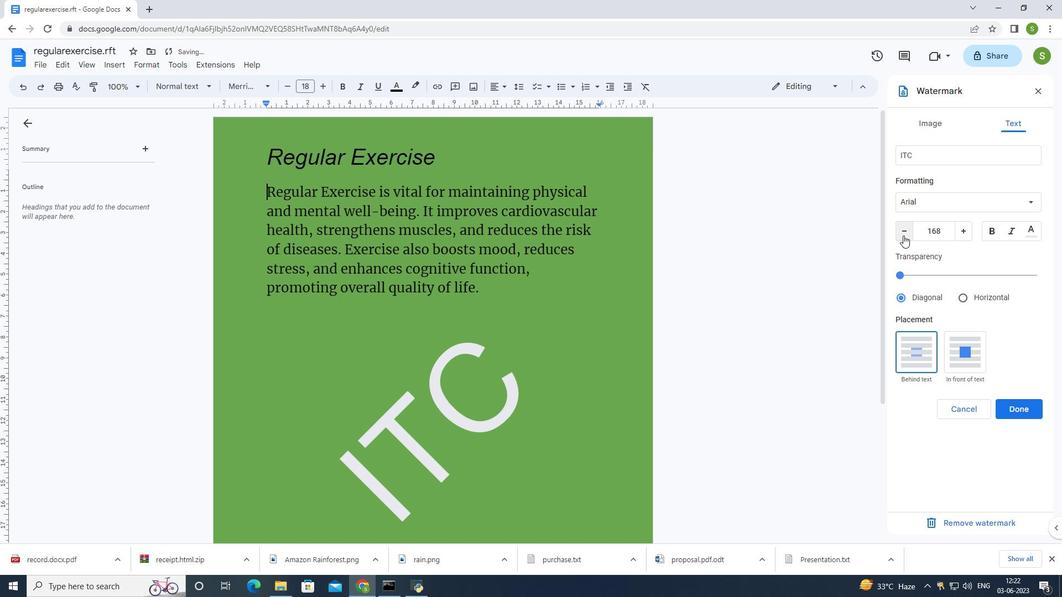 
Action: Mouse pressed left at (903, 235)
Screenshot: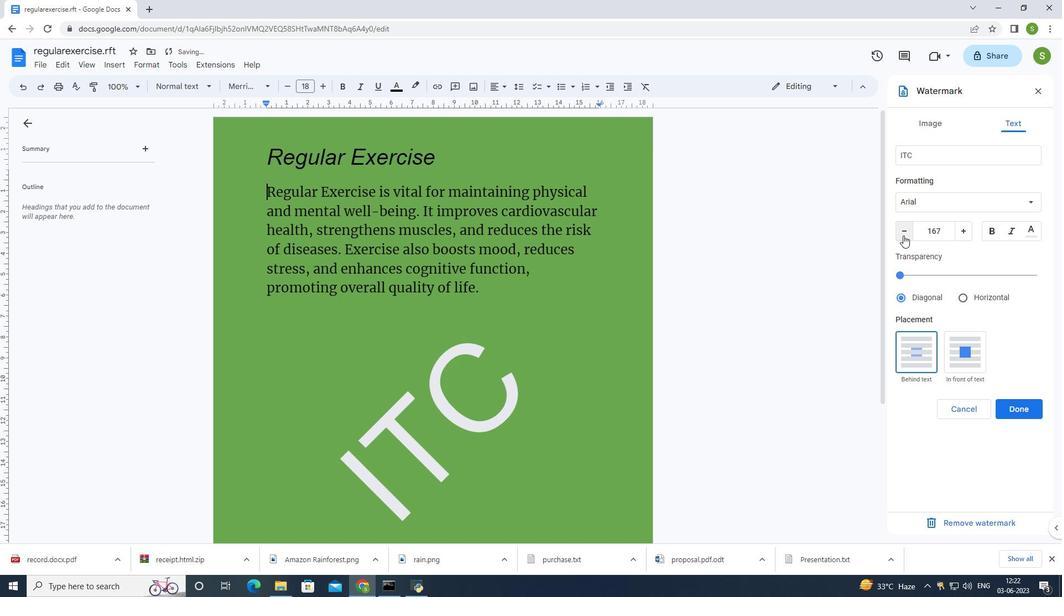 
Action: Mouse pressed left at (903, 235)
Screenshot: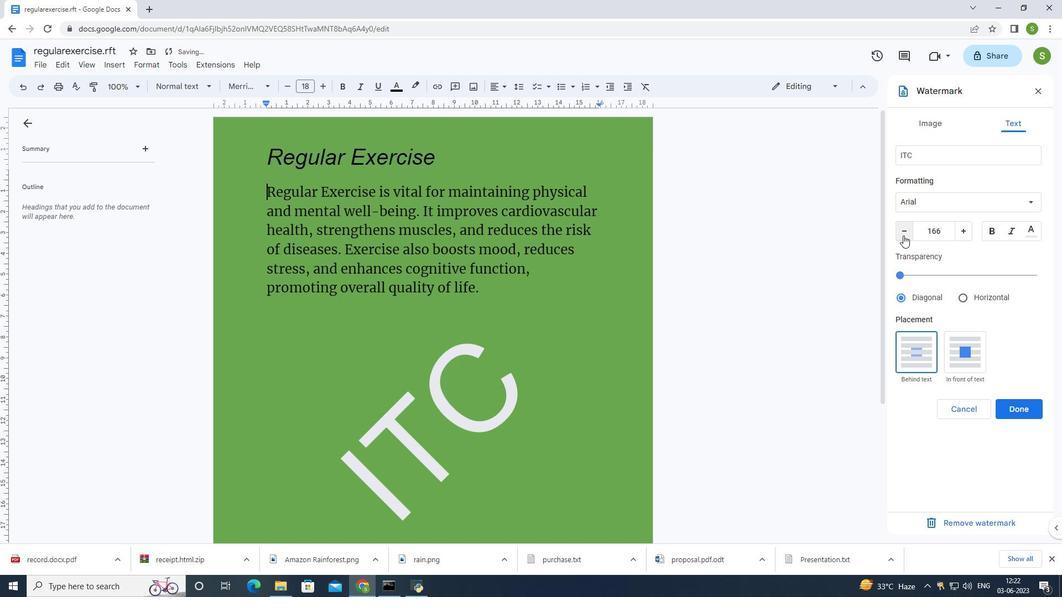 
Action: Mouse pressed left at (903, 235)
Screenshot: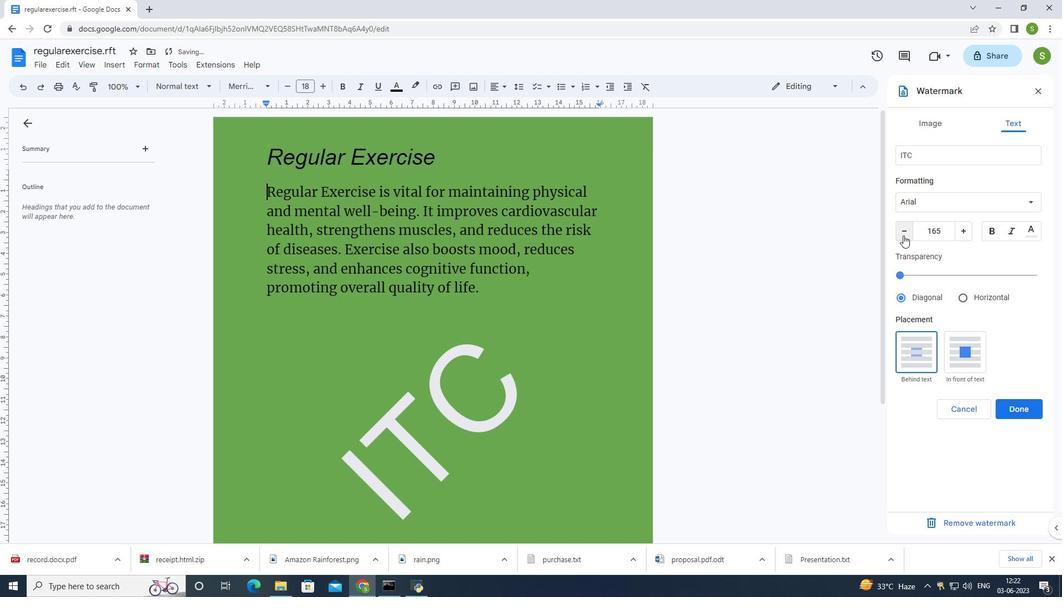 
Action: Mouse pressed left at (903, 235)
Screenshot: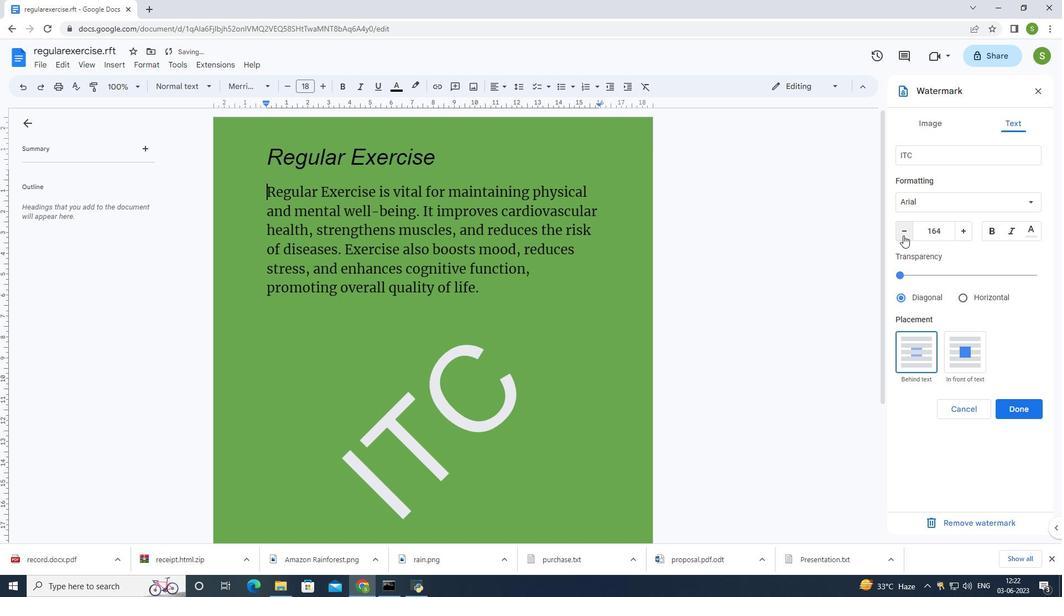 
Action: Mouse pressed left at (903, 235)
Screenshot: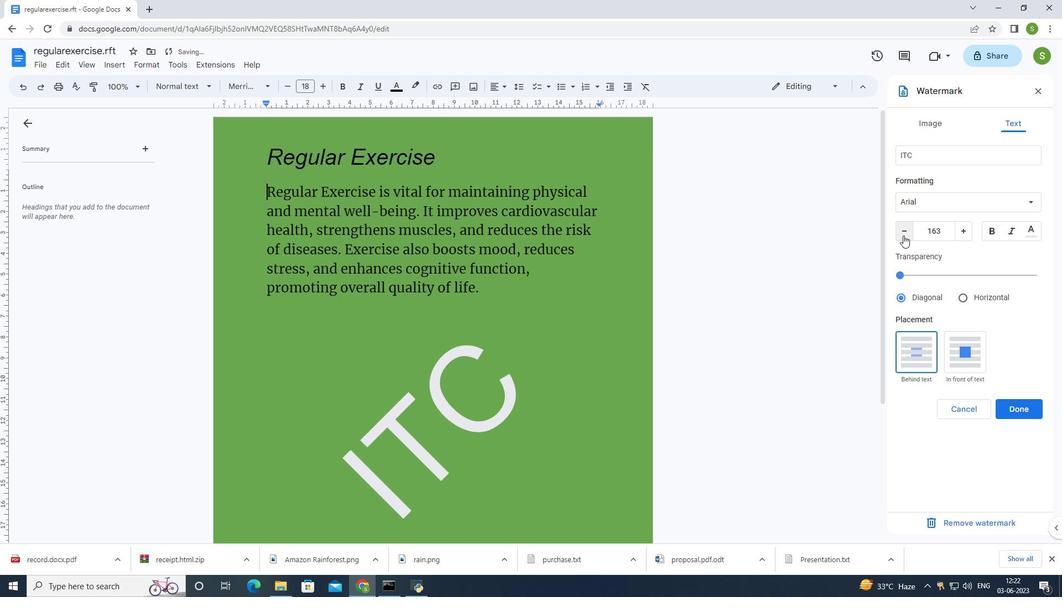 
Action: Mouse pressed left at (903, 235)
Screenshot: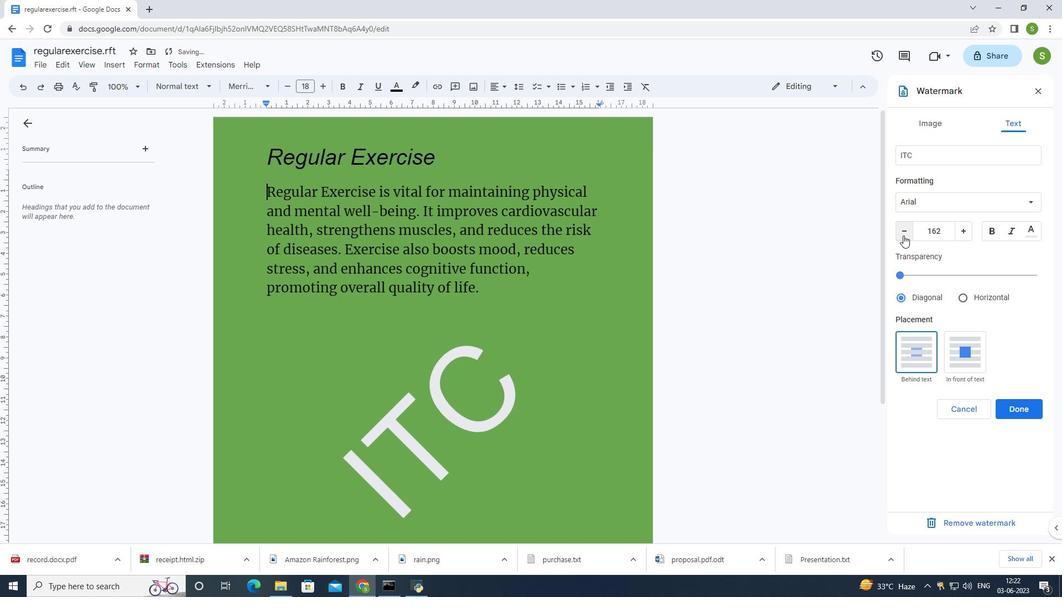 
Action: Mouse pressed left at (903, 235)
Screenshot: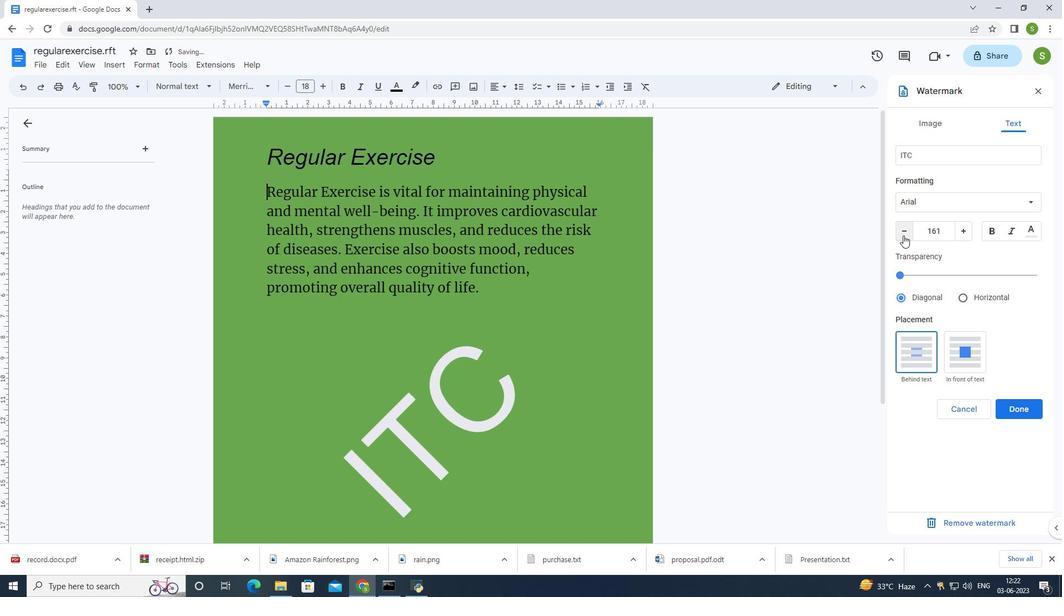 
Action: Mouse pressed left at (903, 235)
Screenshot: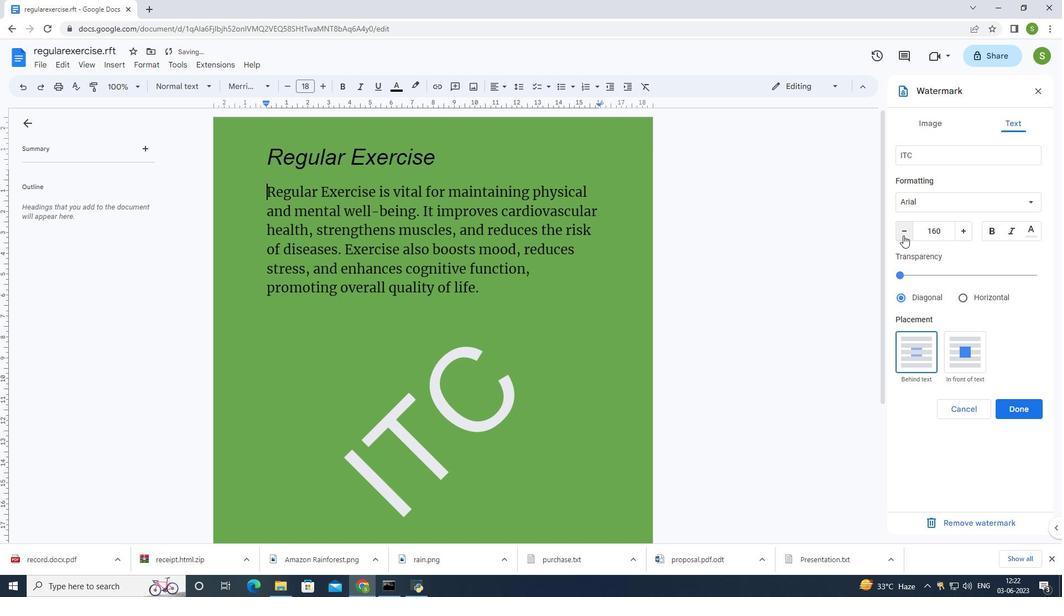 
Action: Mouse pressed left at (903, 235)
Screenshot: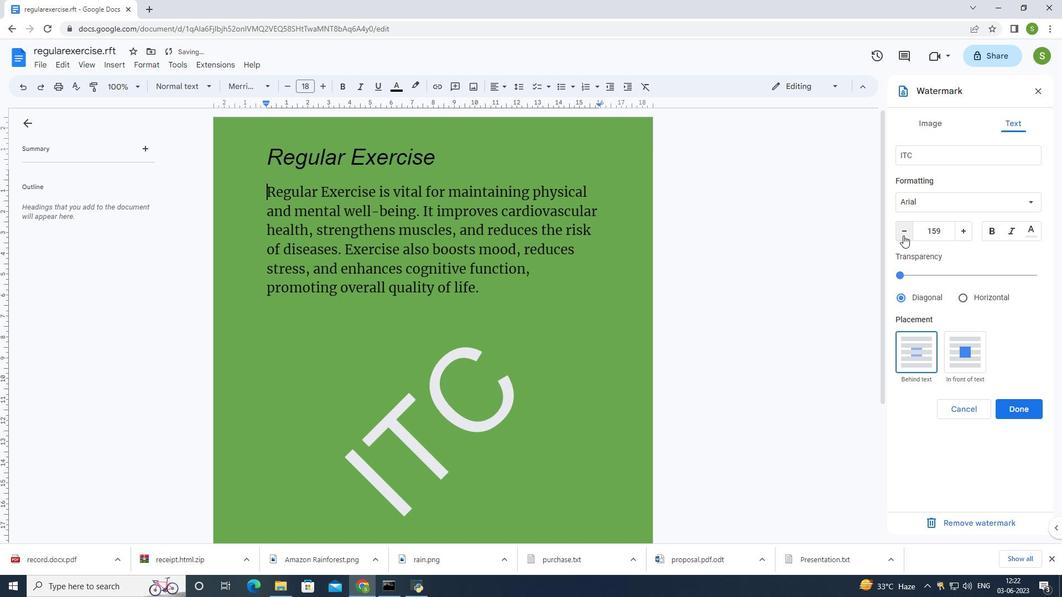 
Action: Mouse pressed left at (903, 235)
Screenshot: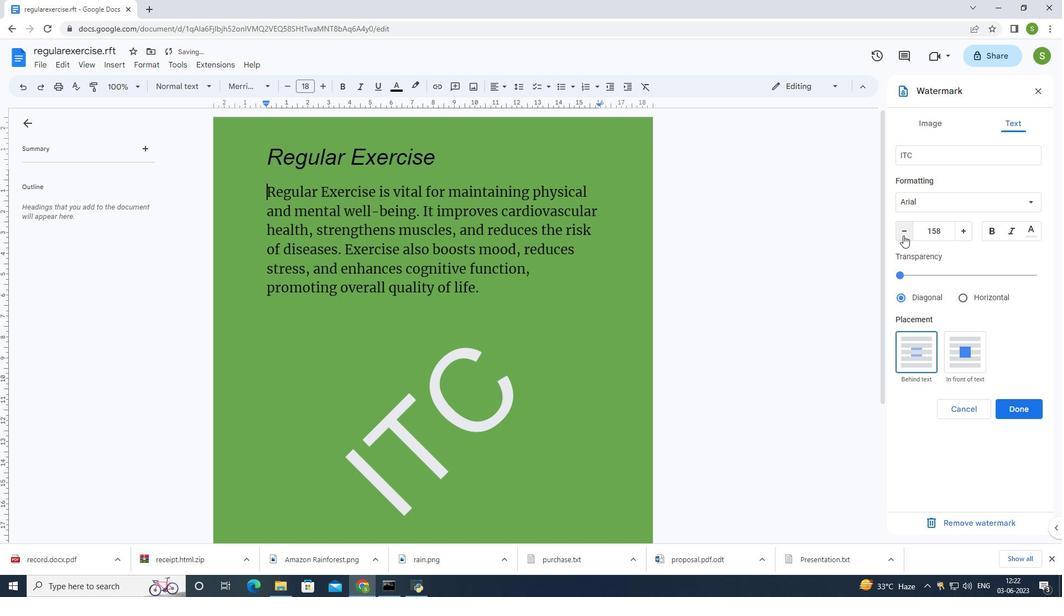 
Action: Mouse pressed left at (903, 235)
Screenshot: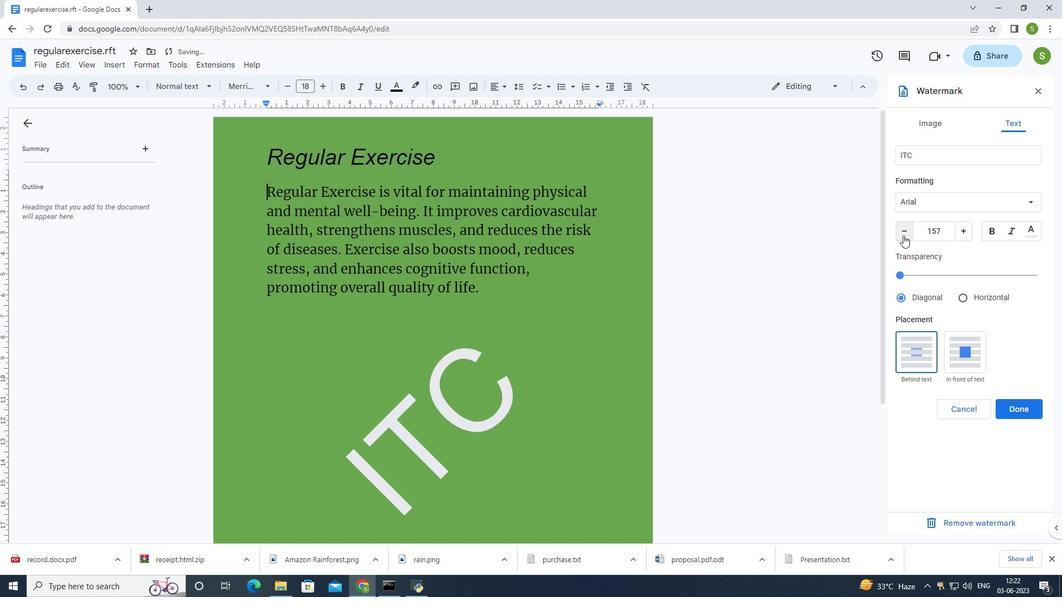 
Action: Mouse pressed left at (903, 235)
Screenshot: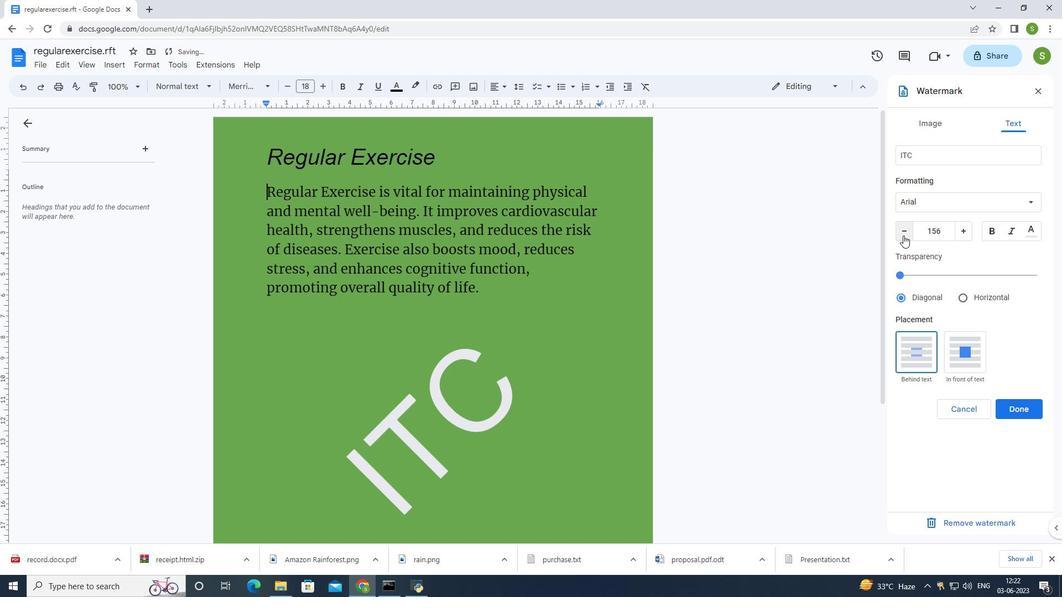 
Action: Mouse pressed left at (903, 235)
Screenshot: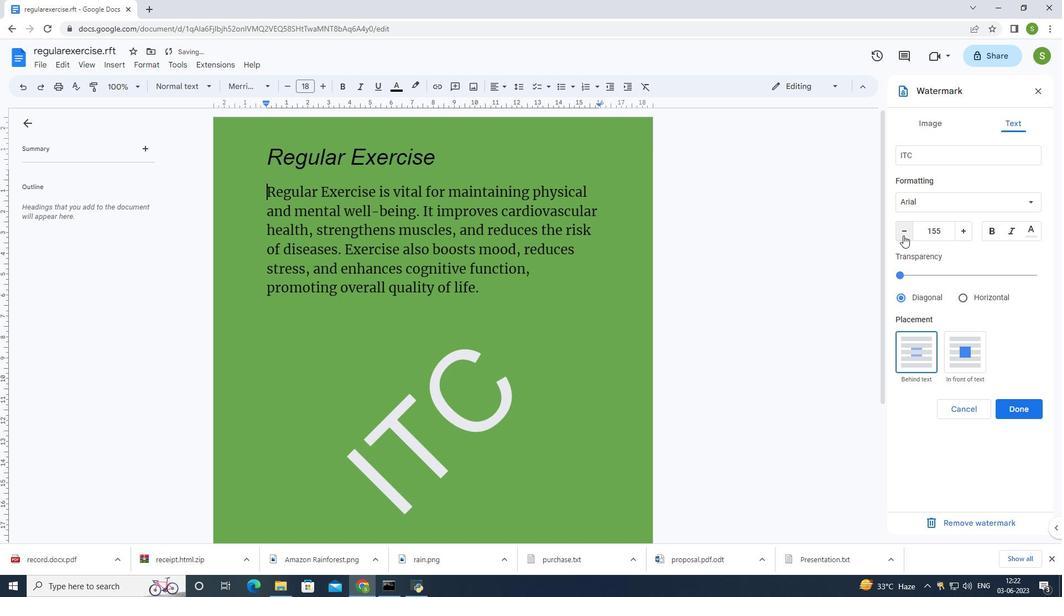 
Action: Mouse pressed left at (903, 235)
Screenshot: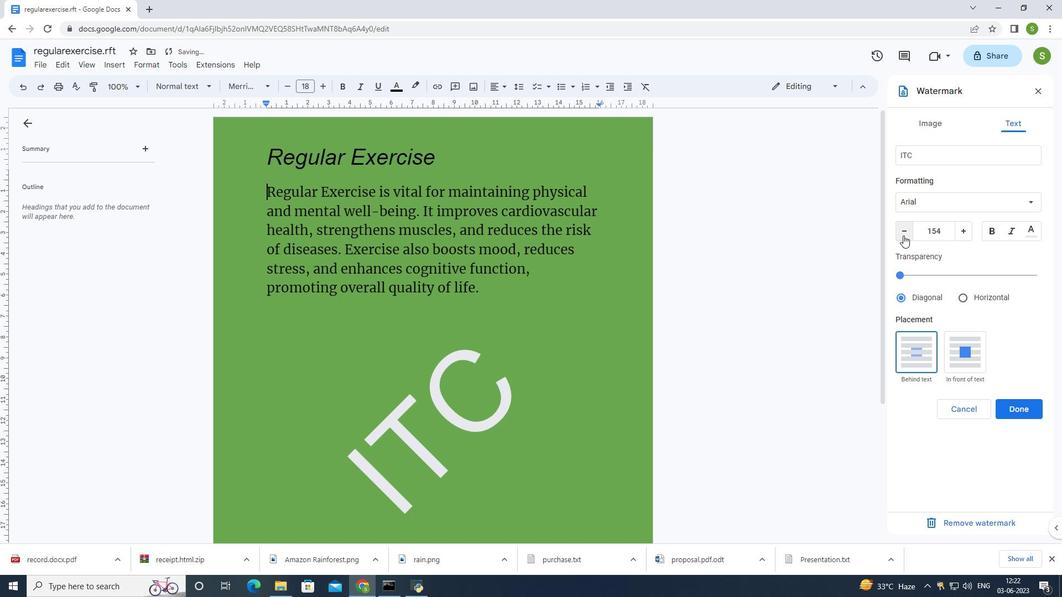 
Action: Mouse pressed left at (903, 235)
Screenshot: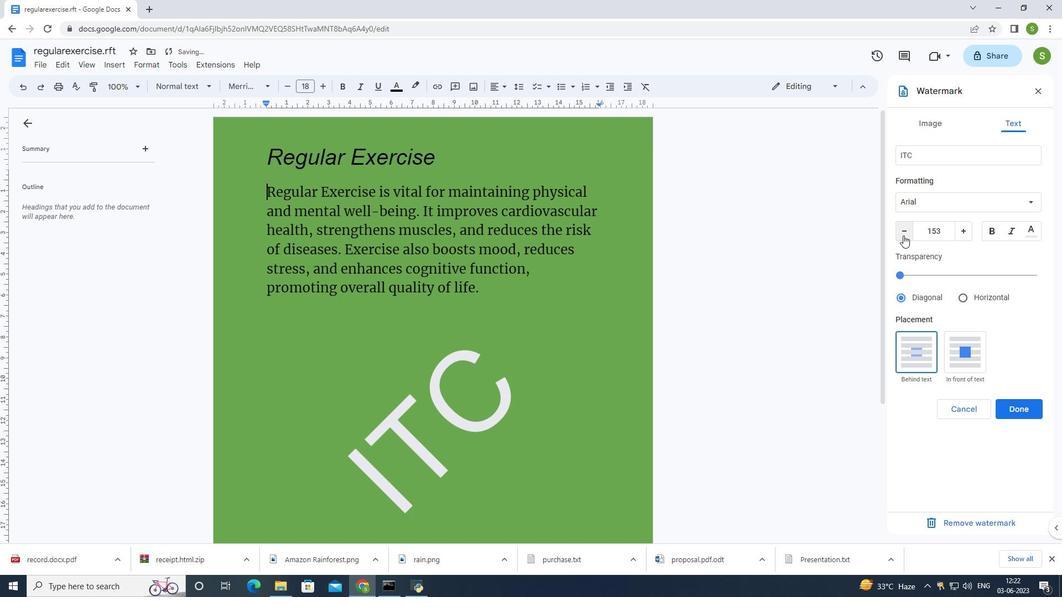 
Action: Mouse pressed left at (903, 235)
Screenshot: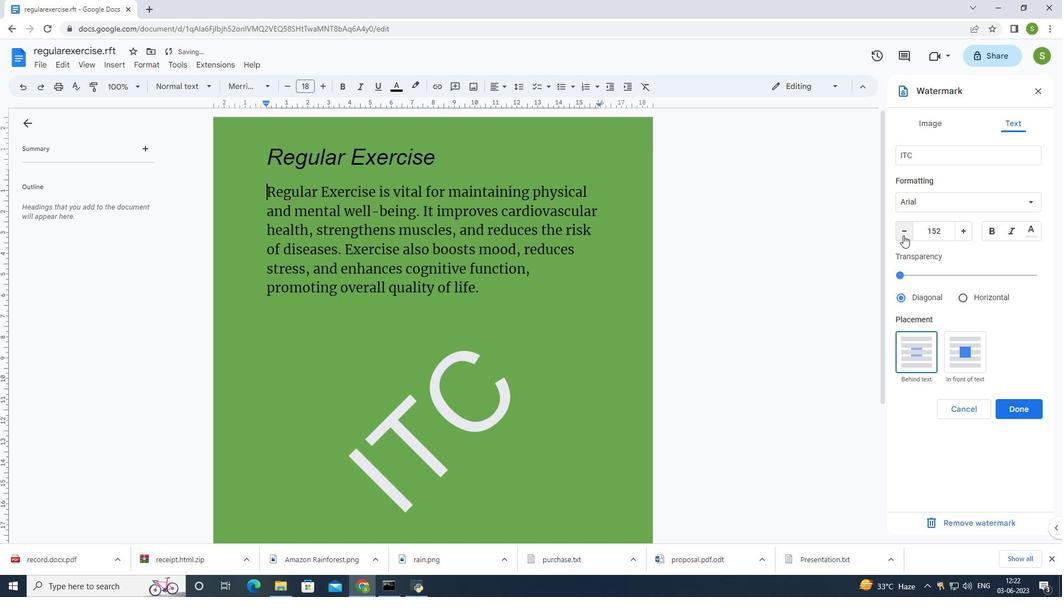 
Action: Mouse pressed left at (903, 235)
Screenshot: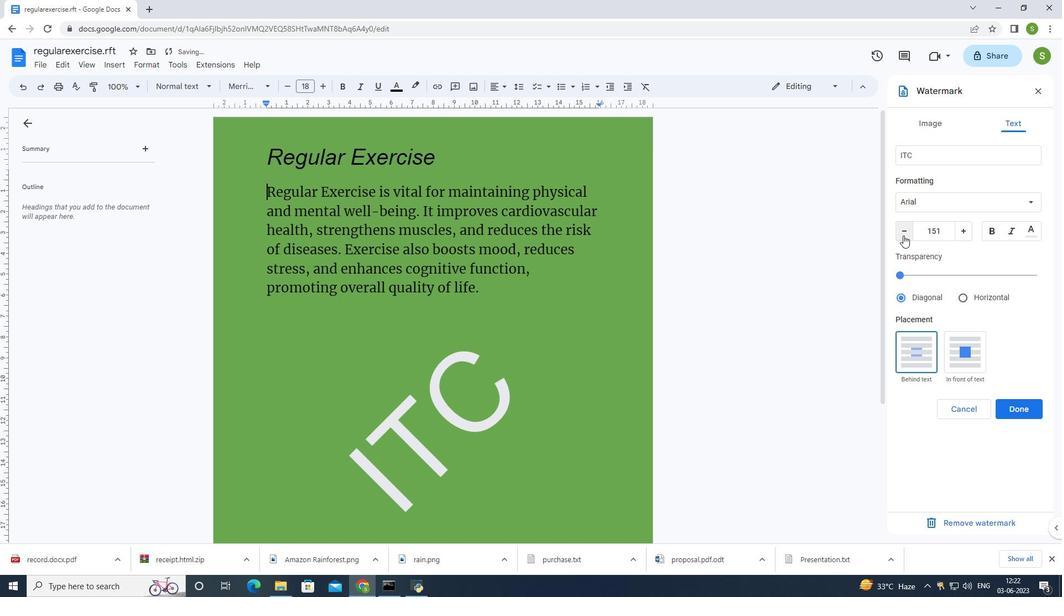 
Action: Mouse pressed left at (903, 235)
Screenshot: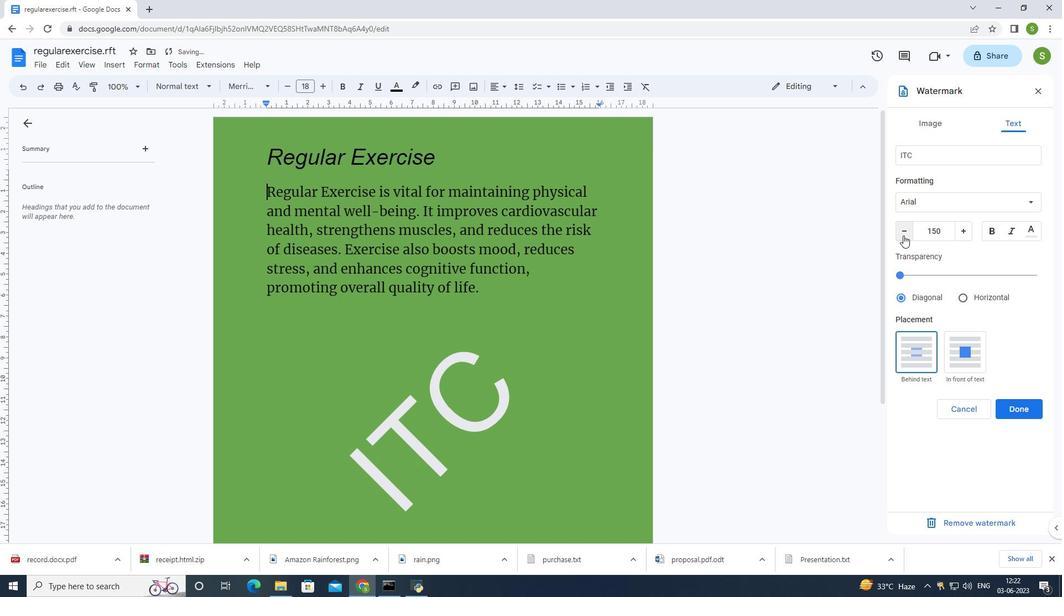 
Action: Mouse pressed left at (903, 235)
Screenshot: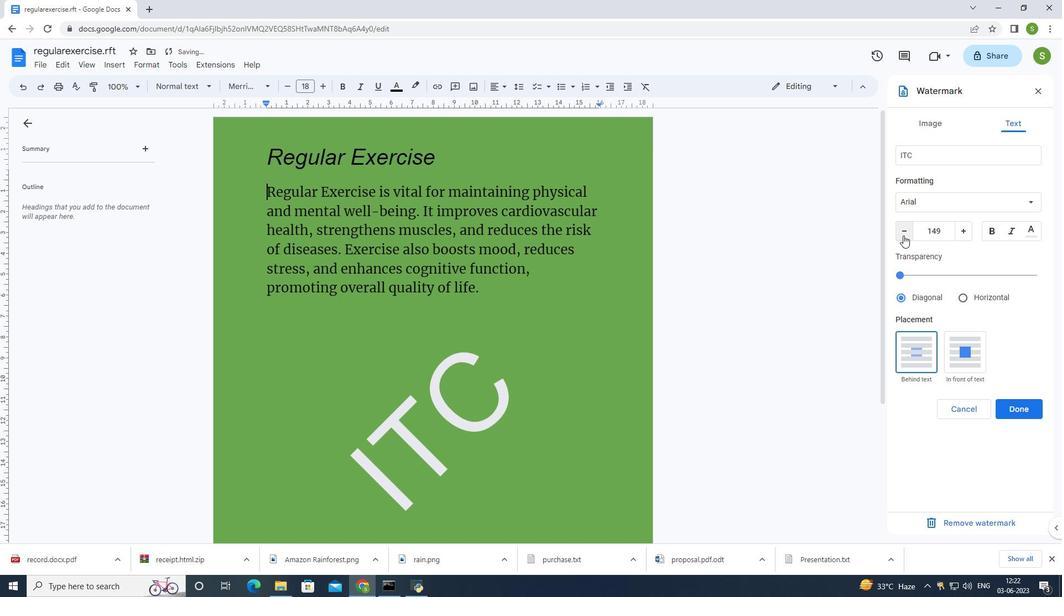 
Action: Mouse pressed left at (903, 235)
Screenshot: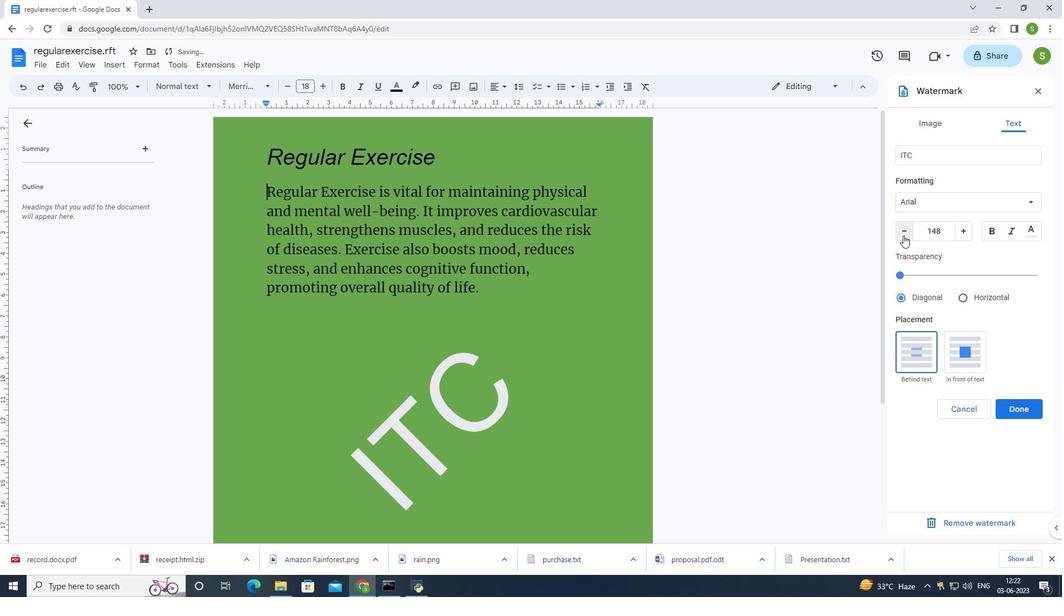 
Action: Mouse pressed left at (903, 235)
Screenshot: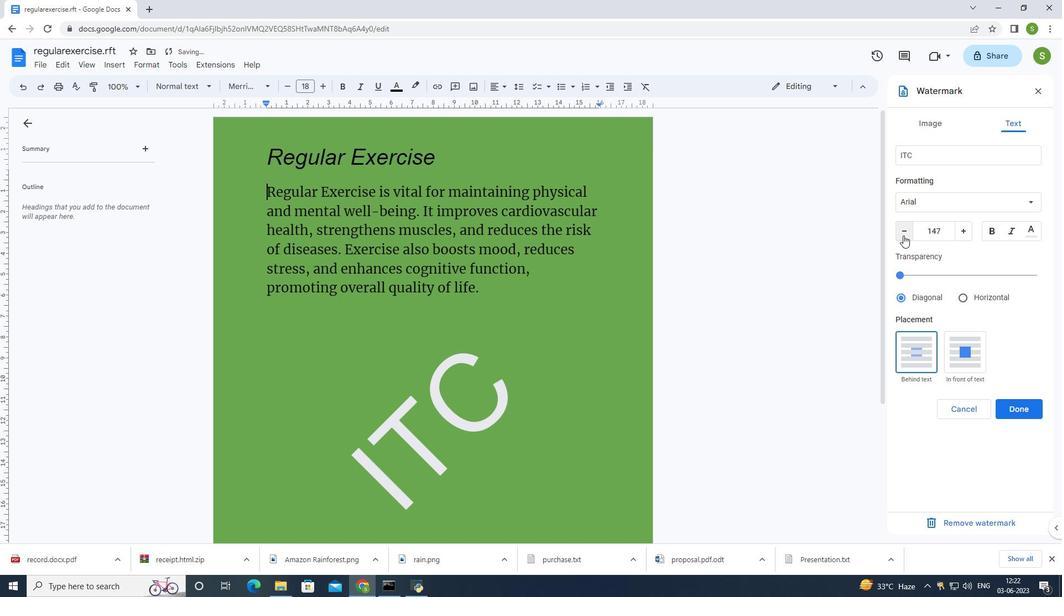 
Action: Mouse pressed left at (903, 235)
Screenshot: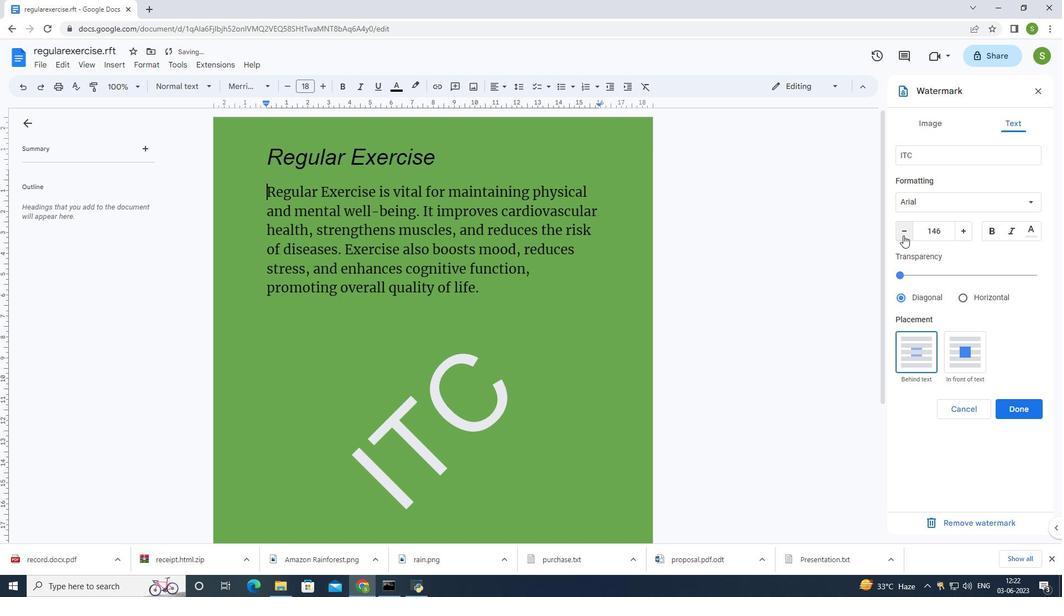 
Action: Mouse pressed left at (903, 235)
Screenshot: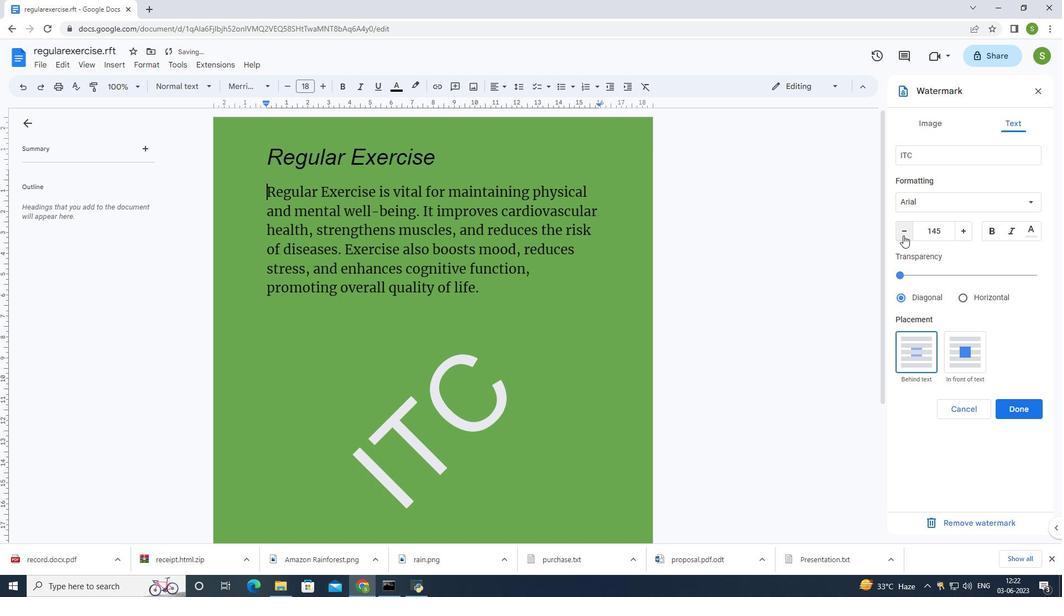 
Action: Mouse pressed left at (903, 235)
Screenshot: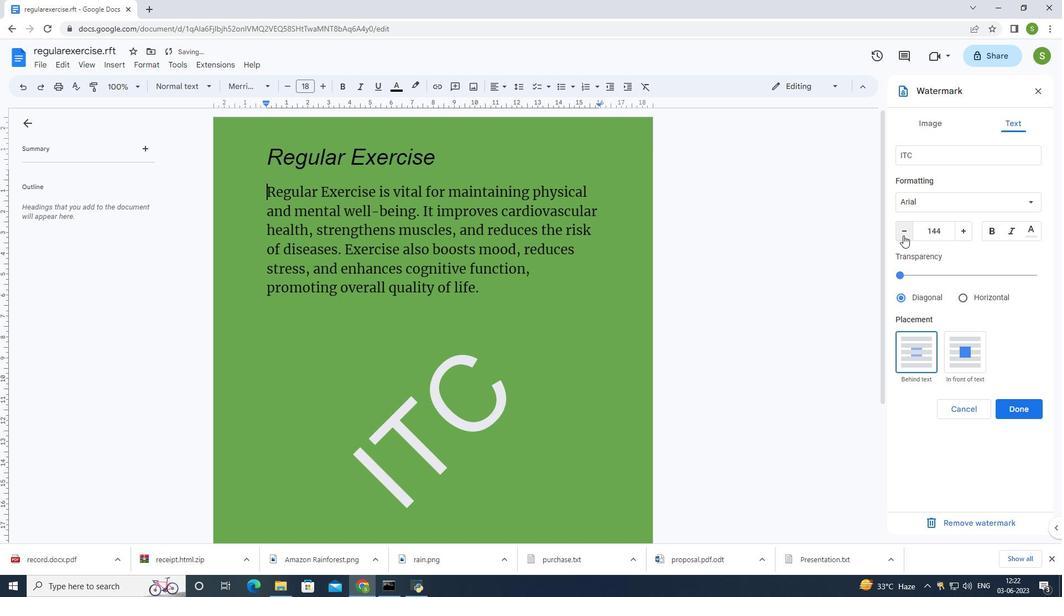 
Action: Mouse pressed left at (903, 235)
Screenshot: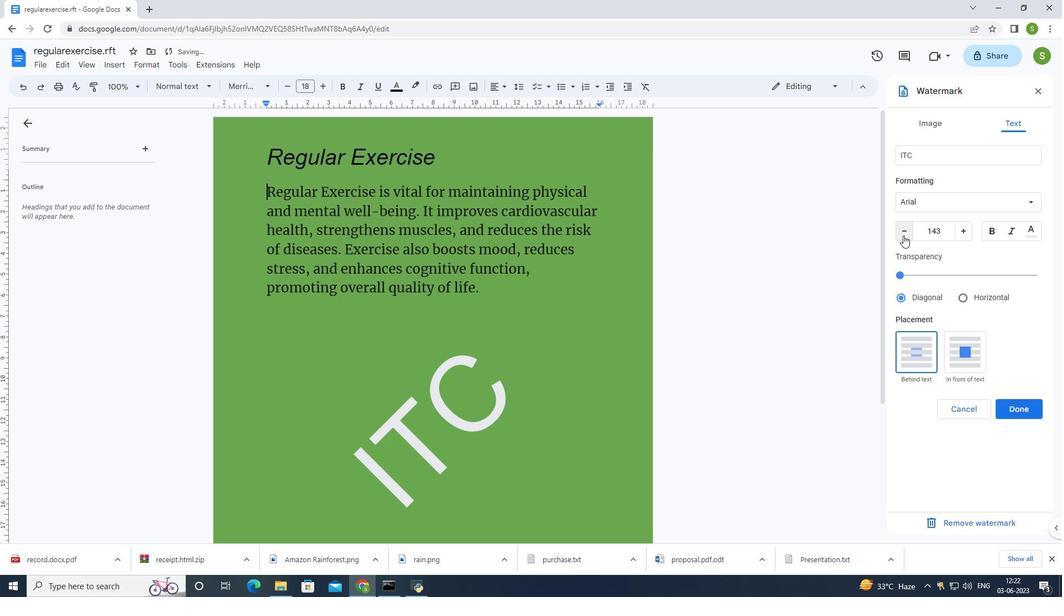 
Action: Mouse pressed left at (903, 235)
Screenshot: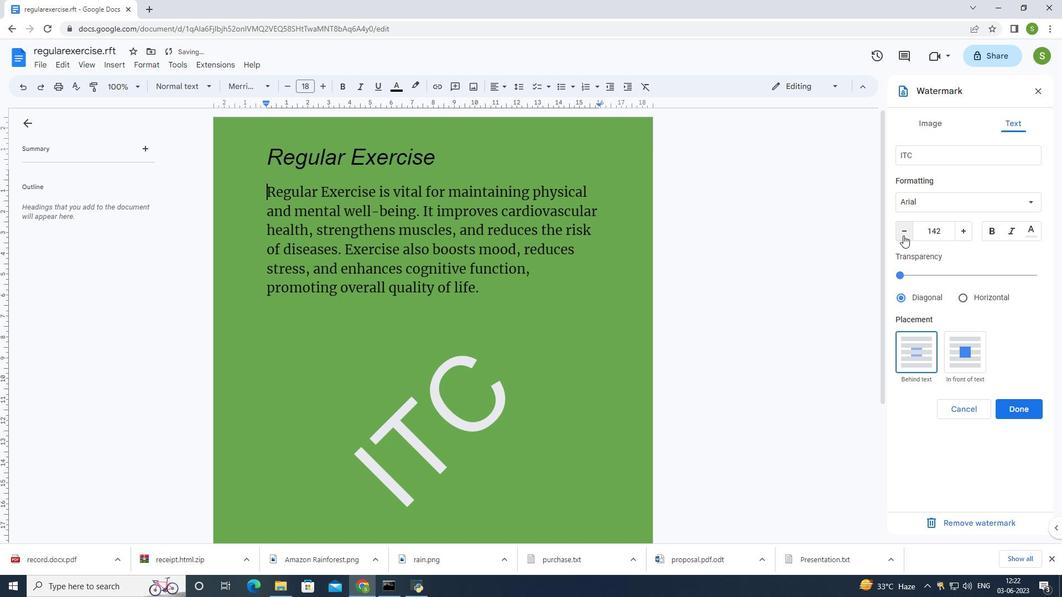 
Action: Mouse pressed left at (903, 235)
Screenshot: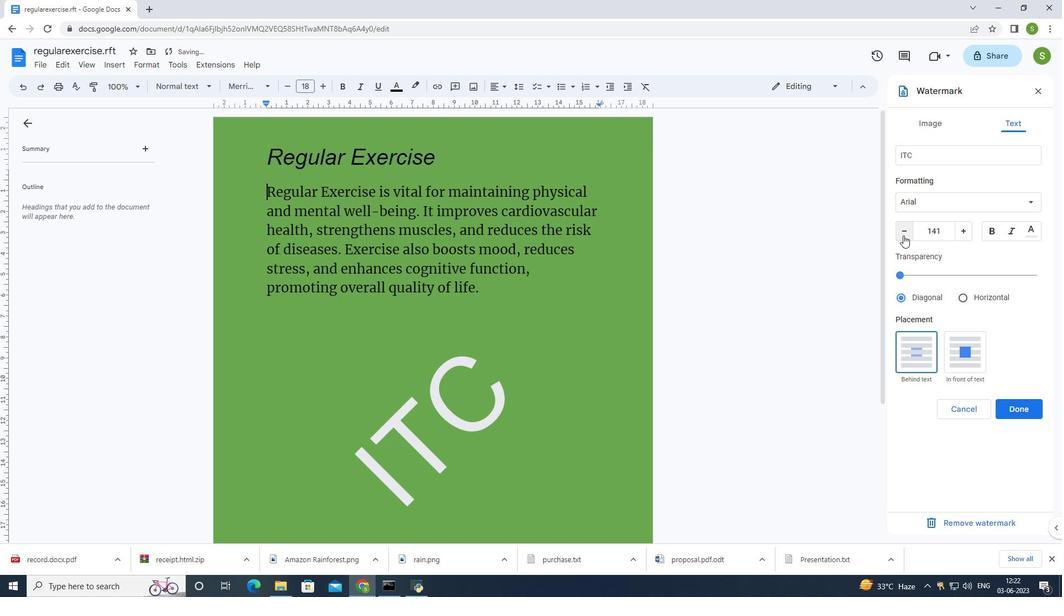 
Action: Mouse pressed left at (903, 235)
Screenshot: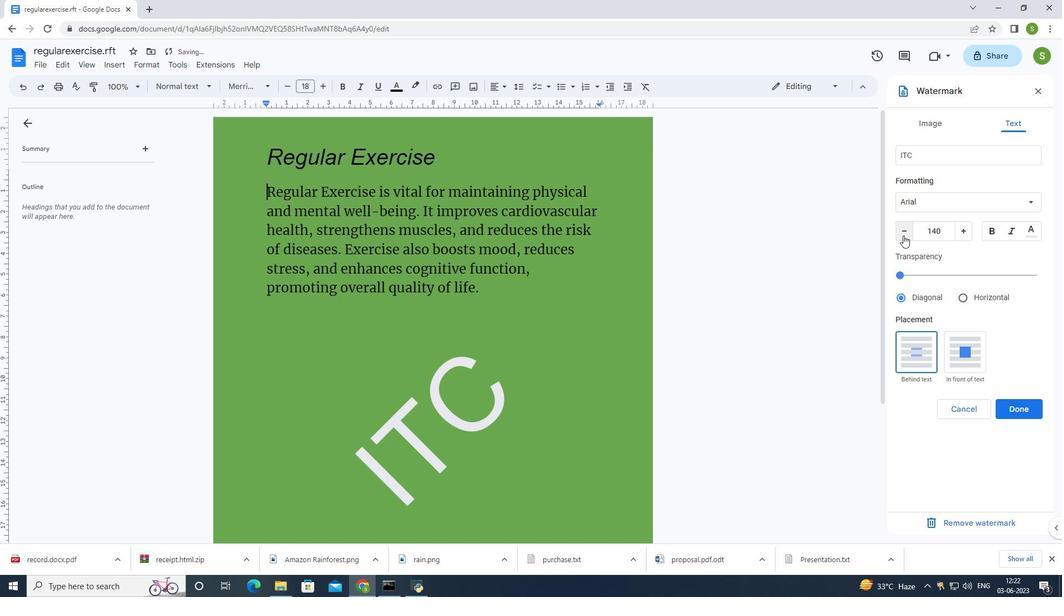 
Action: Mouse pressed left at (903, 235)
Screenshot: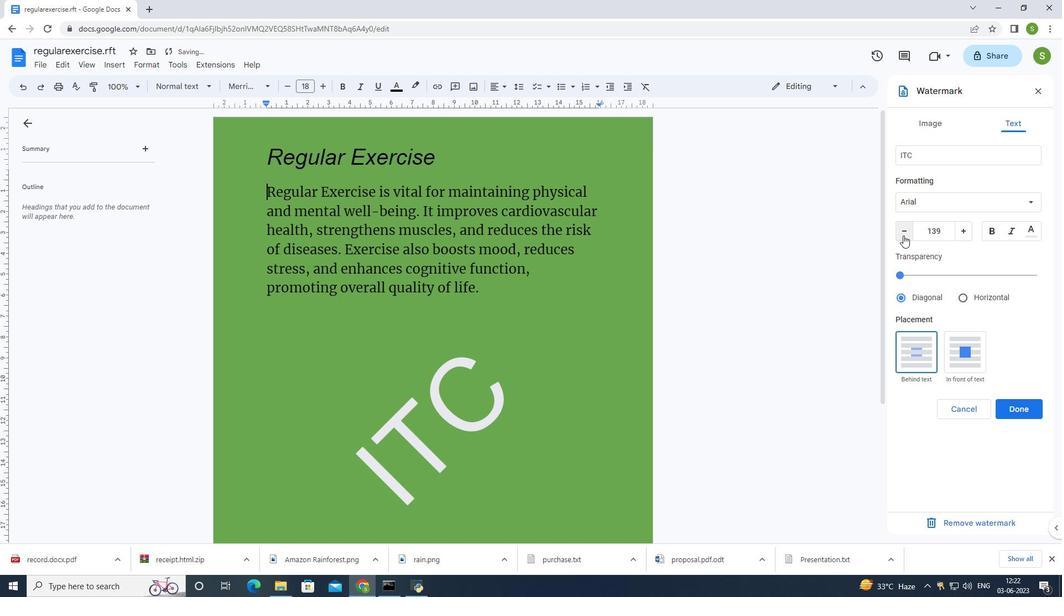 
Action: Mouse pressed left at (903, 235)
Screenshot: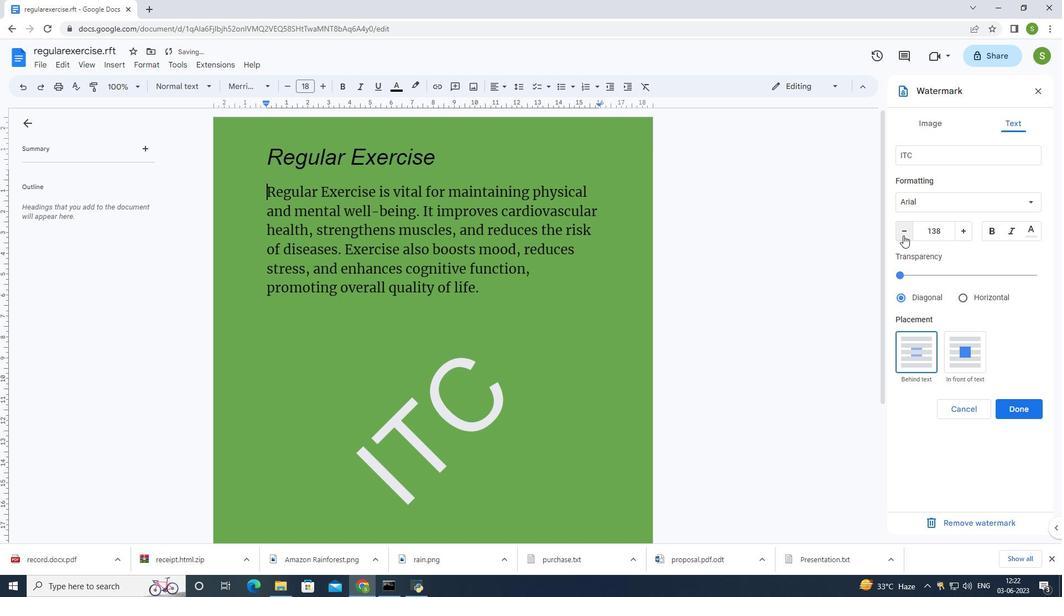 
Action: Mouse pressed left at (903, 235)
Screenshot: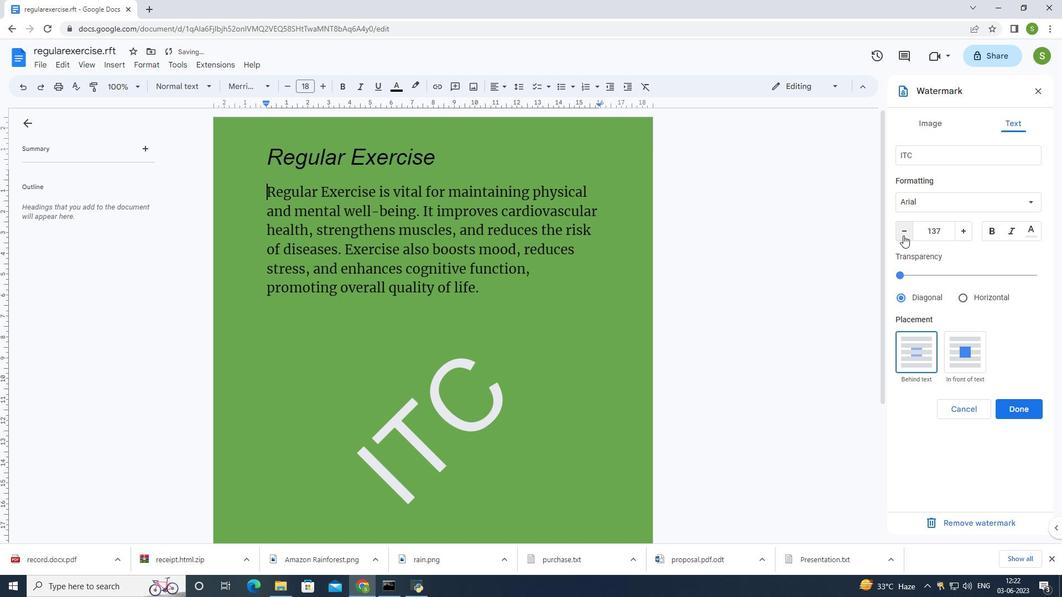 
Action: Mouse pressed left at (903, 235)
Screenshot: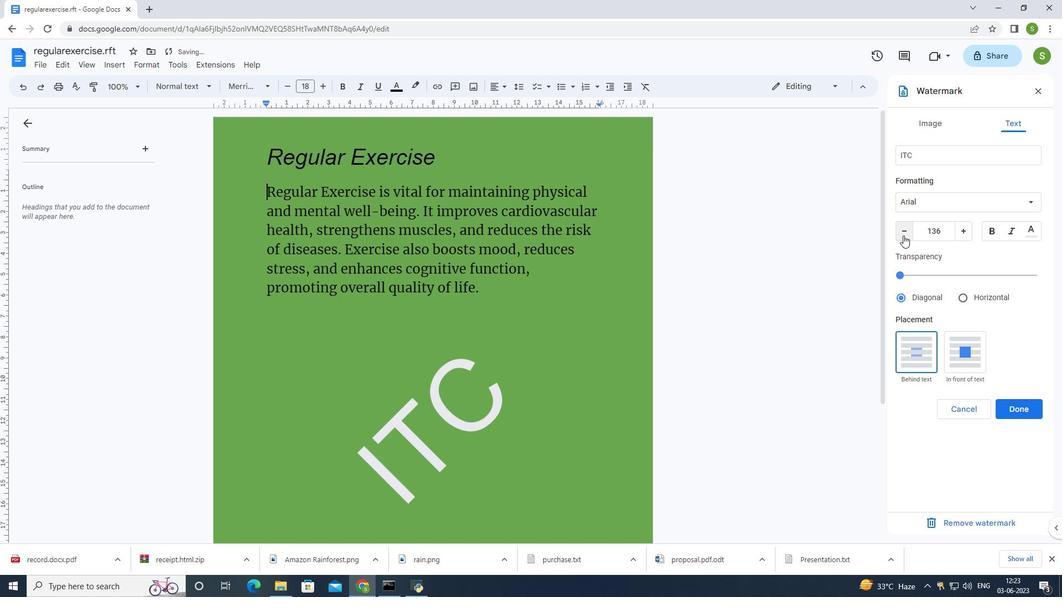 
Action: Mouse pressed left at (903, 235)
Screenshot: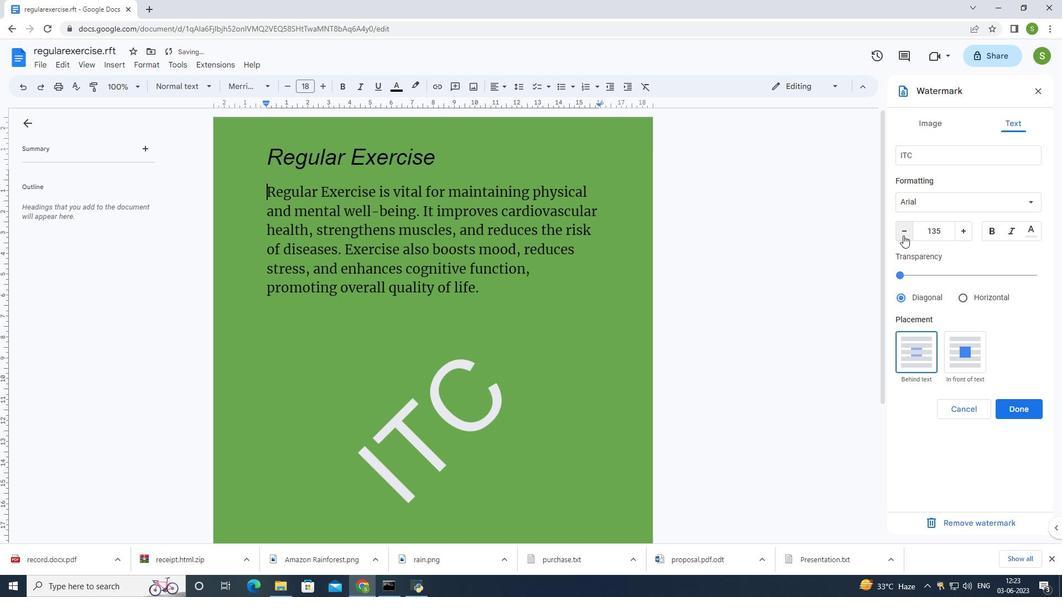 
Action: Mouse pressed left at (903, 235)
Screenshot: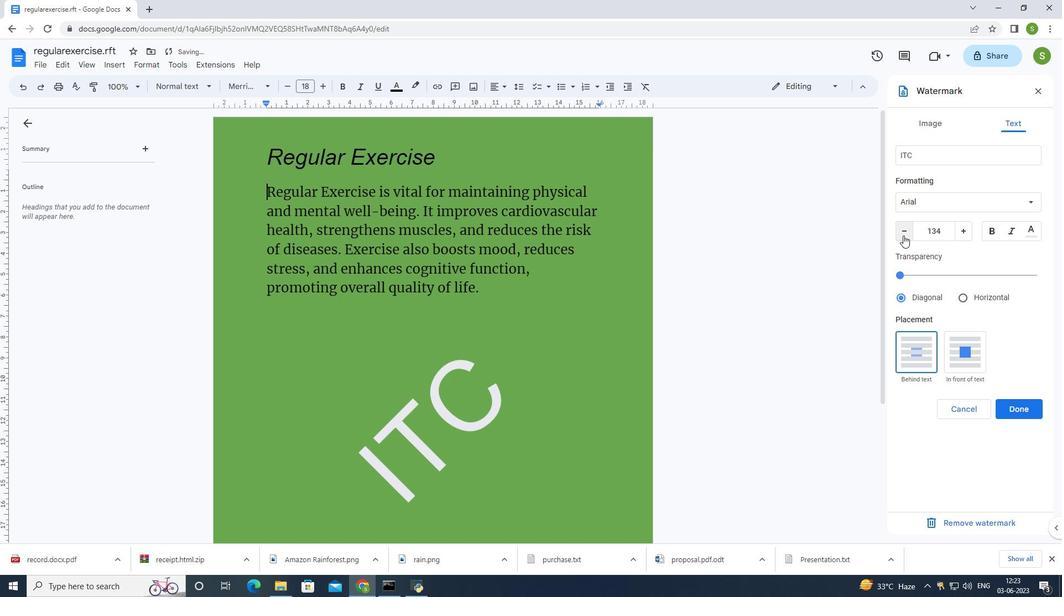 
Action: Mouse pressed left at (903, 235)
Screenshot: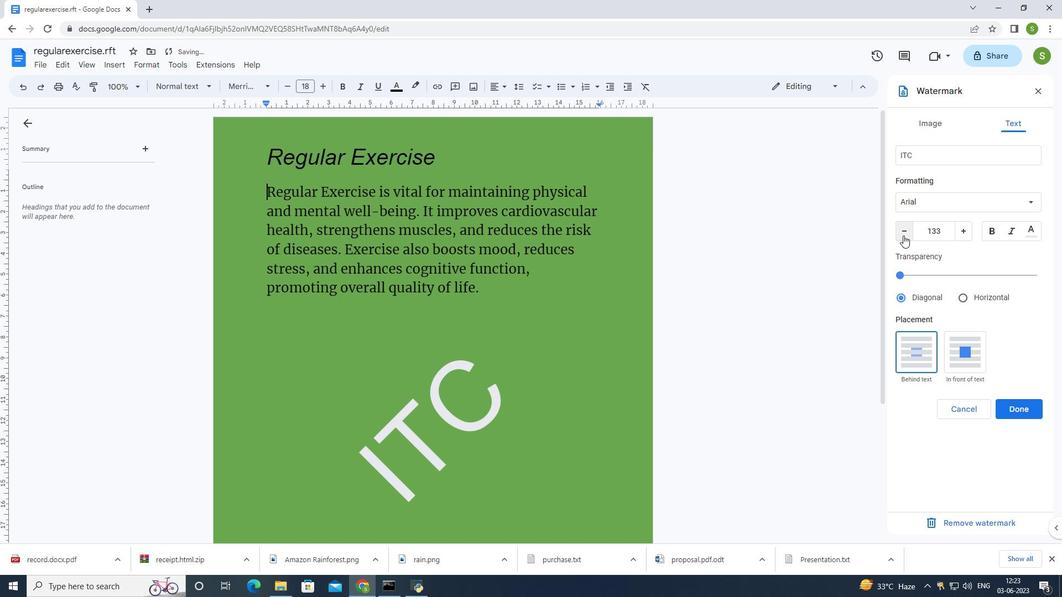 
Action: Mouse pressed left at (903, 235)
Screenshot: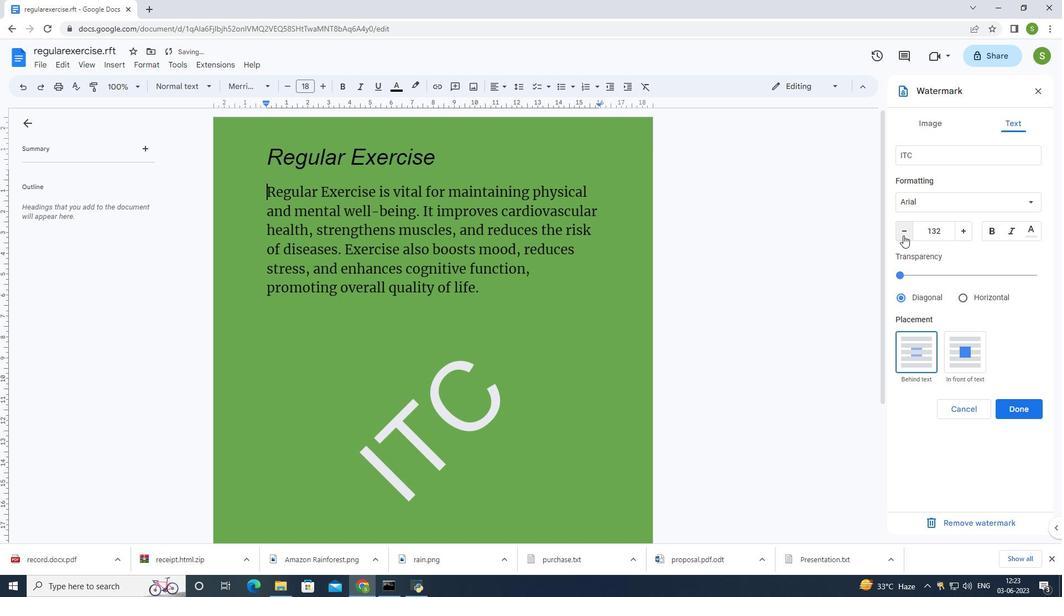 
Action: Mouse pressed left at (903, 235)
Screenshot: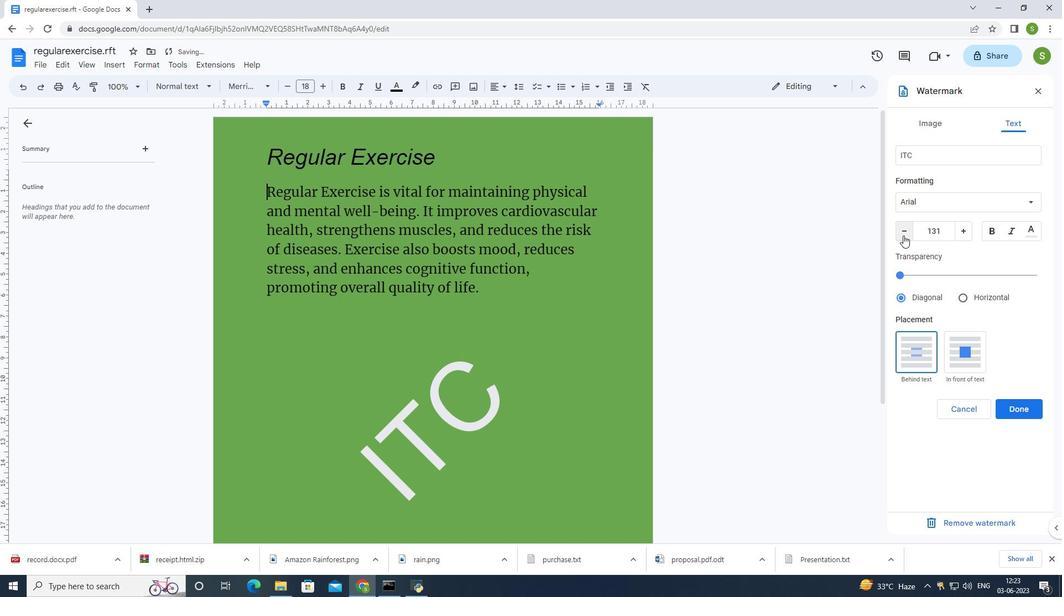 
Action: Mouse pressed left at (903, 235)
Screenshot: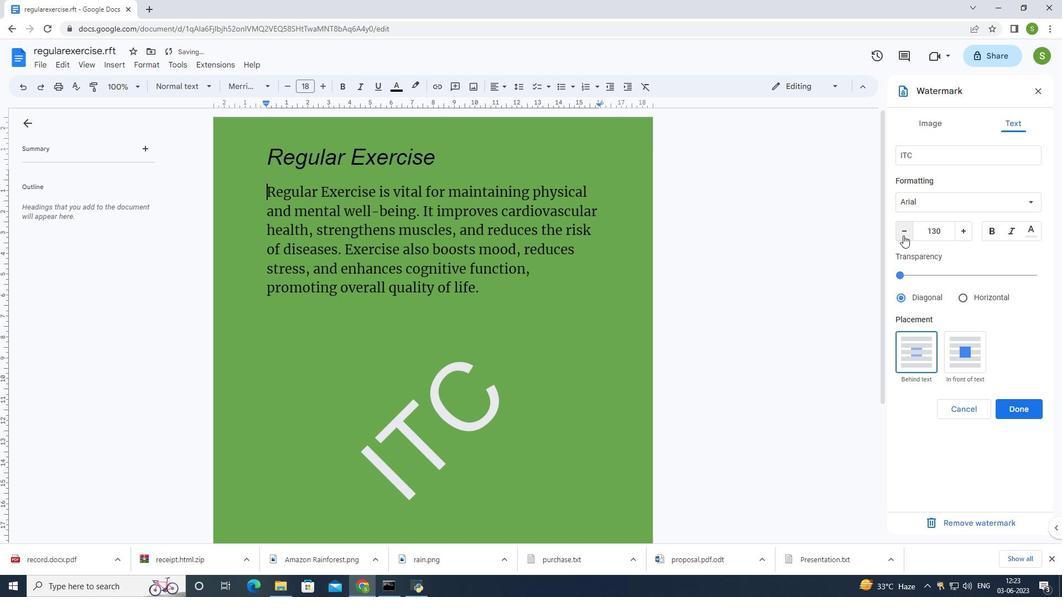 
Action: Mouse pressed left at (903, 235)
Screenshot: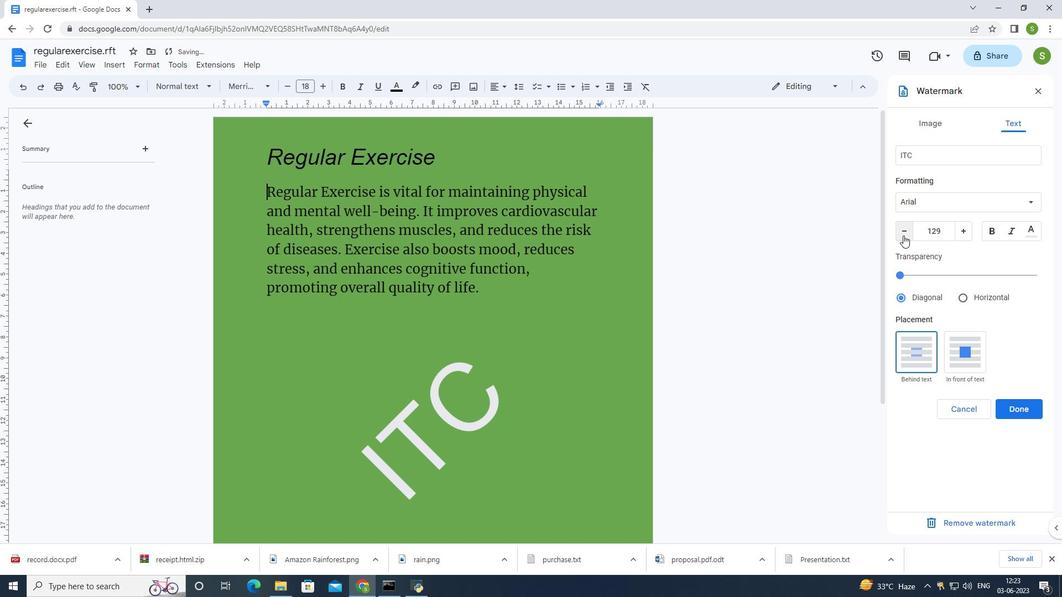 
Action: Mouse pressed left at (903, 235)
Screenshot: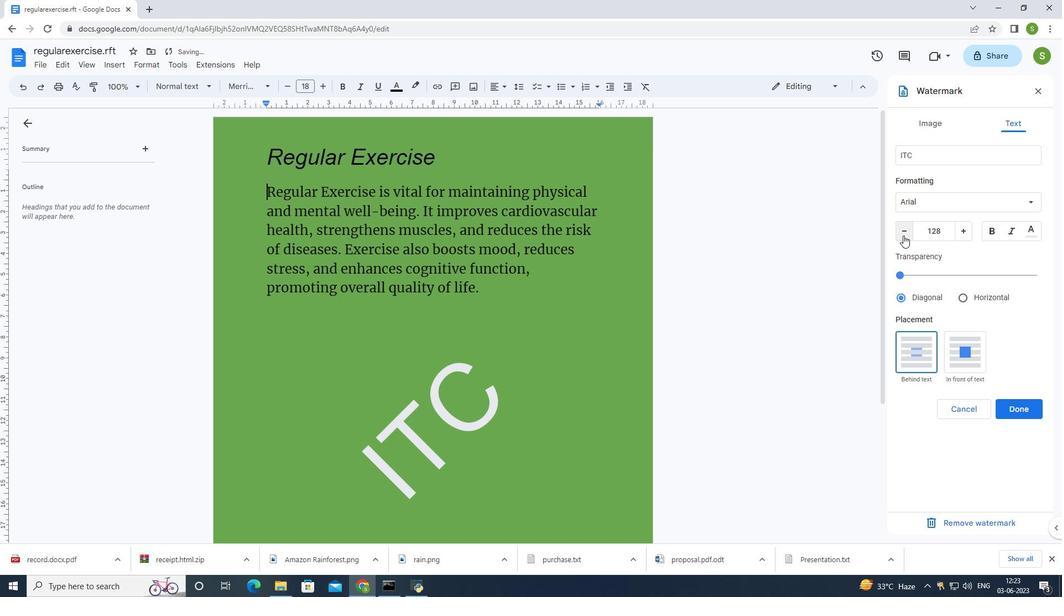 
Action: Mouse pressed left at (903, 235)
Screenshot: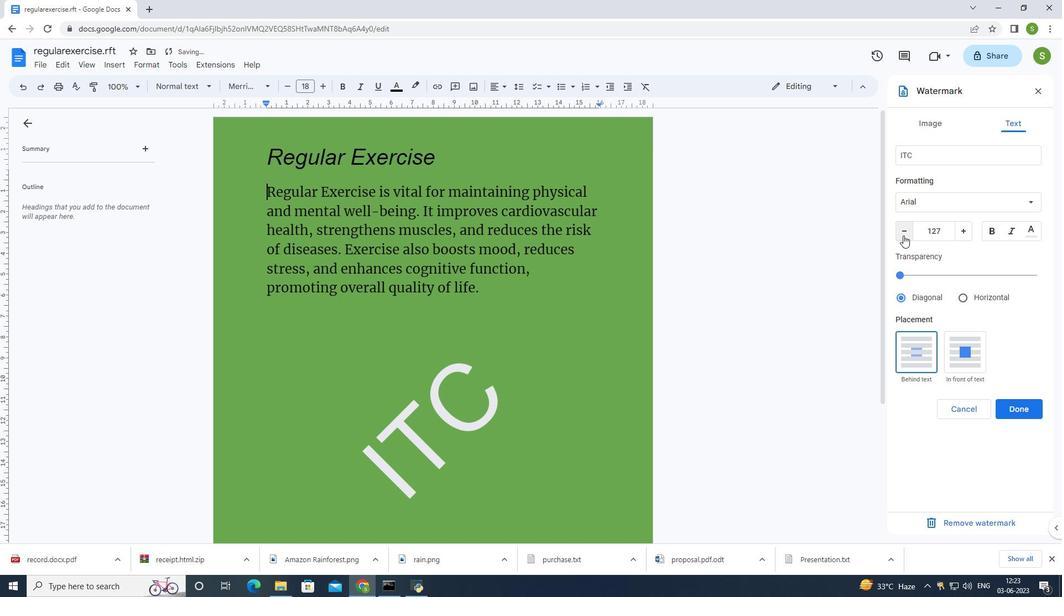 
Action: Mouse pressed left at (903, 235)
Screenshot: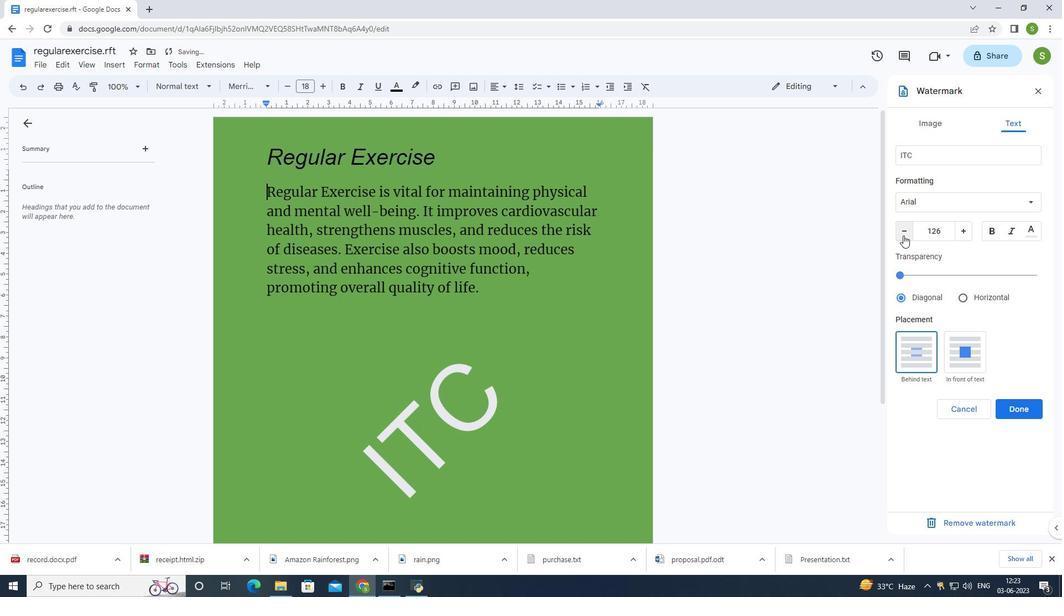 
Action: Mouse pressed left at (903, 235)
Screenshot: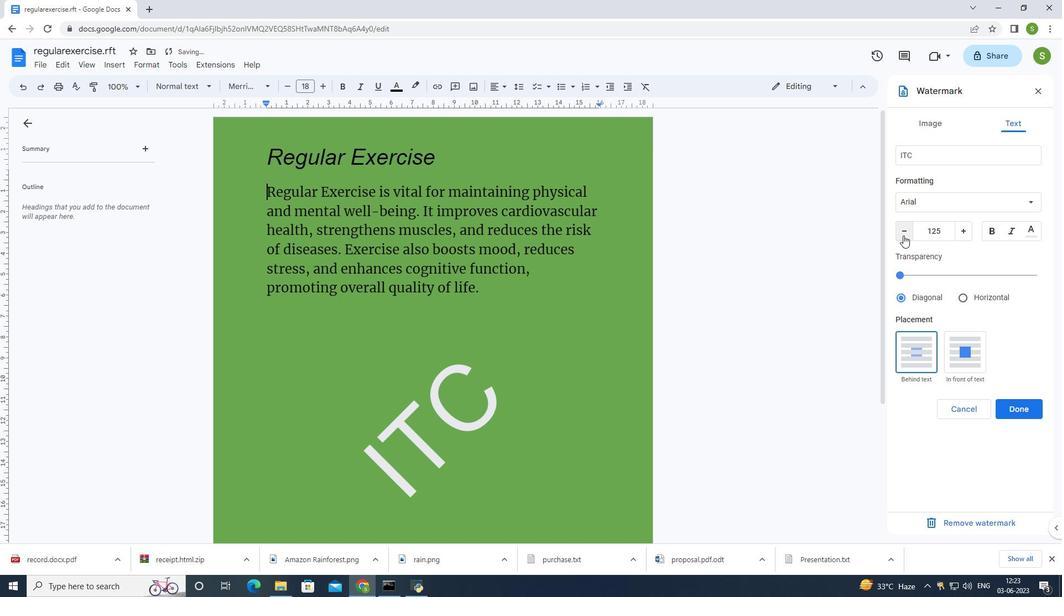 
Action: Mouse pressed left at (903, 235)
Screenshot: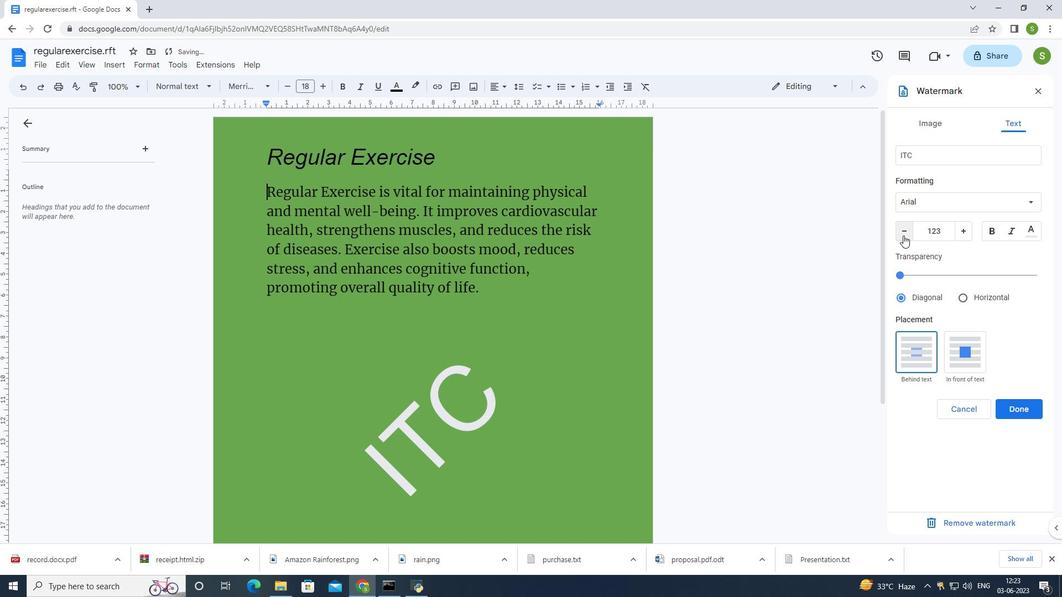 
Action: Mouse pressed left at (903, 235)
Screenshot: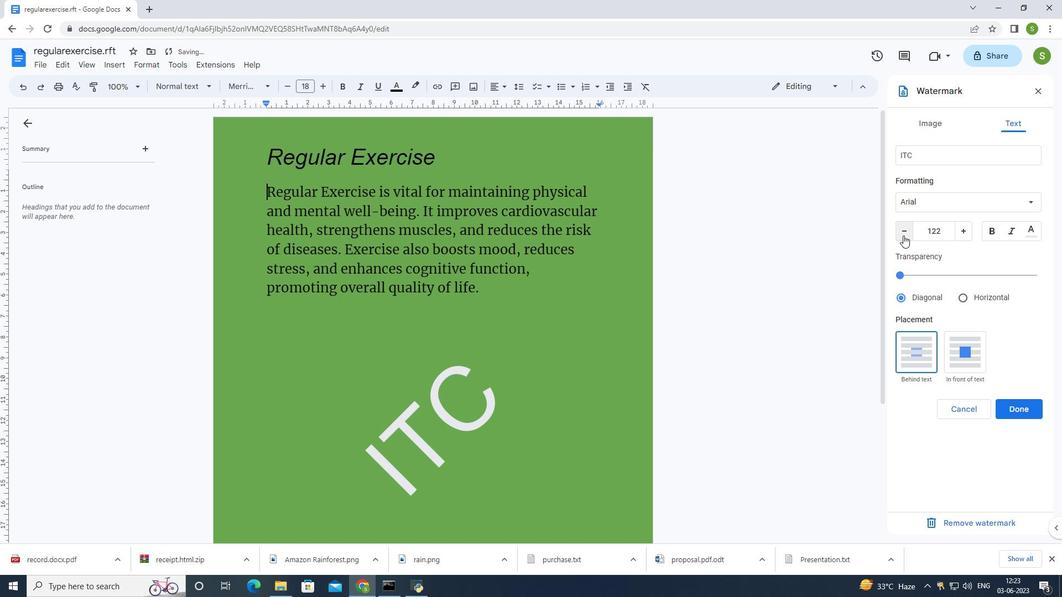 
Action: Mouse pressed left at (903, 235)
Screenshot: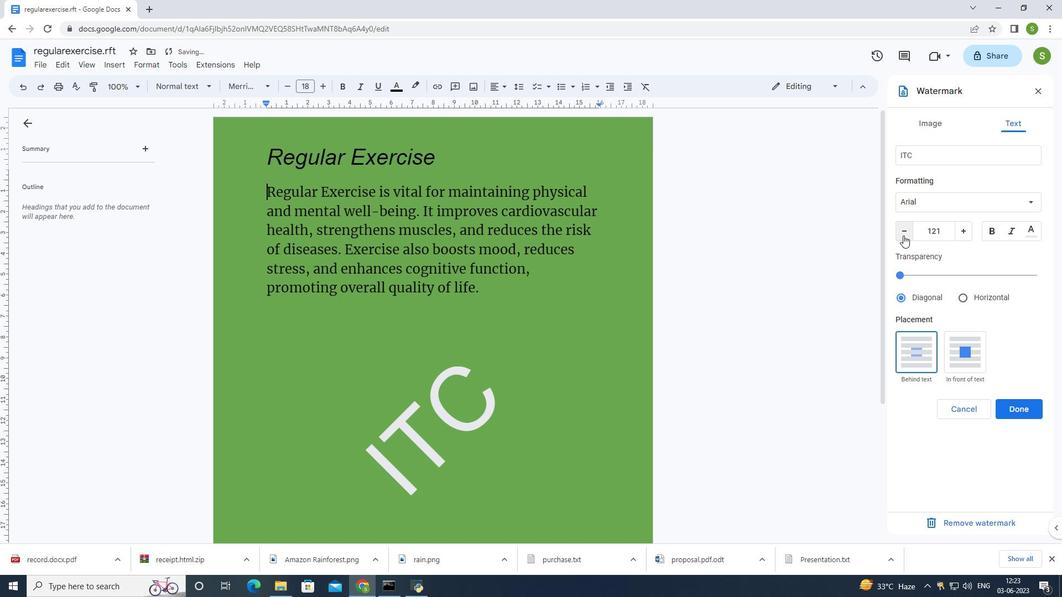 
Action: Mouse moved to (965, 298)
Screenshot: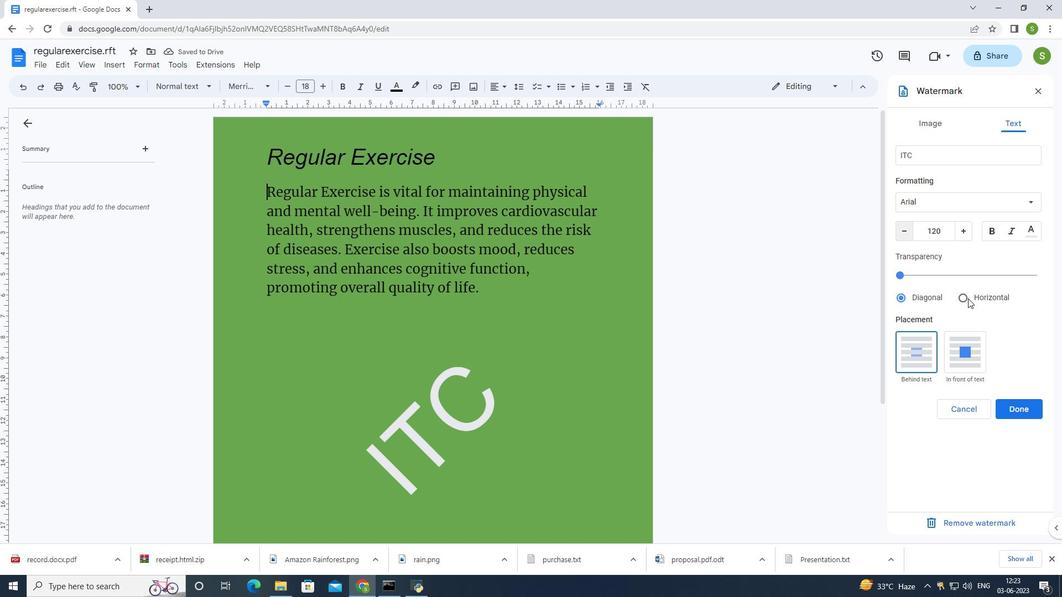 
Action: Mouse pressed left at (965, 298)
Screenshot: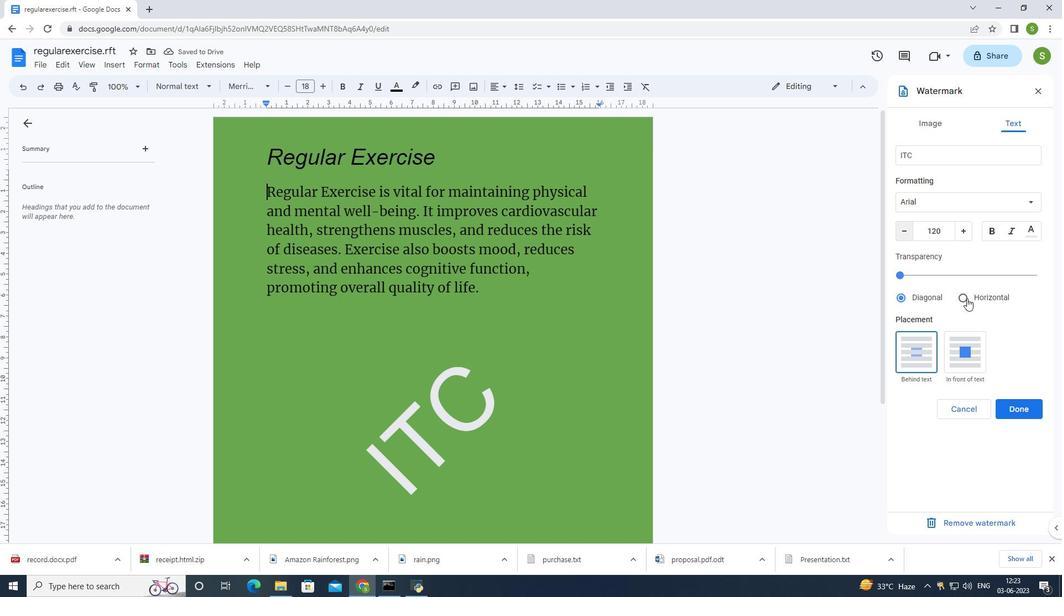 
Action: Mouse moved to (1024, 412)
Screenshot: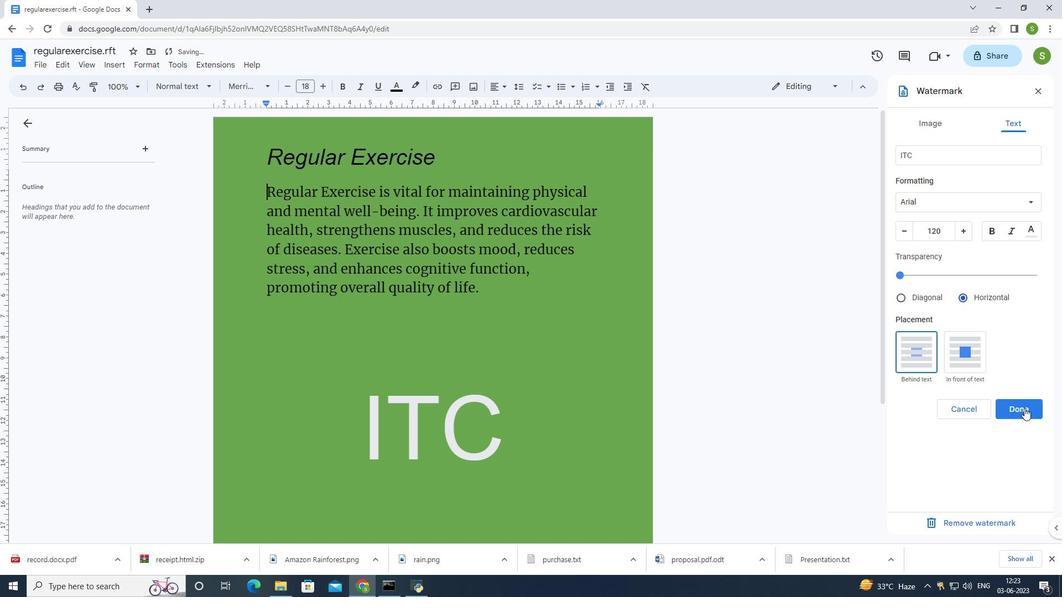 
Action: Mouse pressed left at (1024, 412)
Screenshot: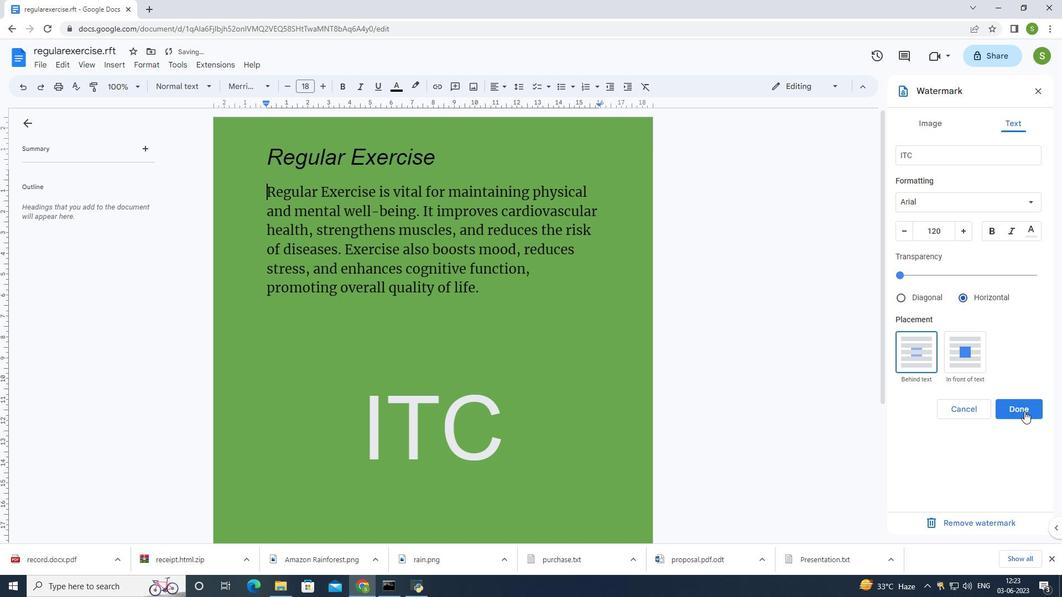 
Action: Mouse moved to (881, 322)
Screenshot: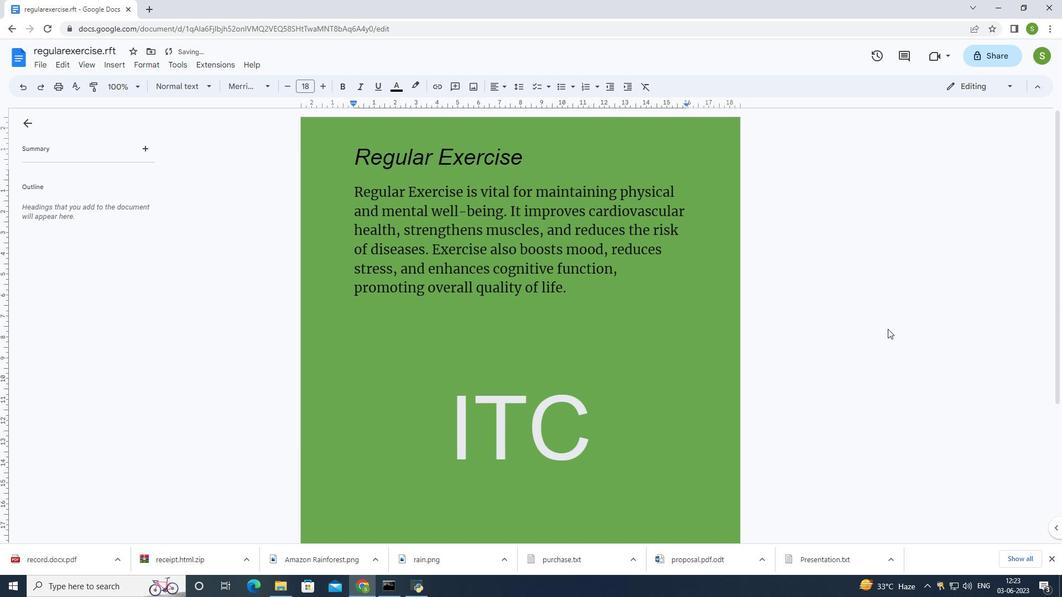 
